 Task: Open an excel sheet and write heading  Sparkle Sales. Add 10 people name  'Joshua Rivera, Zoey Coleman, Ryan Wright, Addison Bailey, Jonathan Simmons, Brooklyn Ward, Caleb Barnes, Audrey Collins, Gabriel Perry, Sofia Bell'Item code in between  450-900. Product range in between  1000-10000. Add Products   Calvin Klein, Tommy Hilfiger T-shirt, Armani Bag, Burberry Shoe, Levi's T-shirt, Under Armour, Vans Shoe, Converse Shoe, Timberland Shoe, Skechers Shoe.Choose quantity  2 to 5 In Total Add the Amounts. Save page  Sparkle Sales book
Action: Mouse moved to (305, 145)
Screenshot: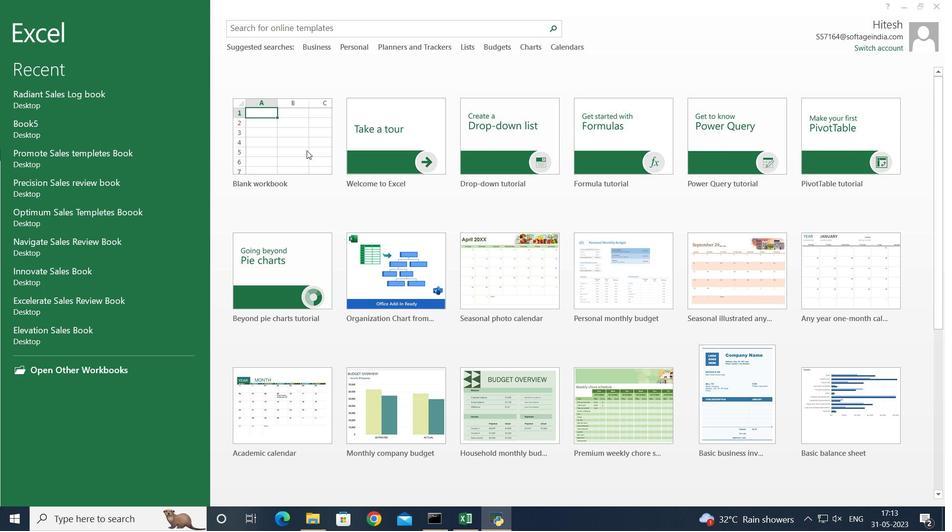 
Action: Mouse pressed left at (305, 145)
Screenshot: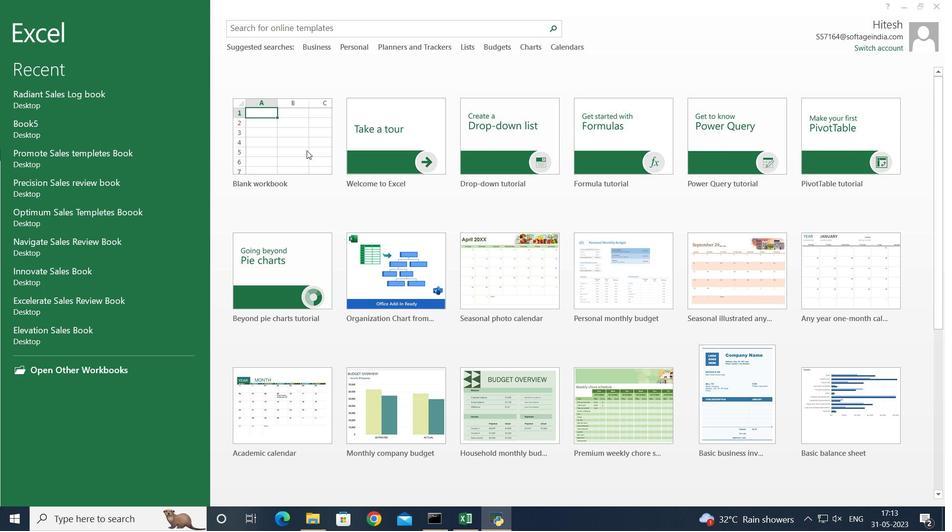 
Action: Mouse pressed left at (305, 145)
Screenshot: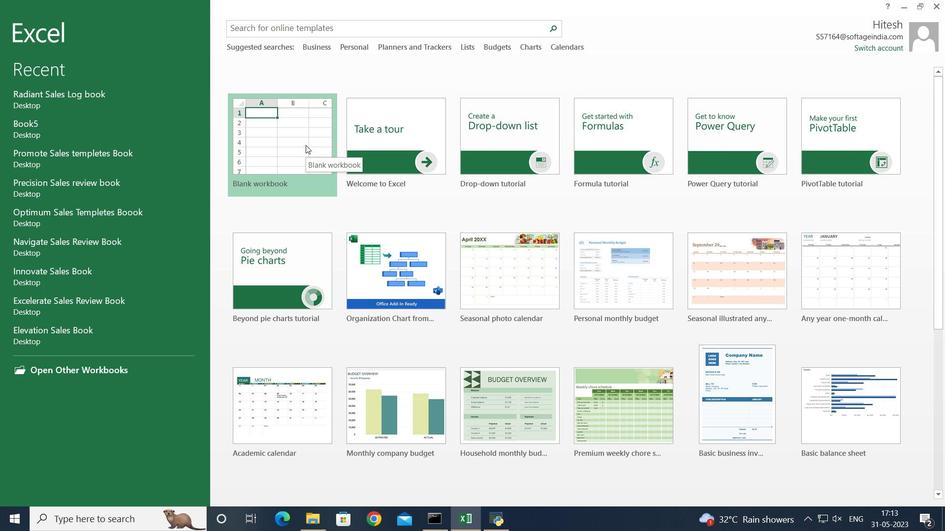 
Action: Mouse moved to (159, 136)
Screenshot: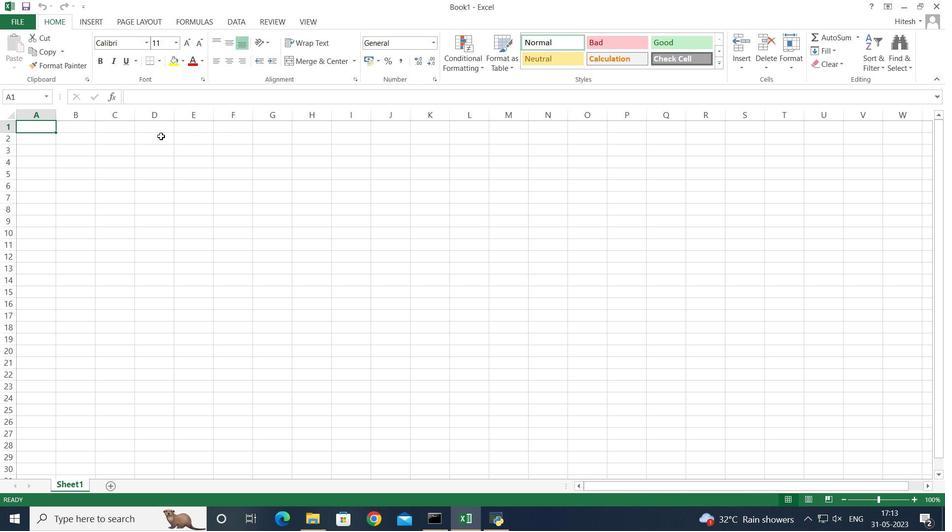 
Action: Key pressed <Key.shift>Sp
Screenshot: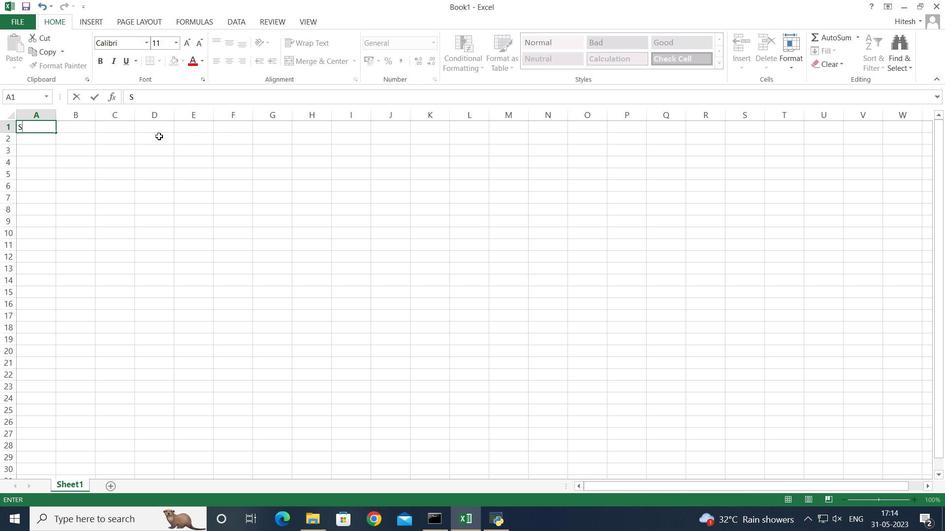 
Action: Mouse moved to (159, 136)
Screenshot: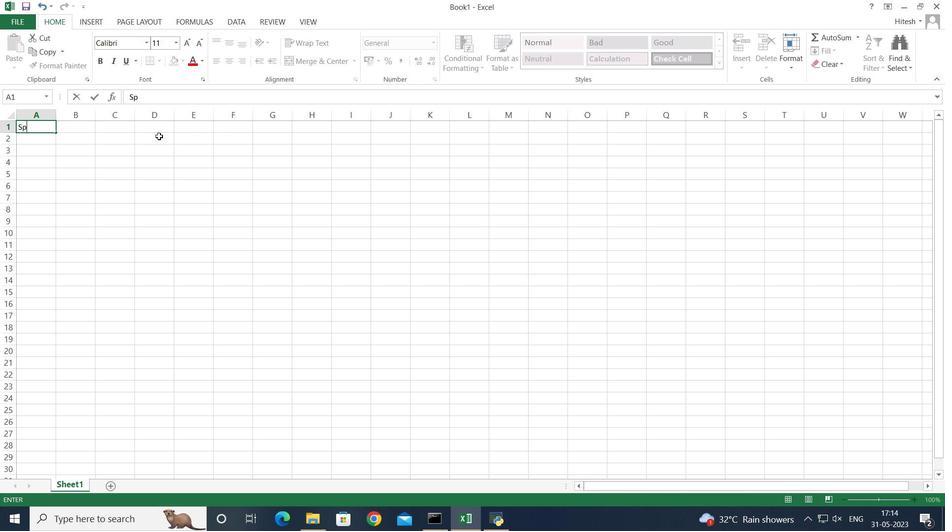 
Action: Key pressed arkle<Key.space><Key.shift>Sales<Key.enter><Key.shift>Name<Key.enter><Key.shift><Key.shift><Key.shift><Key.shift><Key.shift><Key.shift><Key.shift><Key.shift><Key.shift><Key.shift><Key.shift><Key.shift>Joshua<Key.space><Key.shift>rivera<Key.enter><Key.shift>Zoey<Key.space><Key.shift>Coleman<Key.enter><Key.shift><Key.shift>Ryan<Key.space><Key.shift>Wright<Key.enter><Key.shift>Addison<Key.space><Key.shift>Bailey<Key.enter><Key.shift>Jonathan<Key.space><Key.shift>Simmons<Key.enter><Key.shift>Brooklyn<Key.space><Key.shift>Ward<Key.enter><Key.shift>Caleb<Key.space><Key.shift>Barnes<Key.enter><Key.shift>Audrey<Key.space><Key.shift>Collins<Key.enter><Key.shift><Key.shift><Key.shift><Key.shift><Key.shift><Key.shift><Key.shift><Key.shift><Key.shift><Key.shift><Key.shift><Key.shift><Key.shift><Key.shift><Key.shift><Key.shift><Key.shift><Key.shift><Key.shift>Gabriel<Key.space><Key.shift>Perry<Key.space><Key.shift>Sofi
Screenshot: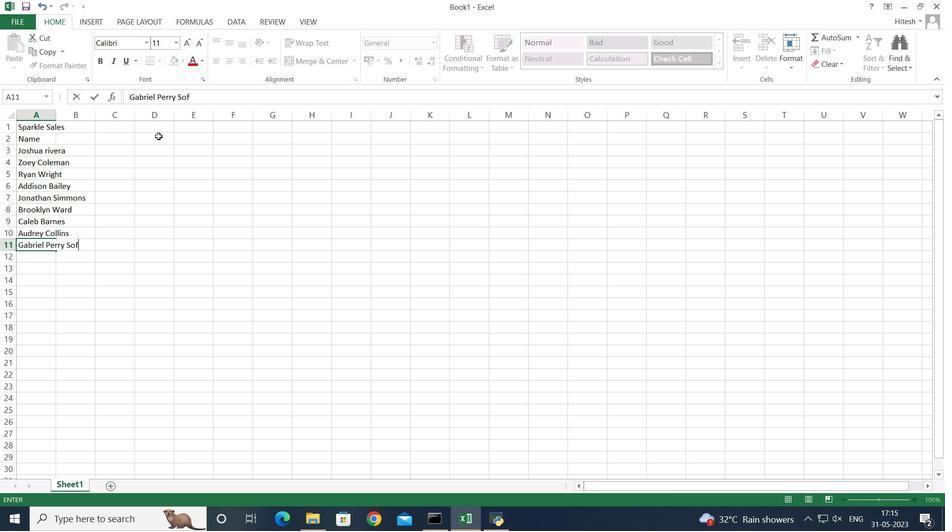 
Action: Mouse moved to (108, 245)
Screenshot: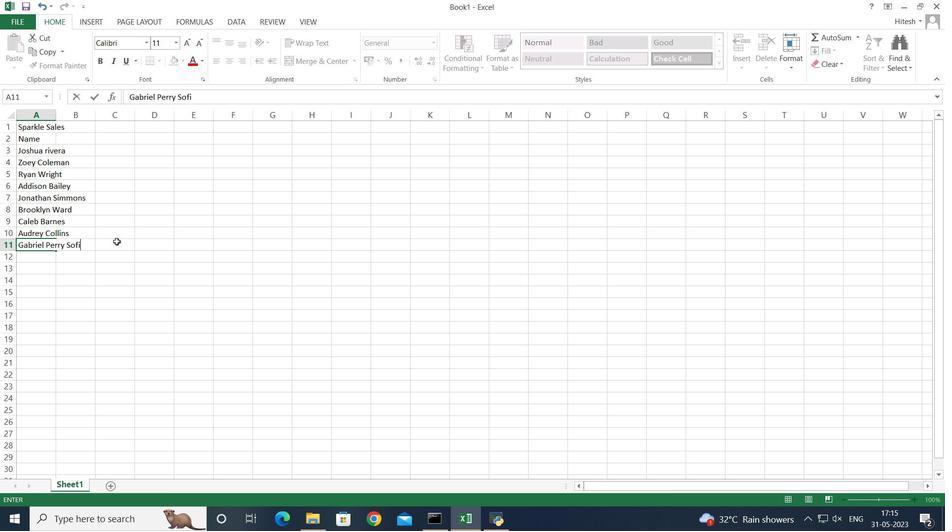 
Action: Key pressed <Key.backspace><Key.backspace><Key.backspace><Key.backspace><Key.enter><Key.shift>Sofia<Key.space><Key.shift>Bell<Key.enter>
Screenshot: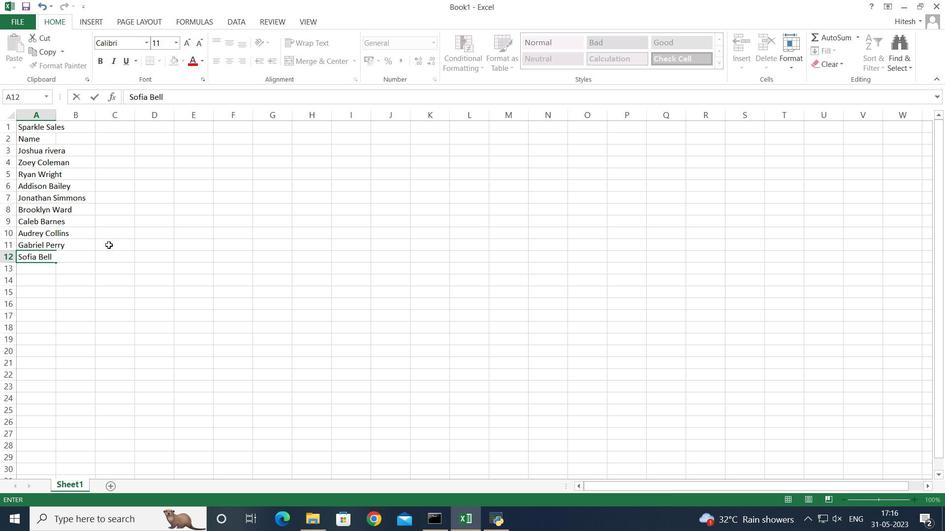 
Action: Mouse moved to (28, 117)
Screenshot: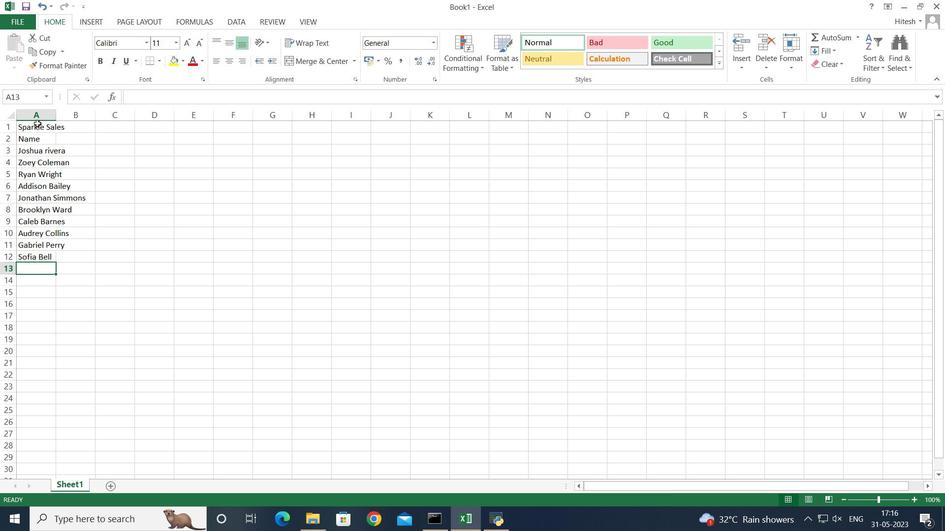 
Action: Mouse pressed left at (28, 117)
Screenshot: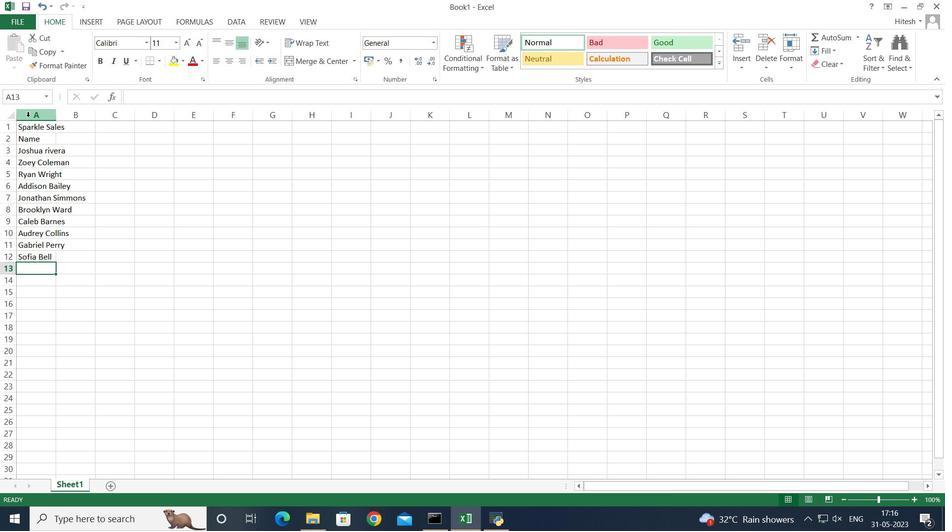
Action: Mouse moved to (56, 113)
Screenshot: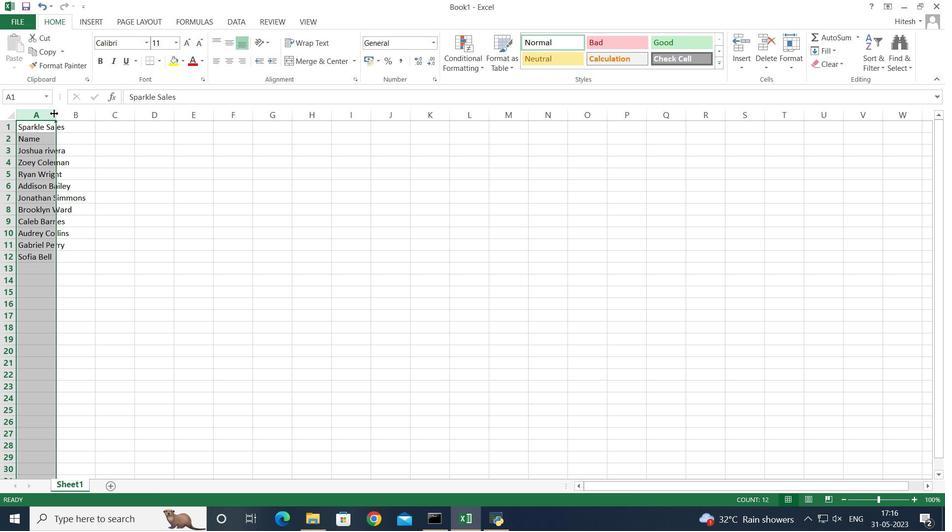 
Action: Mouse pressed left at (56, 113)
Screenshot: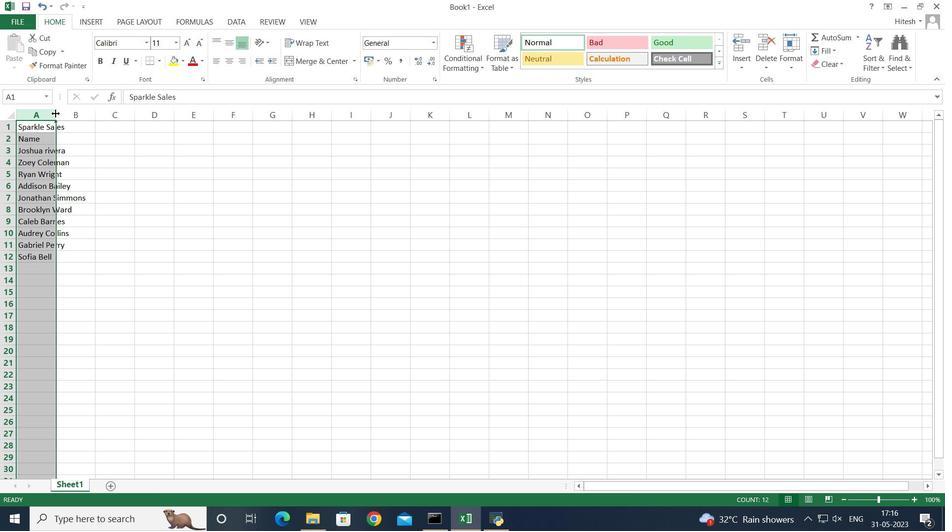
Action: Mouse moved to (57, 113)
Screenshot: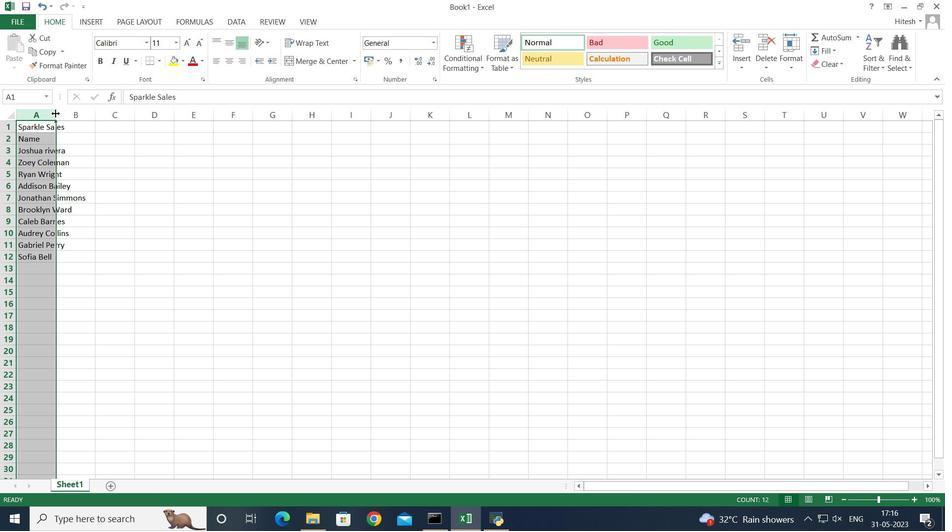 
Action: Mouse pressed left at (57, 113)
Screenshot: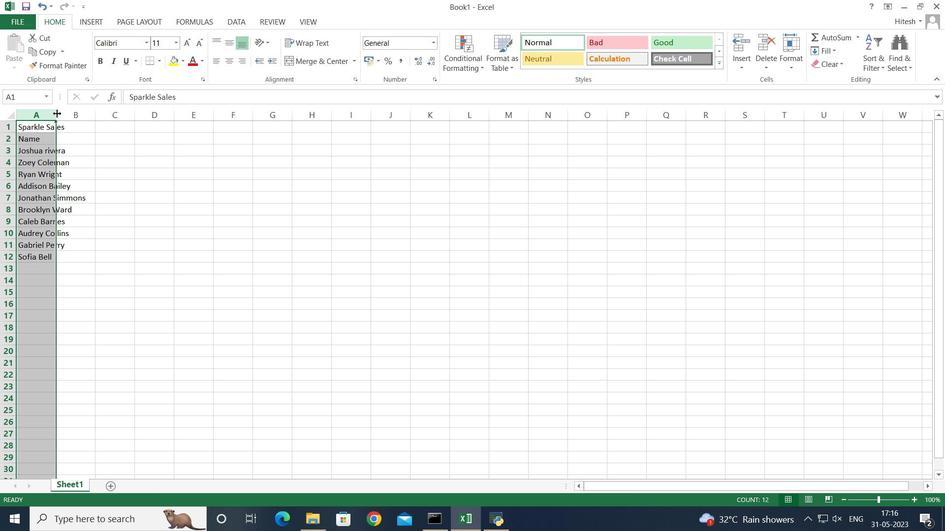 
Action: Mouse pressed left at (57, 113)
Screenshot: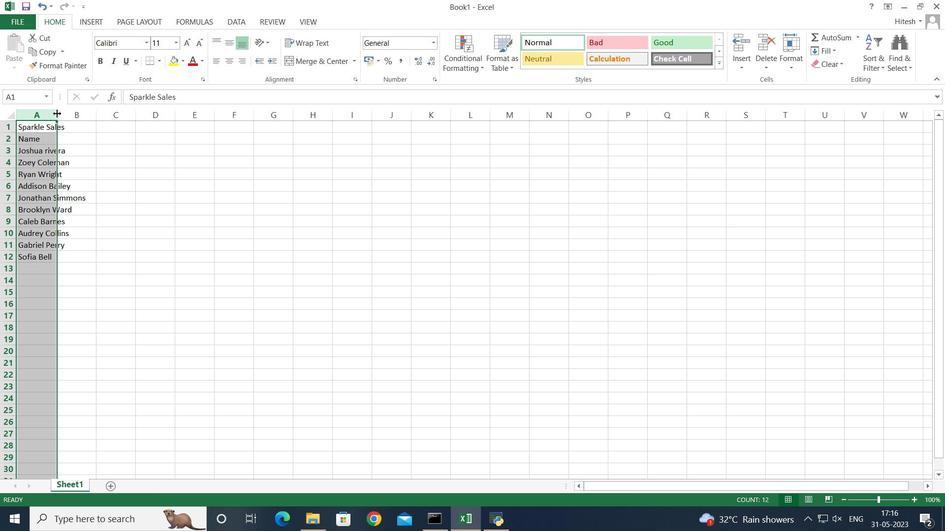 
Action: Mouse pressed left at (57, 113)
Screenshot: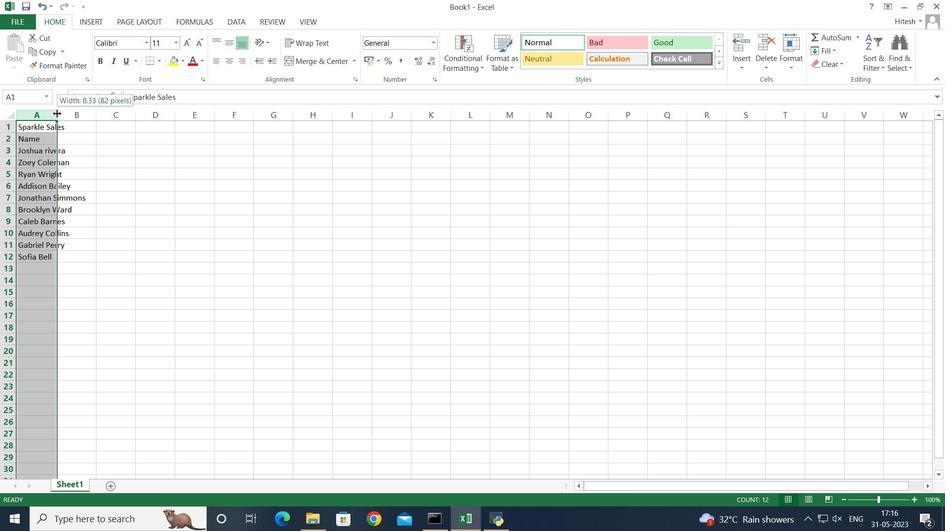 
Action: Mouse moved to (103, 139)
Screenshot: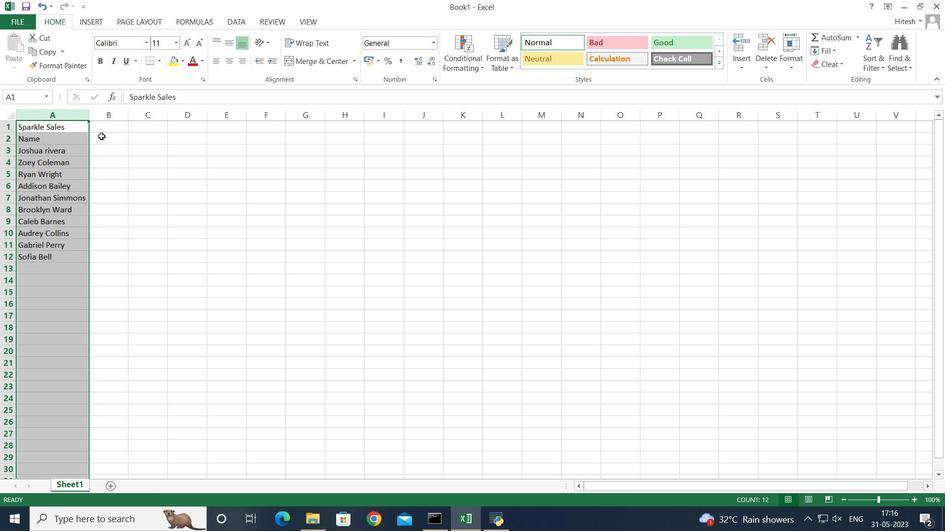 
Action: Mouse pressed left at (103, 139)
Screenshot: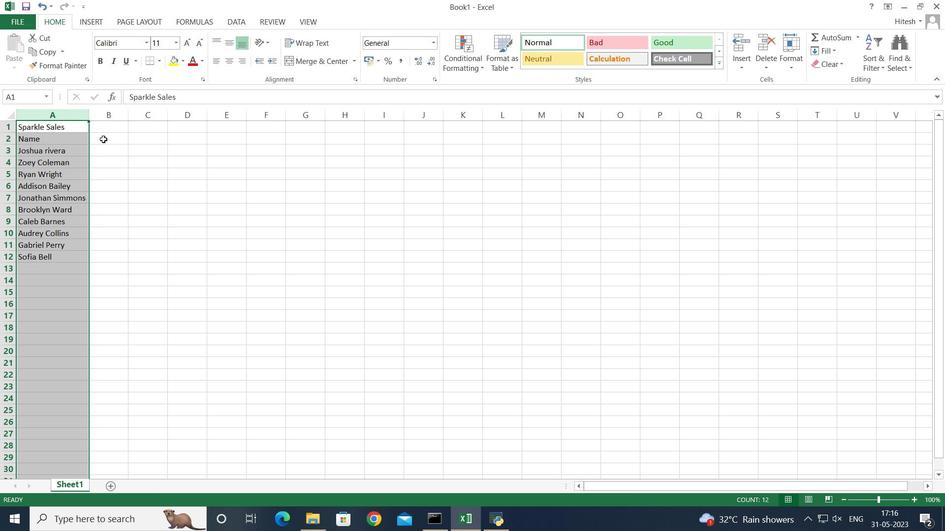 
Action: Key pressed <Key.shift>Iteam<Key.space><Key.shift><Key.shift><Key.shift>Code<Key.enter>500<Key.enter>600<Key.enter>700<Key.enter>80<Key.enter><Key.up><Key.backspace>800<Key.enter>900<Key.enter>450<Key.enter>550<Key.enter>660<Key.enter>770<Key.enter>880<Key.enter>
Screenshot: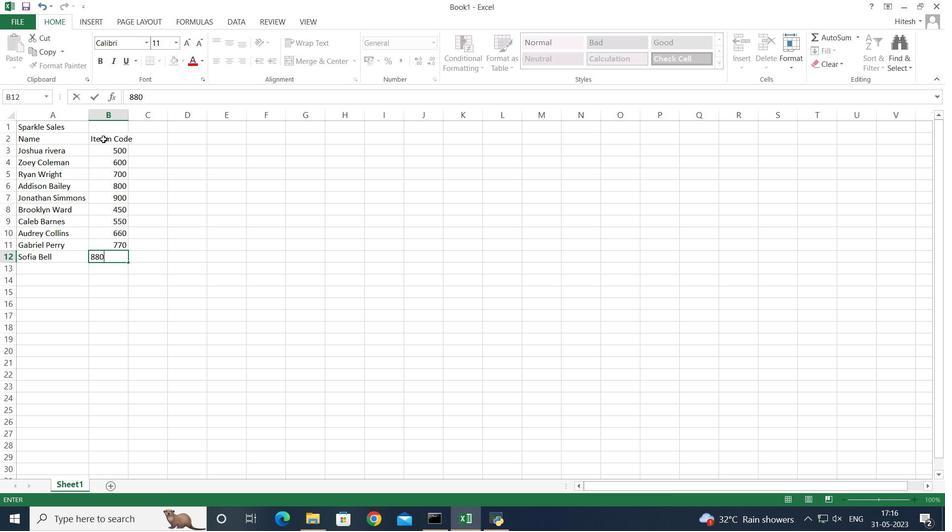 
Action: Mouse moved to (115, 114)
Screenshot: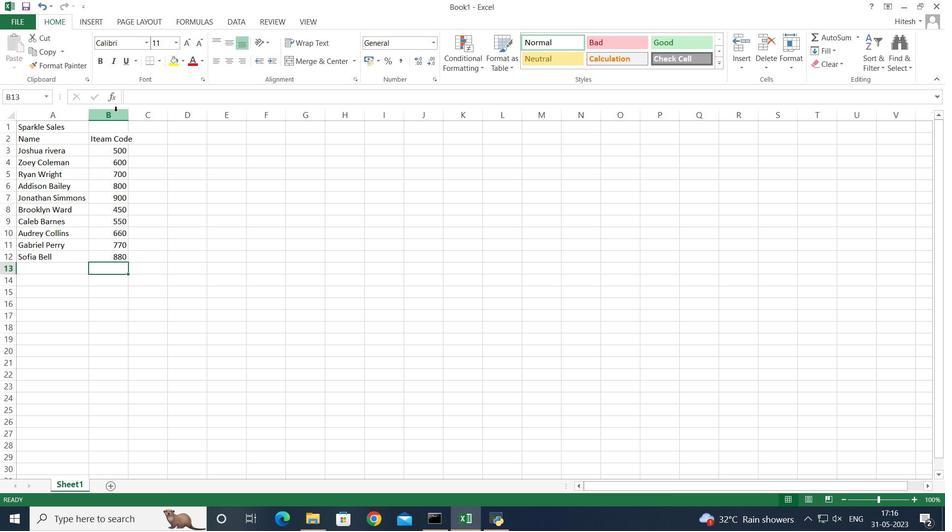 
Action: Mouse pressed left at (115, 114)
Screenshot: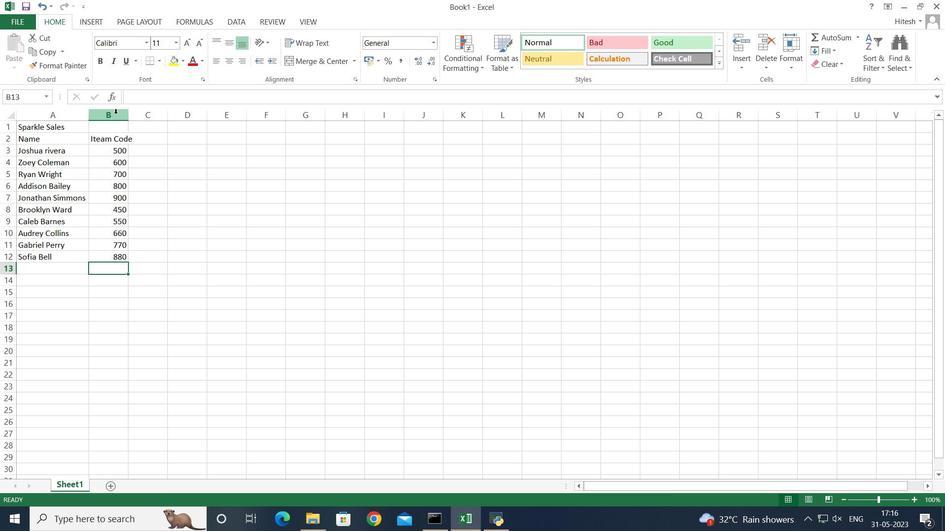 
Action: Mouse moved to (128, 117)
Screenshot: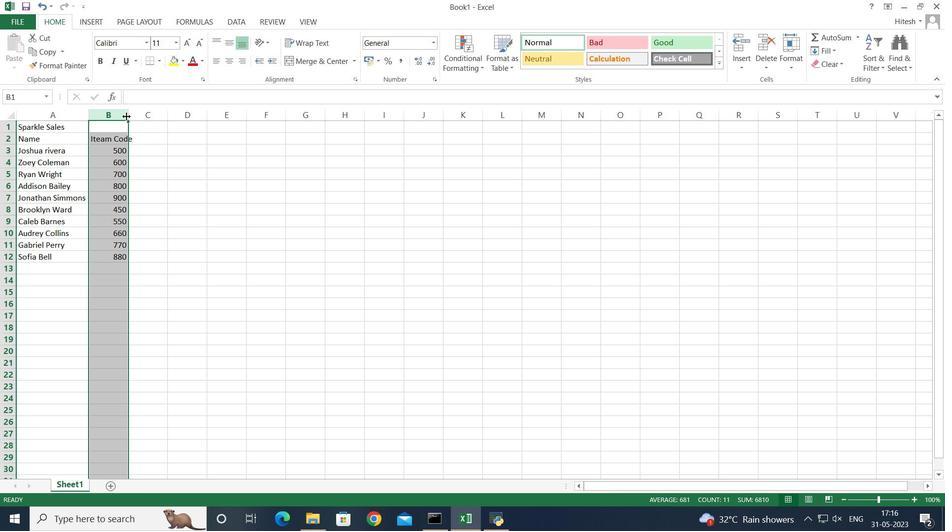 
Action: Mouse pressed left at (128, 117)
Screenshot: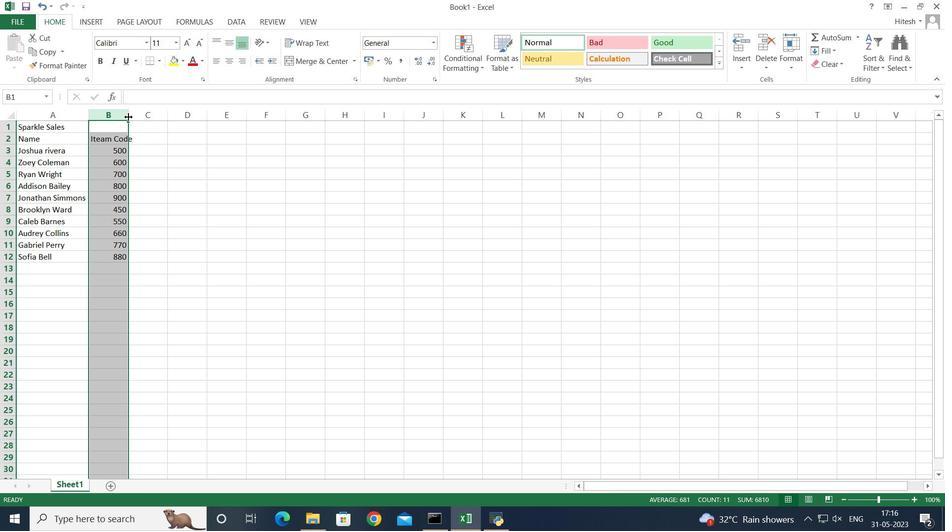 
Action: Mouse pressed left at (128, 117)
Screenshot: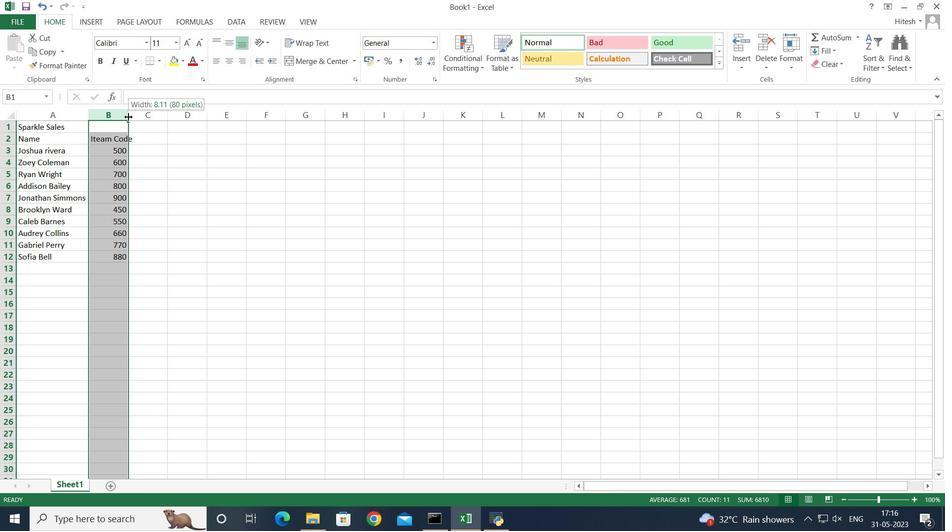 
Action: Mouse moved to (147, 140)
Screenshot: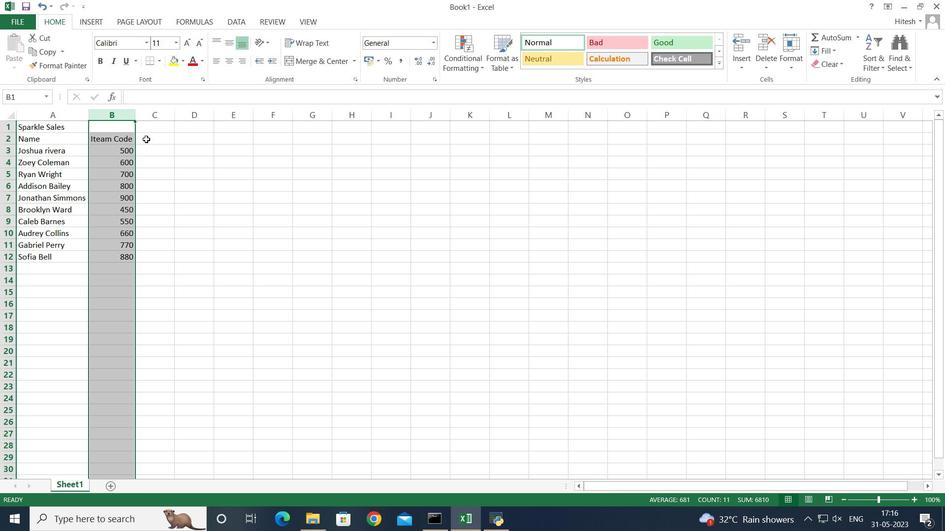 
Action: Mouse pressed left at (147, 140)
Screenshot: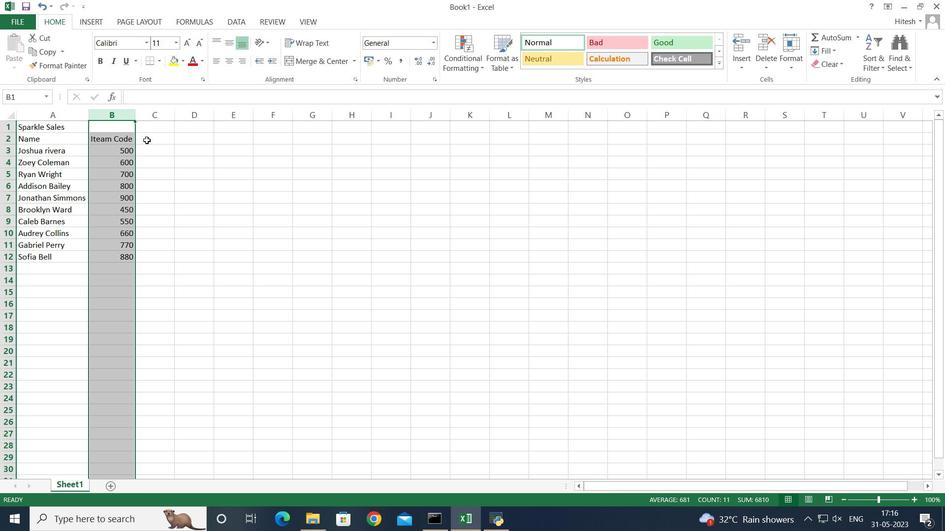 
Action: Mouse moved to (147, 140)
Screenshot: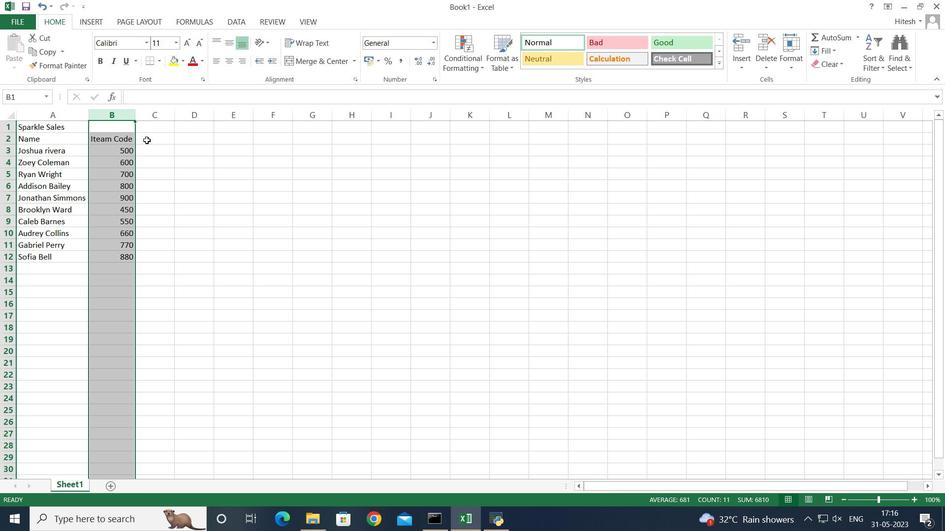 
Action: Key pressed <Key.shift>Product<Key.space><Key.shift>Range<Key.enter>
Screenshot: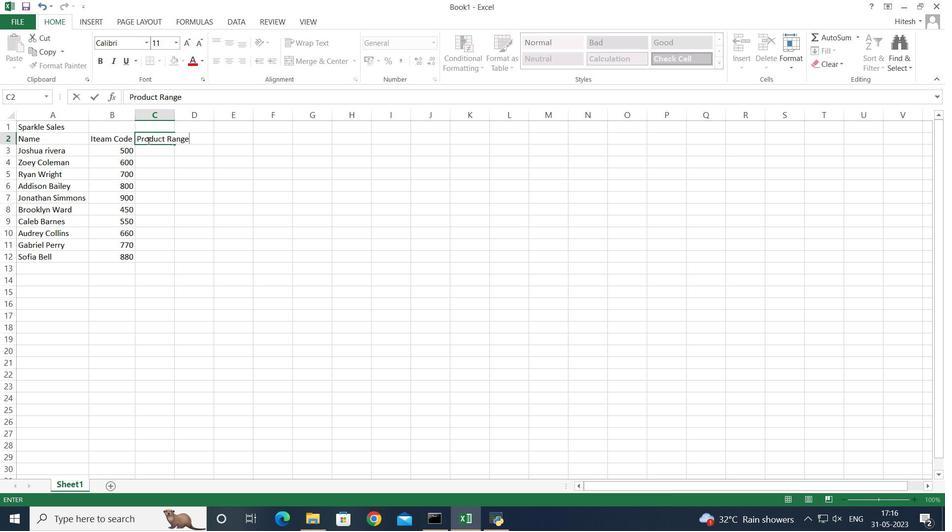 
Action: Mouse moved to (147, 141)
Screenshot: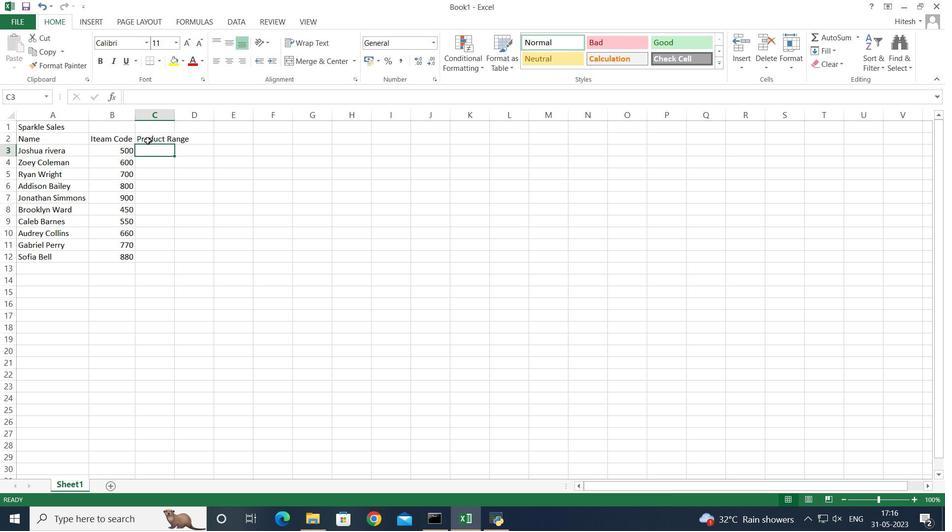 
Action: Key pressed 2000<Key.enter>3000<Key.enter>9000<Key.enter>5000<Key.enter>7000<Key.enter>4000<Key.enter>8000<Key.enter>6000<Key.enter>10000<Key.enter>1000<Key.enter>
Screenshot: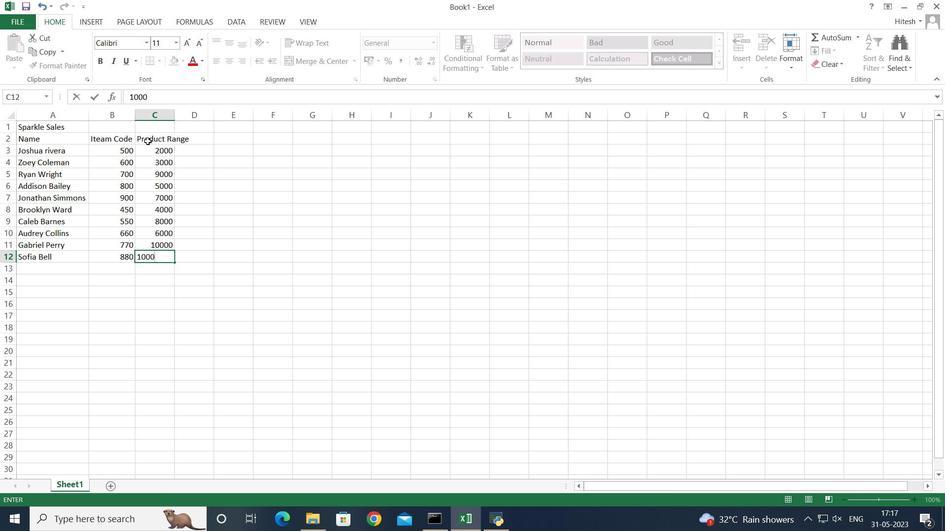 
Action: Mouse moved to (158, 118)
Screenshot: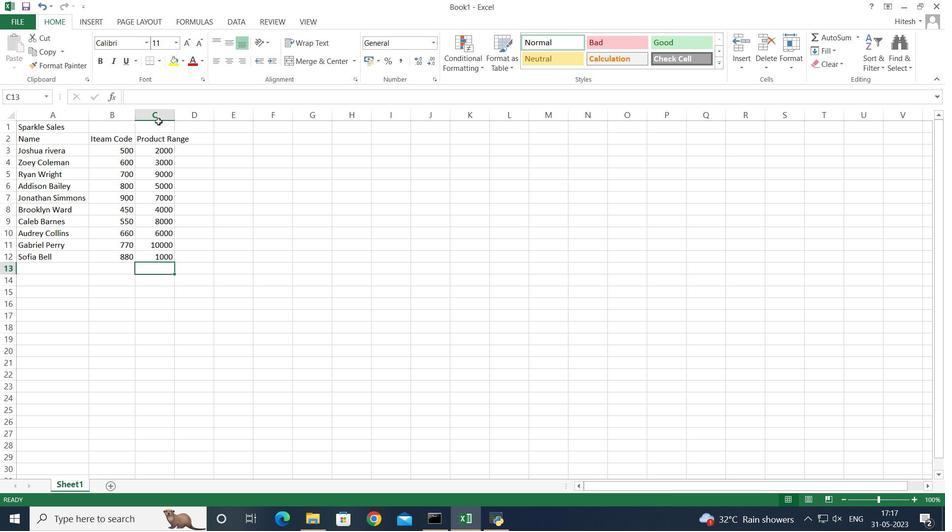 
Action: Mouse pressed left at (158, 118)
Screenshot: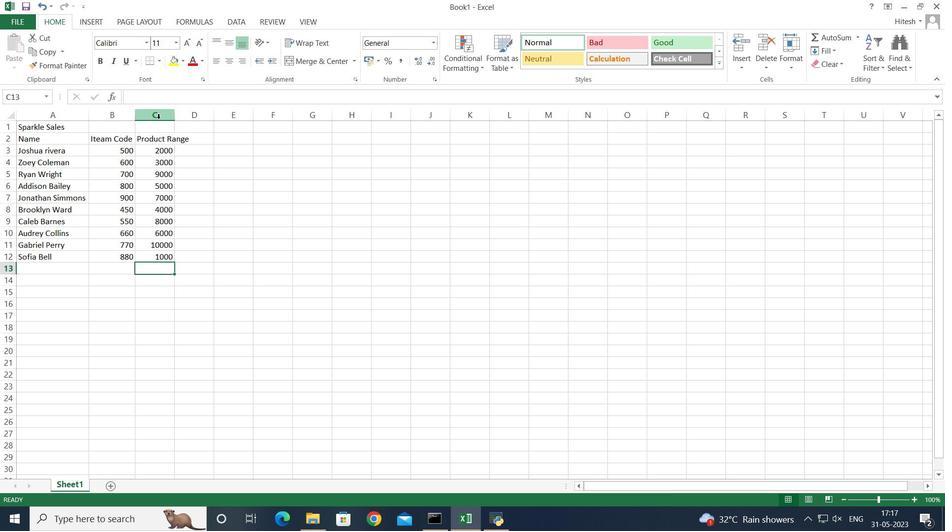 
Action: Mouse moved to (175, 116)
Screenshot: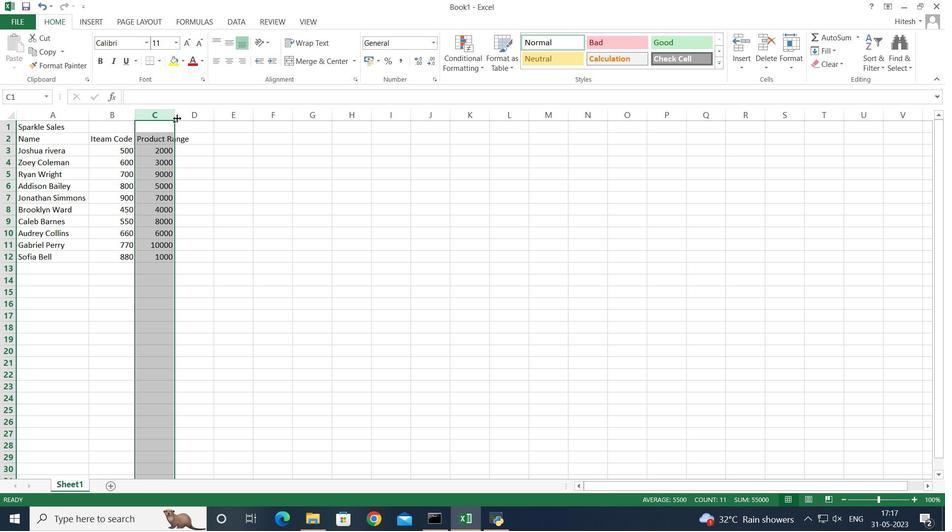 
Action: Mouse pressed left at (175, 116)
Screenshot: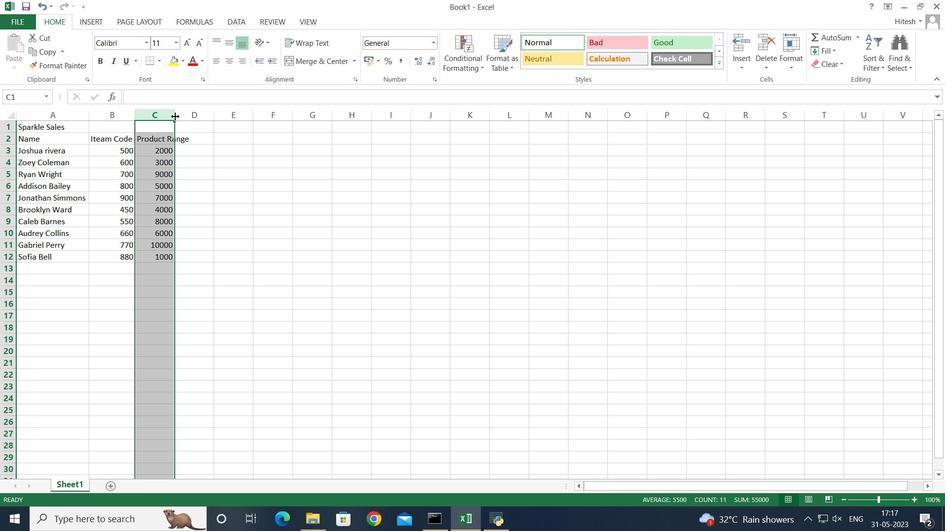 
Action: Mouse pressed left at (175, 116)
Screenshot: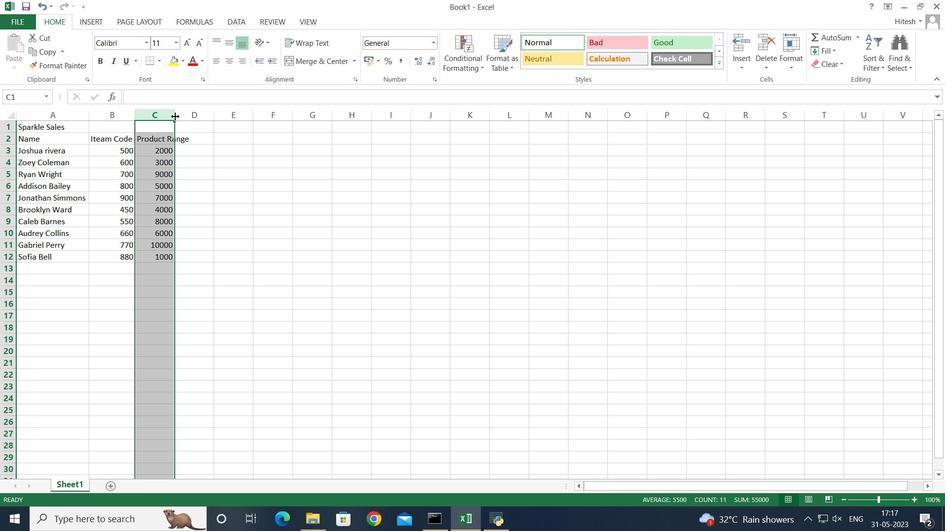 
Action: Mouse moved to (206, 139)
Screenshot: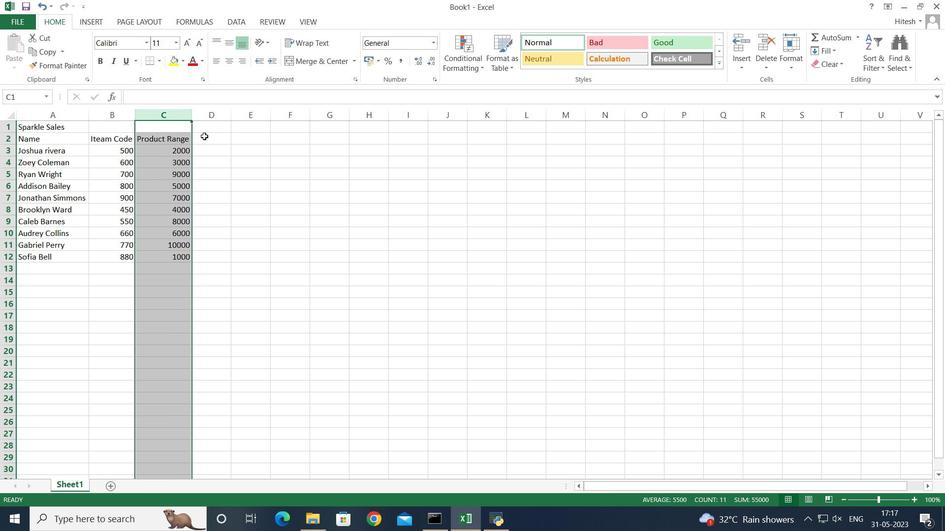 
Action: Mouse pressed left at (206, 139)
Screenshot: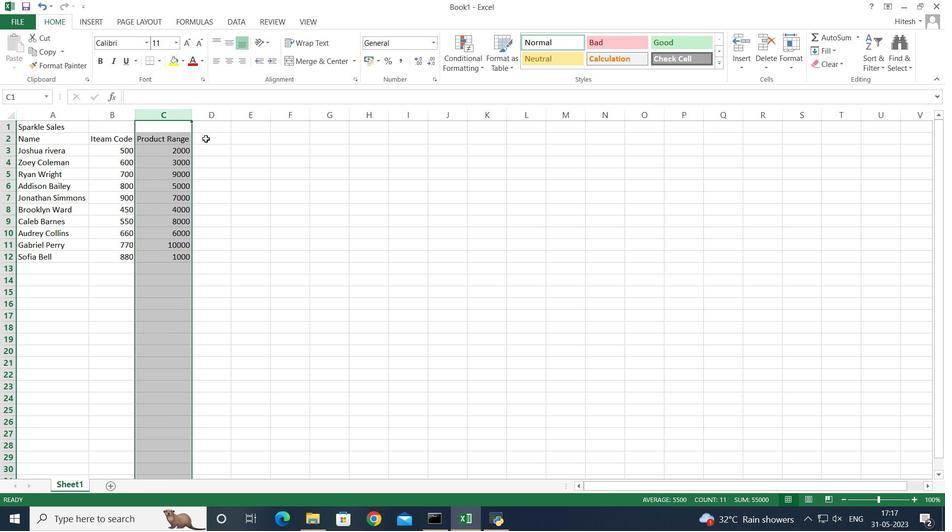 
Action: Key pressed <Key.shift>Products<Key.enter><Key.shift>Calvin<Key.space><Key.shift>Klein<Key.space><Key.enter><Key.shift>To
Screenshot: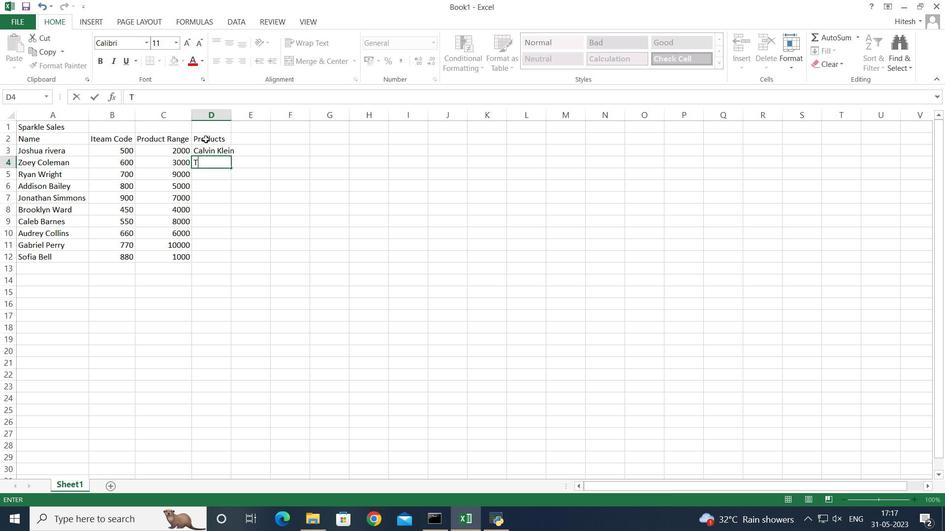 
Action: Mouse moved to (206, 140)
Screenshot: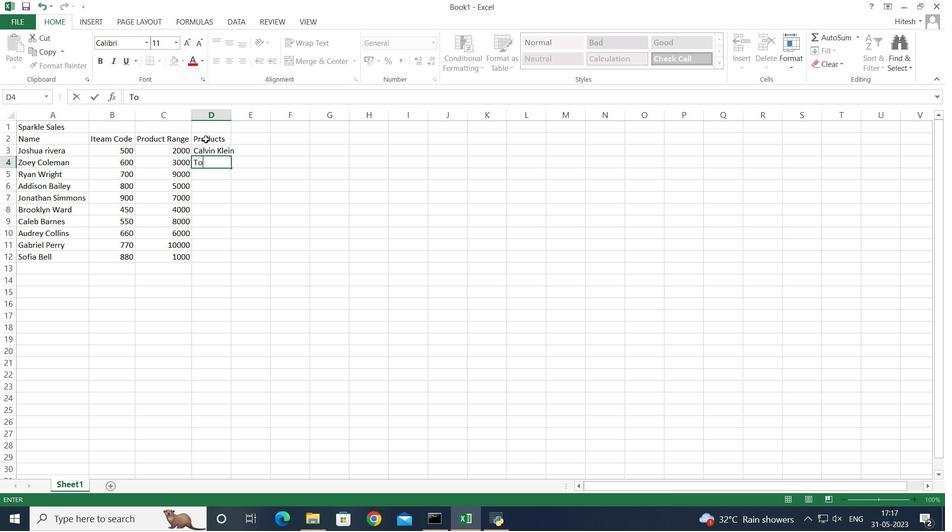 
Action: Key pressed mmy<Key.space><Key.shift>Hilfiger<Key.space><Key.shift>T-s<Key.backspace><Key.shift>Shirt<Key.enter><Key.shift>Armani<Key.space><Key.shift>Bag<Key.enter><Key.shift>Burberry<Key.space><Key.shift>Shoe<Key.enter><Key.shift>Levi's<Key.space><Key.shift>T-<Key.shift>Shirt<Key.enter><Key.shift>Under<Key.space><Key.shift><Key.shift><Key.shift><Key.shift><Key.shift><Key.shift><Key.shift><Key.shift><Key.shift><Key.shift><Key.shift><Key.shift><Key.shift><Key.shift>Armani<Key.enter><Key.shift>Vans<Key.space><Key.shift>Shoe<Key.enter><Key.shift>Converse<Key.space><Key.shift>Shoe<Key.enter><Key.shift>Timberland<Key.space><Key.shift>Shi<Key.backspace>oe<Key.enter><Key.shift>Skechers<Key.space><Key.shift>Shoe<Key.enter>
Screenshot: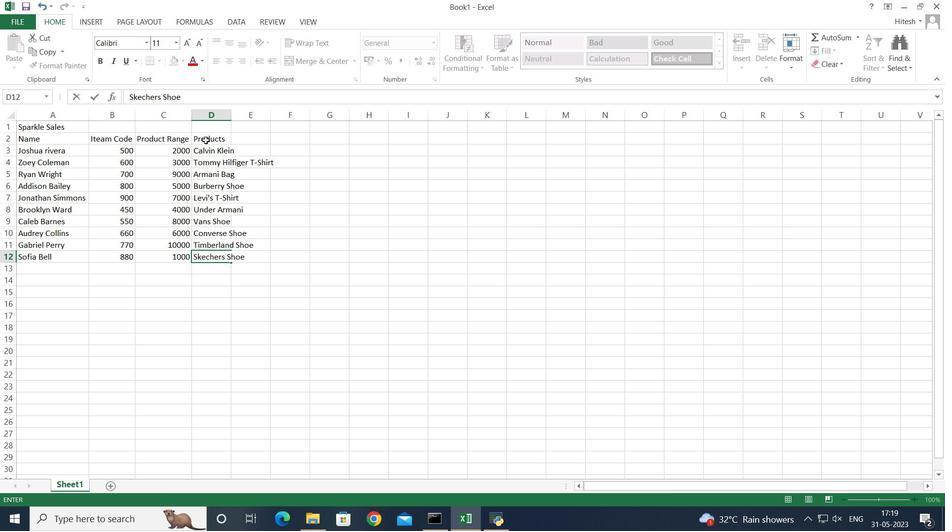 
Action: Mouse moved to (208, 116)
Screenshot: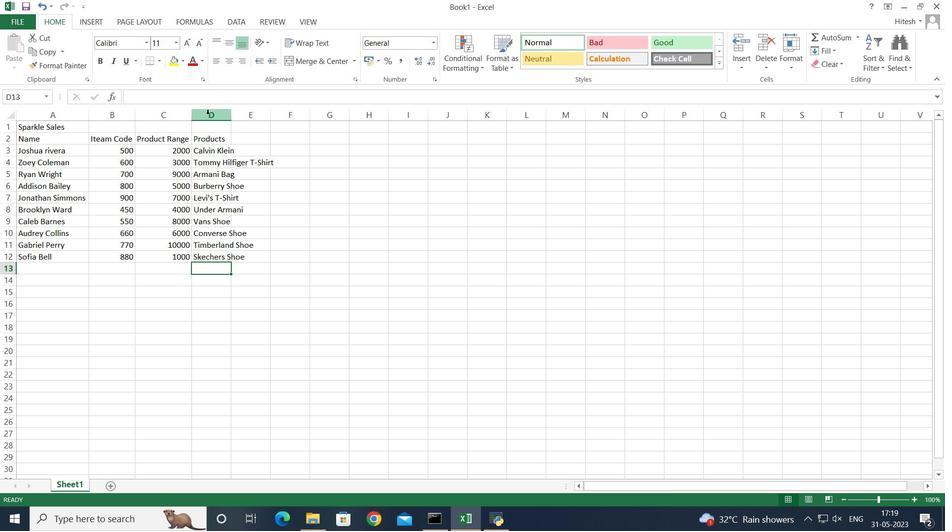 
Action: Mouse pressed left at (208, 116)
Screenshot: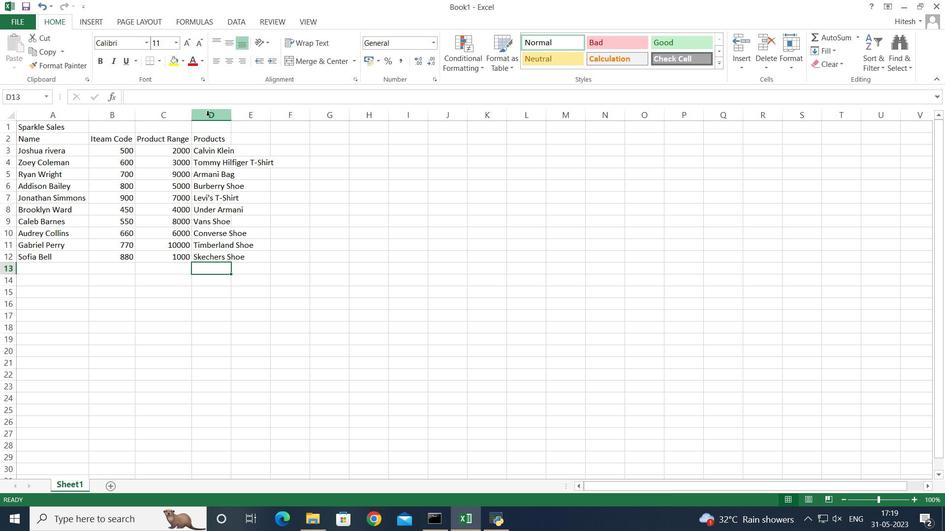 
Action: Mouse moved to (230, 113)
Screenshot: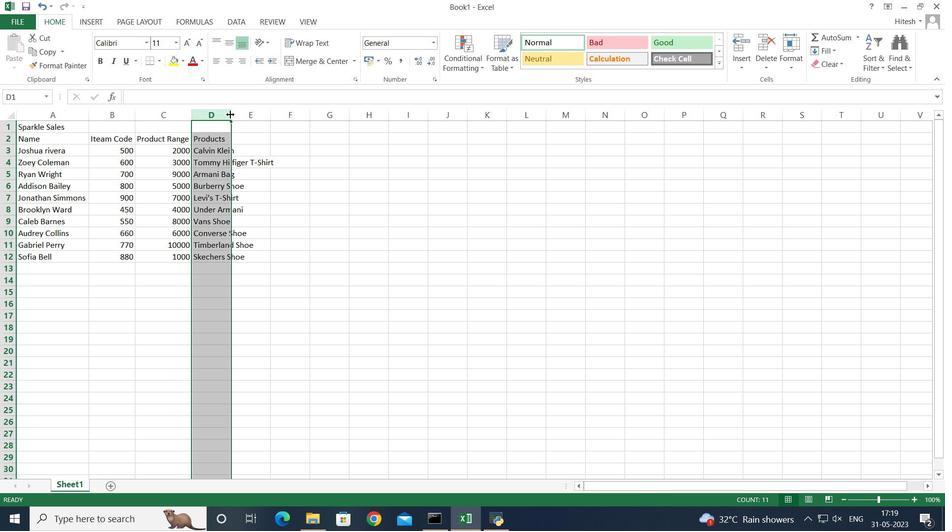 
Action: Mouse pressed left at (230, 113)
Screenshot: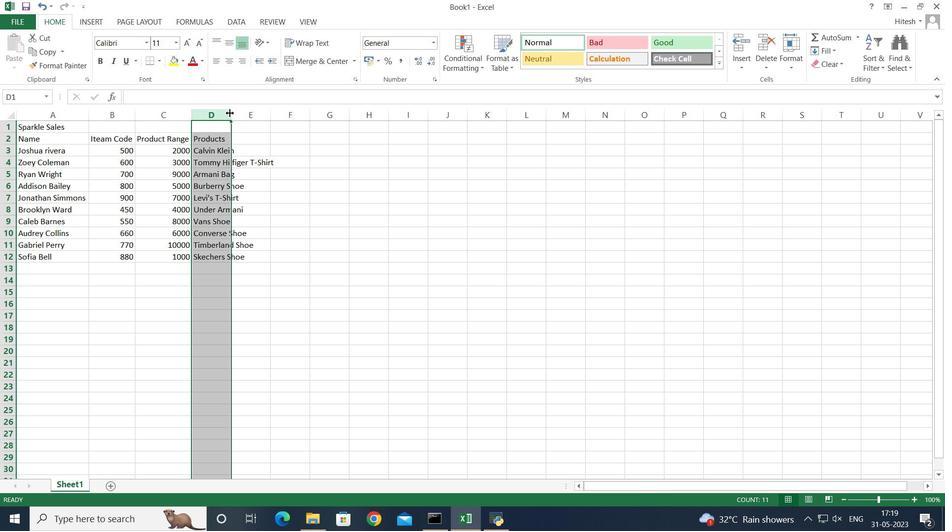 
Action: Mouse pressed left at (230, 113)
Screenshot: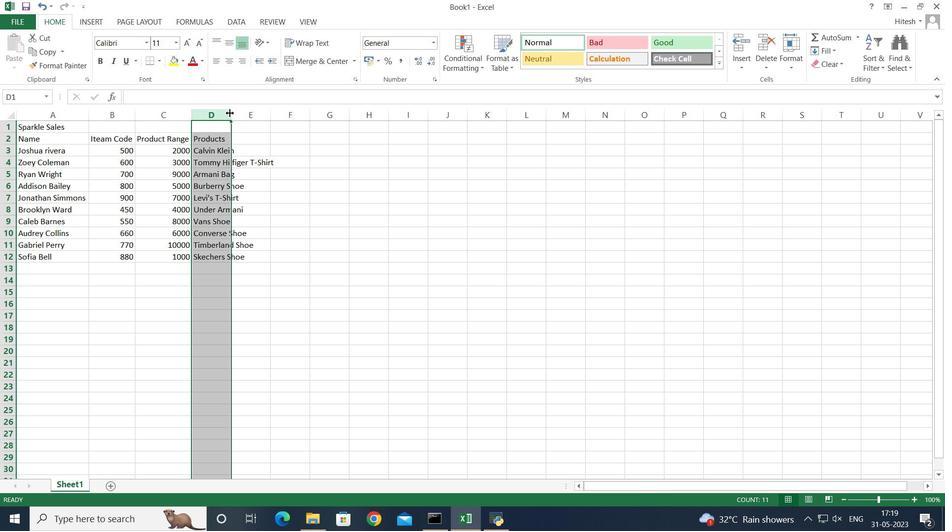 
Action: Mouse moved to (297, 138)
Screenshot: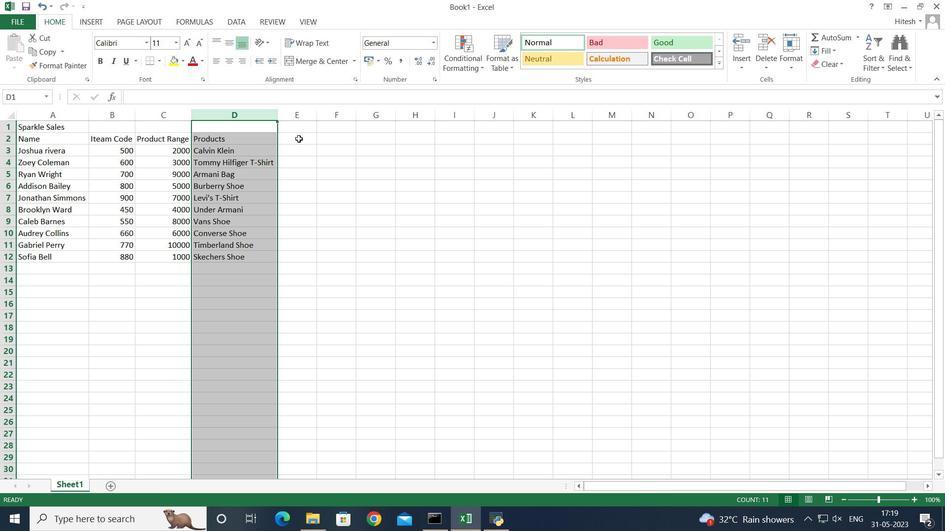 
Action: Mouse pressed left at (297, 138)
Screenshot: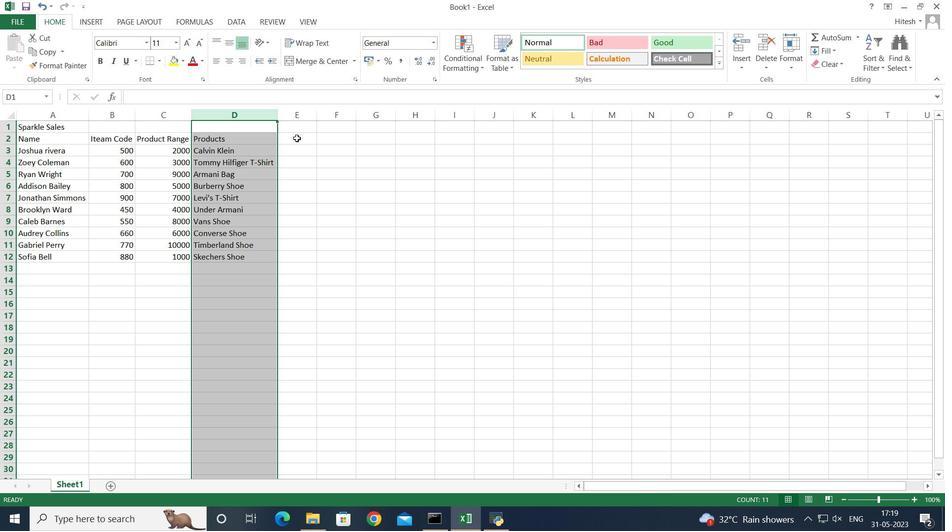 
Action: Key pressed <Key.shift>Quantity<Key.enter>2<Key.enter>5<Key.enter>3<Key.enter>4<Key.enter>5<Key.enter>5<Key.backspace>4<Key.enter>3<Key.enter>2<Key.enter>4<Key.enter>5<Key.enter>
Screenshot: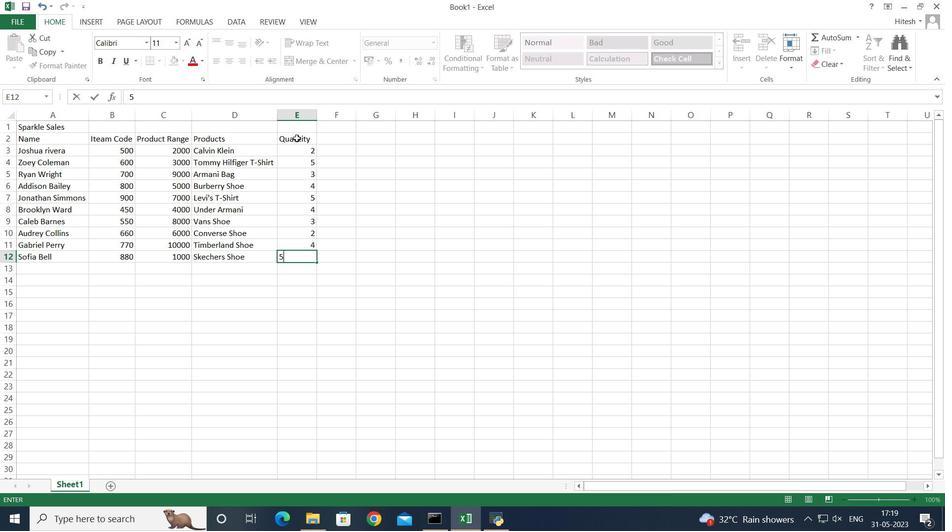 
Action: Mouse moved to (341, 135)
Screenshot: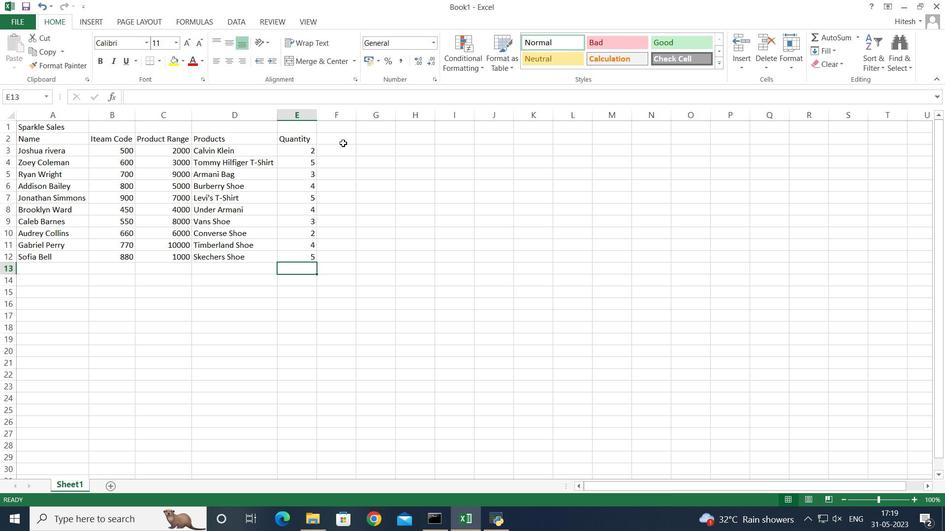 
Action: Mouse pressed left at (341, 135)
Screenshot: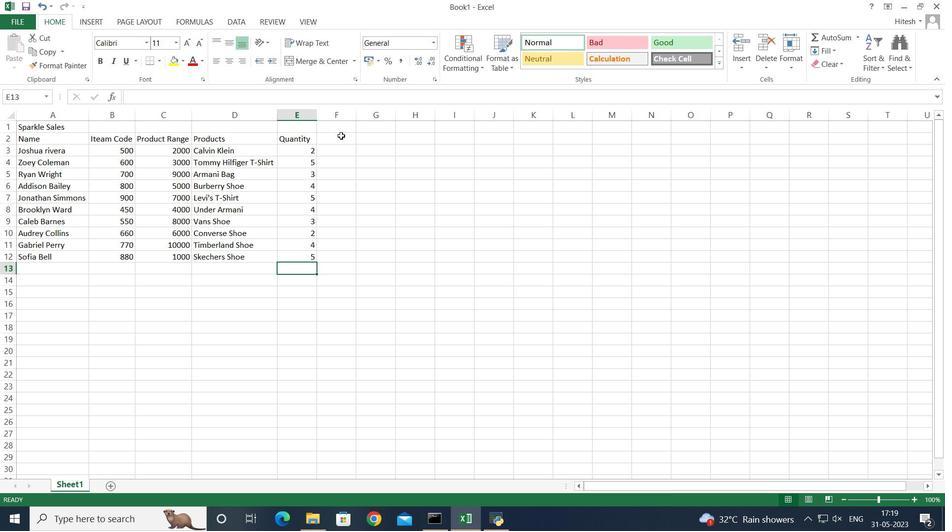 
Action: Key pressed <Key.shift><Key.shift><Key.shift><Key.shift><Key.shift><Key.shift><Key.shift>Total<Key.space><Key.shift>Amount<Key.enter>
Screenshot: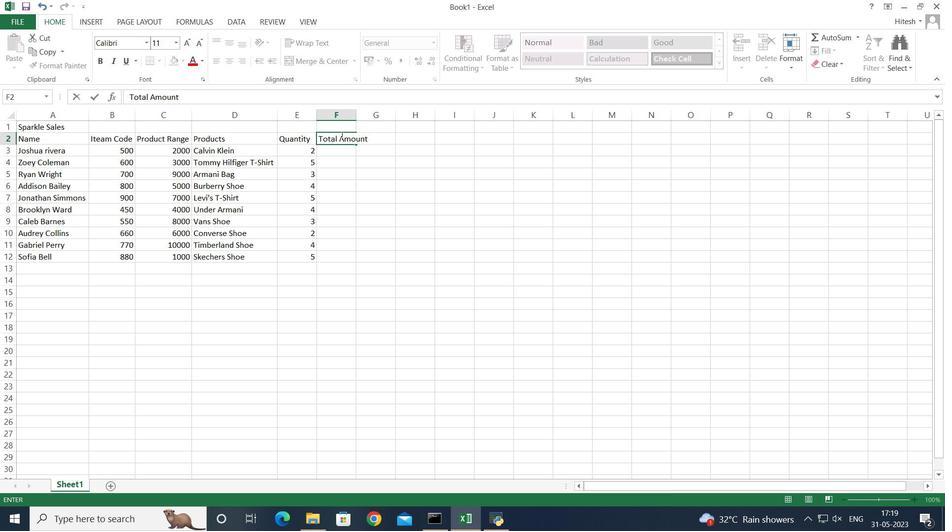 
Action: Mouse moved to (337, 139)
Screenshot: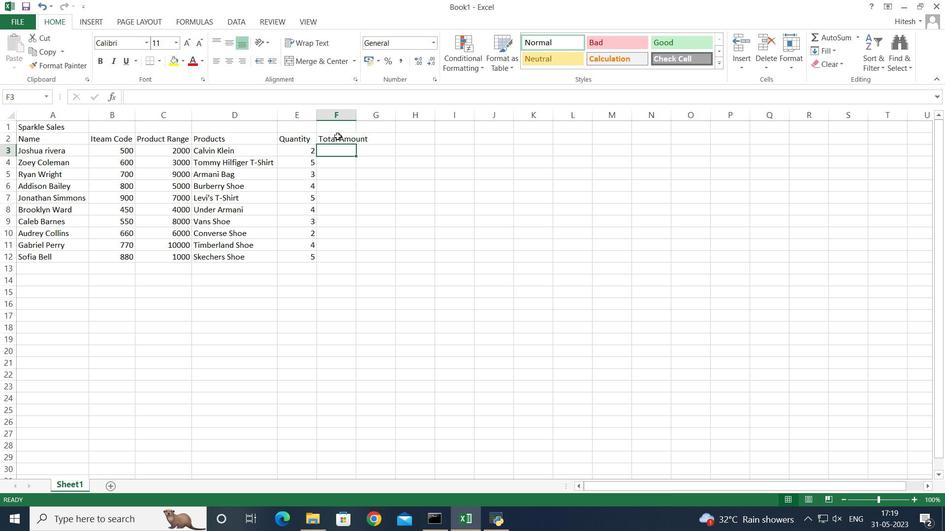 
Action: Key pressed =
Screenshot: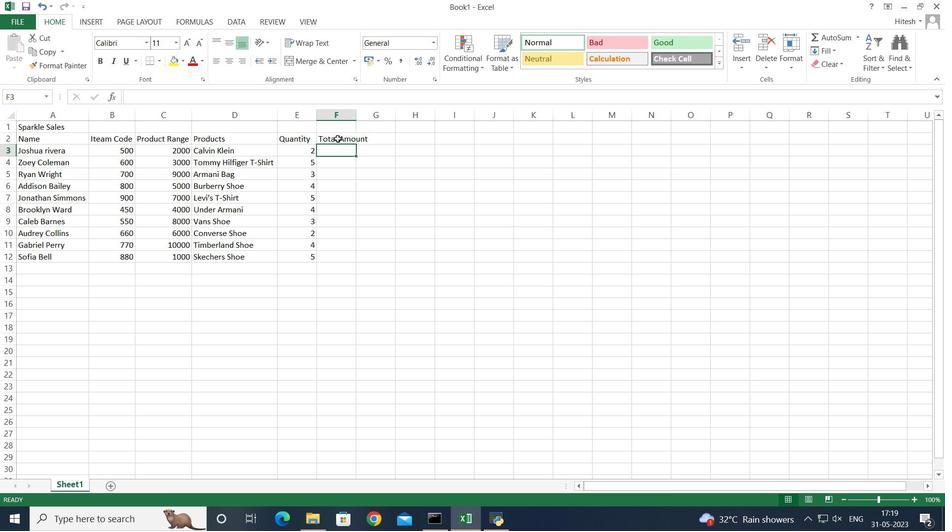 
Action: Mouse moved to (302, 151)
Screenshot: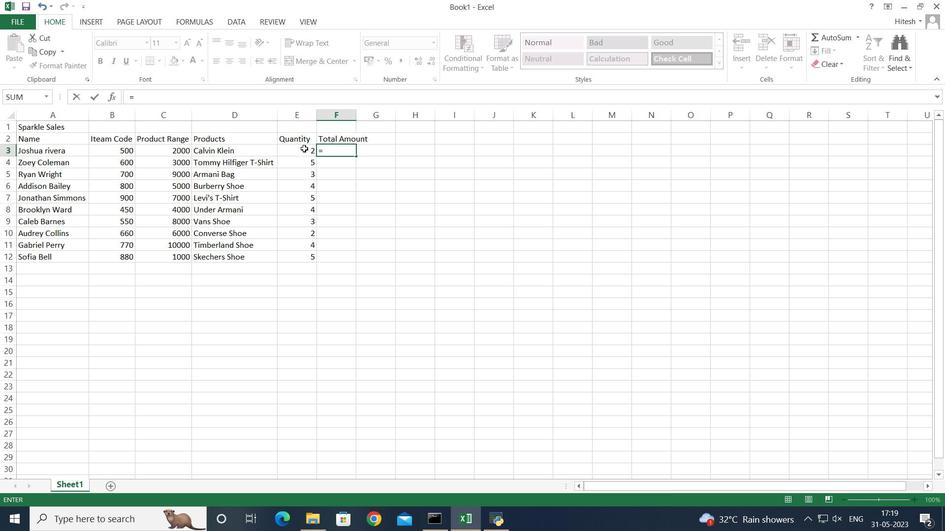 
Action: Mouse pressed left at (302, 151)
Screenshot: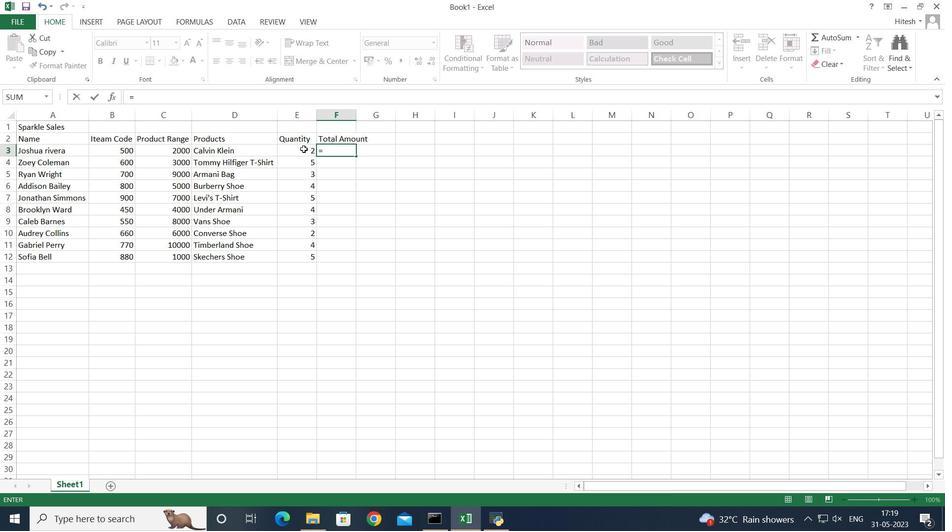 
Action: Key pressed *
Screenshot: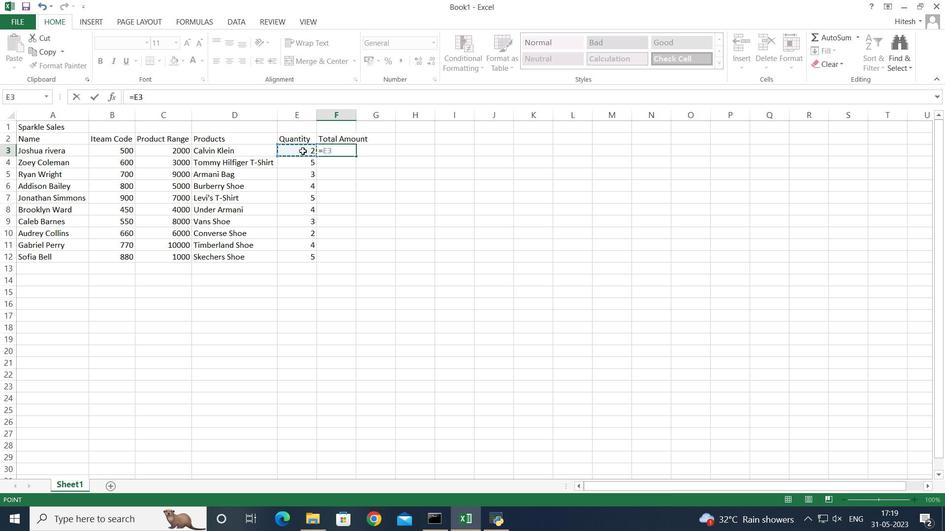 
Action: Mouse moved to (164, 151)
Screenshot: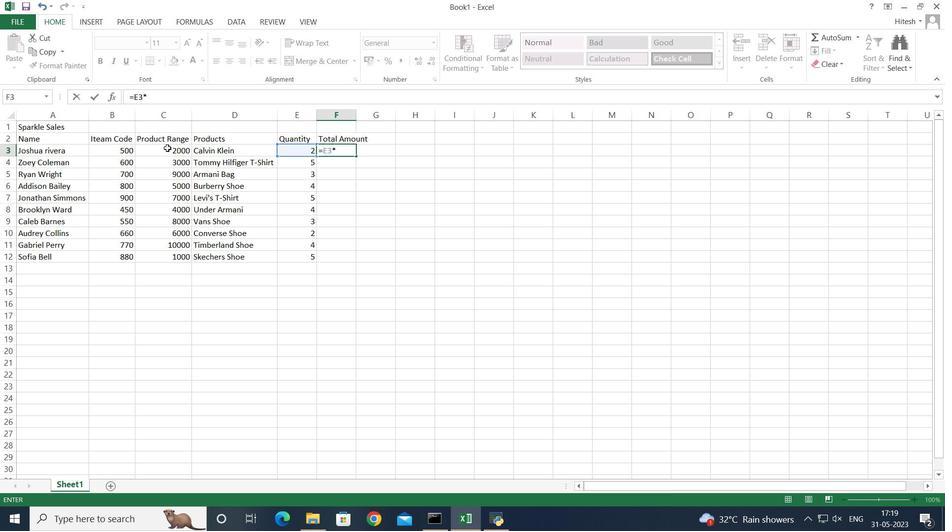 
Action: Mouse pressed left at (164, 151)
Screenshot: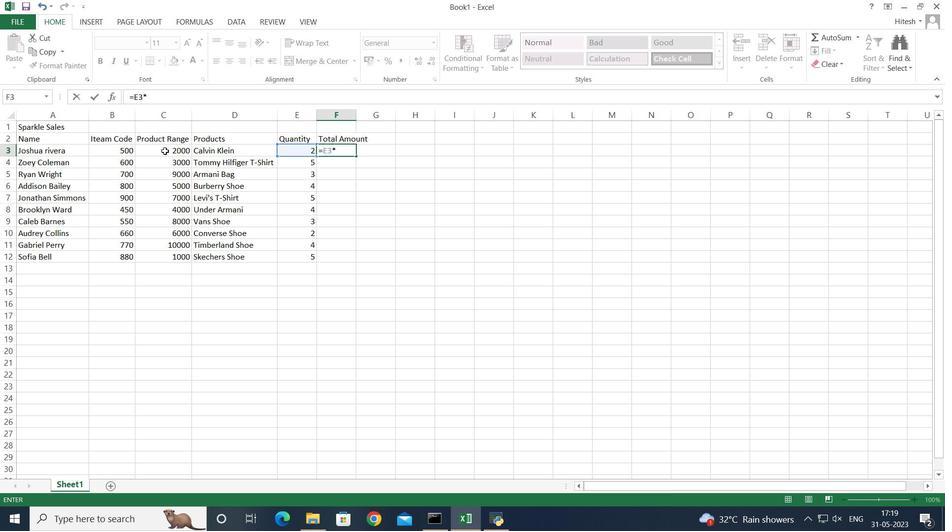
Action: Key pressed <Key.enter>
Screenshot: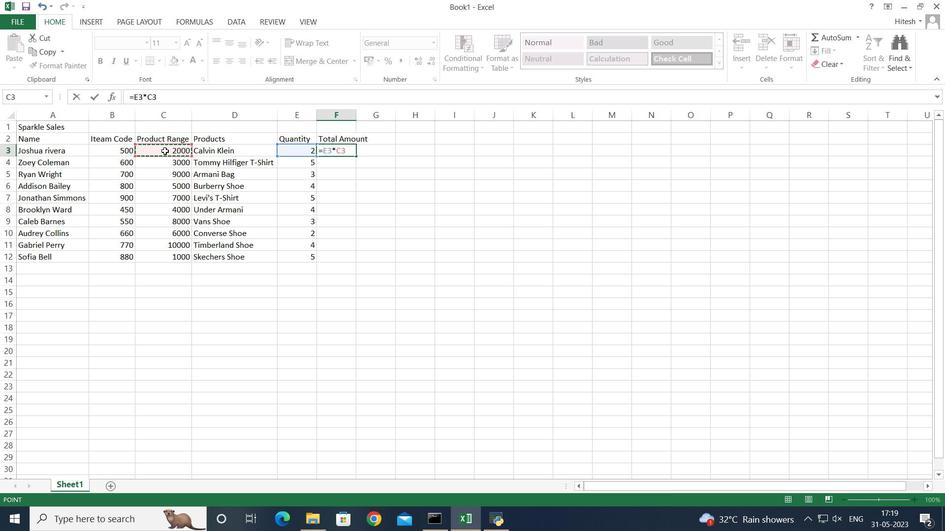 
Action: Mouse moved to (244, 175)
Screenshot: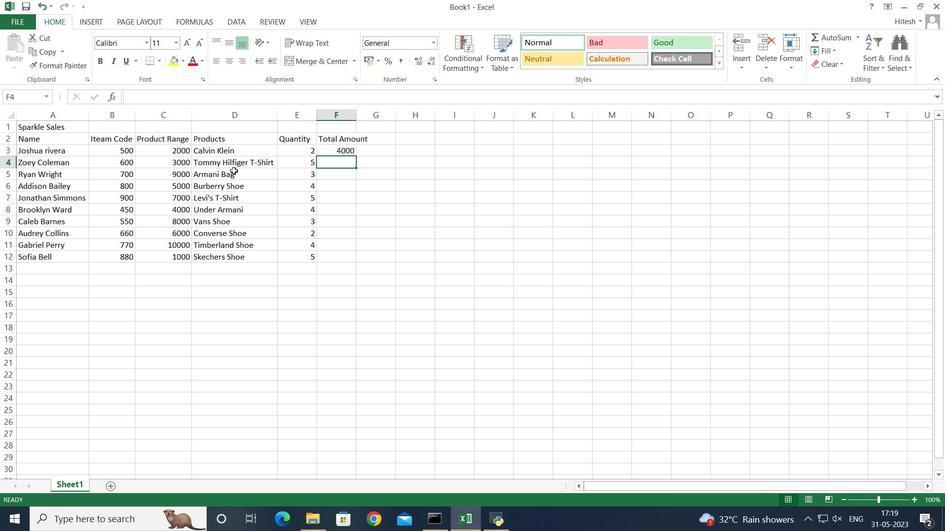 
Action: Key pressed =
Screenshot: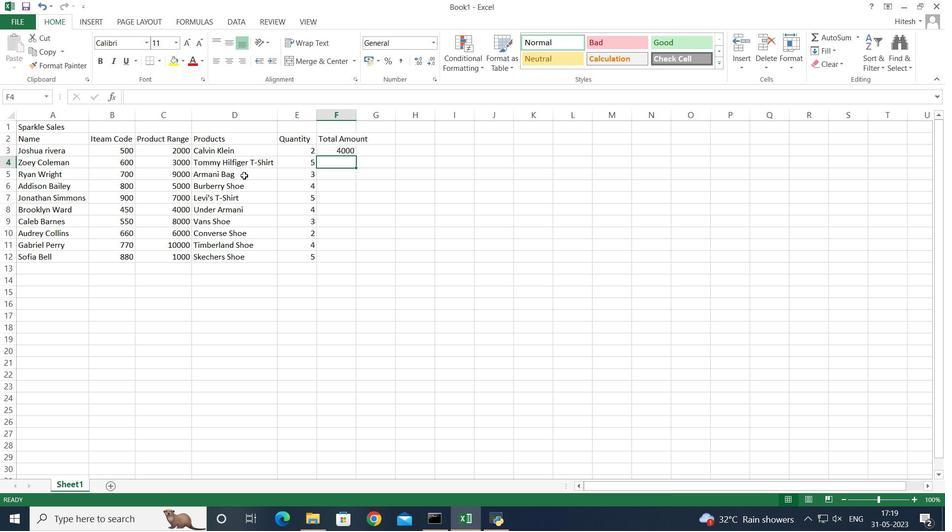 
Action: Mouse moved to (296, 162)
Screenshot: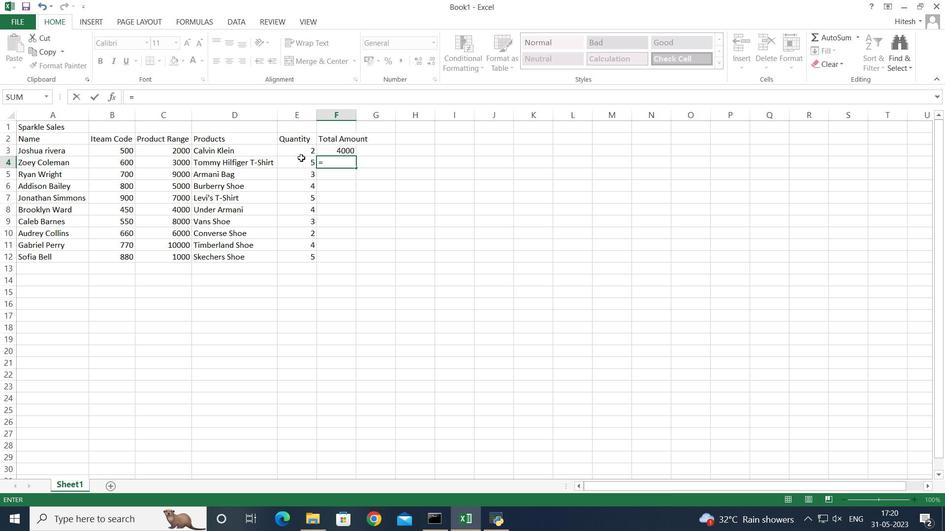 
Action: Mouse pressed left at (296, 162)
Screenshot: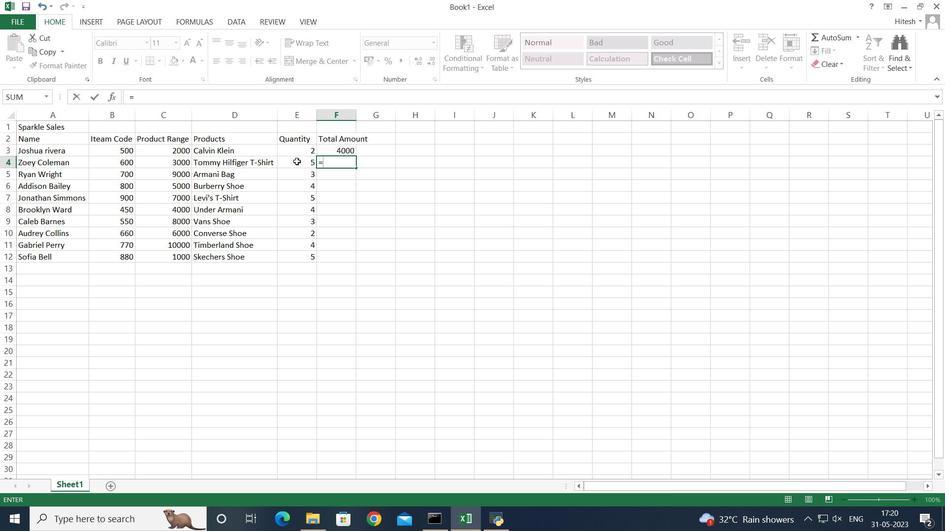 
Action: Mouse moved to (294, 163)
Screenshot: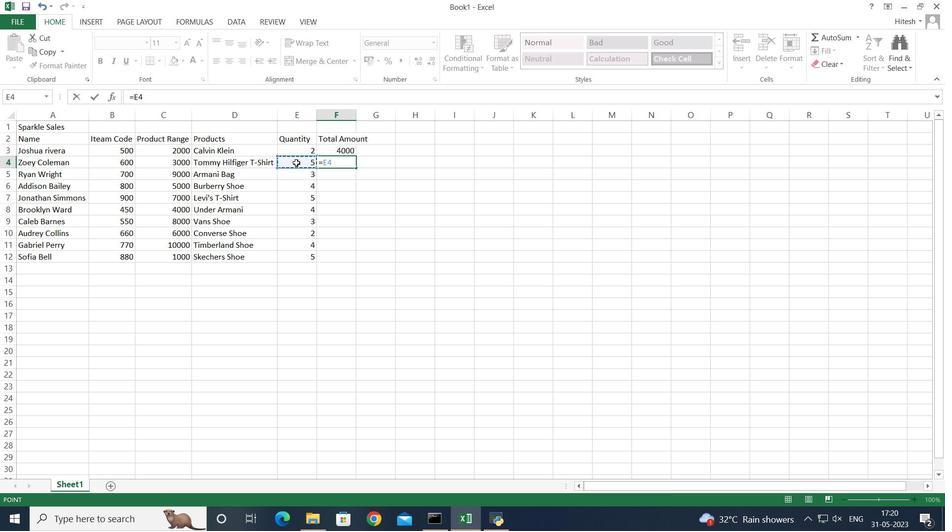 
Action: Key pressed *
Screenshot: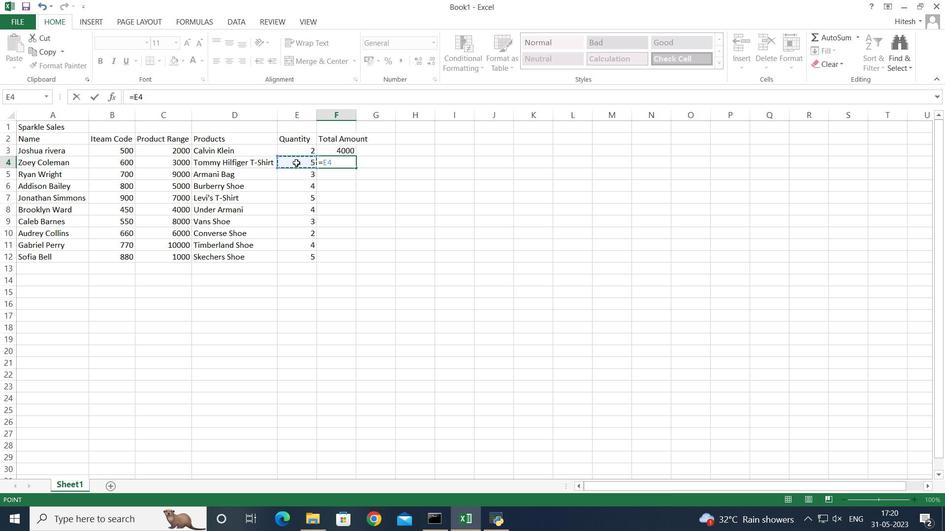 
Action: Mouse moved to (173, 162)
Screenshot: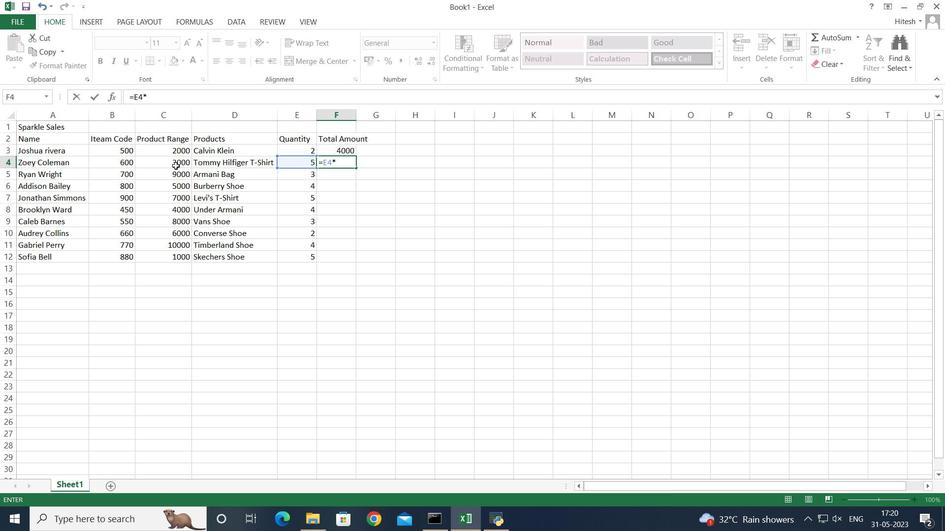 
Action: Mouse pressed left at (173, 162)
Screenshot: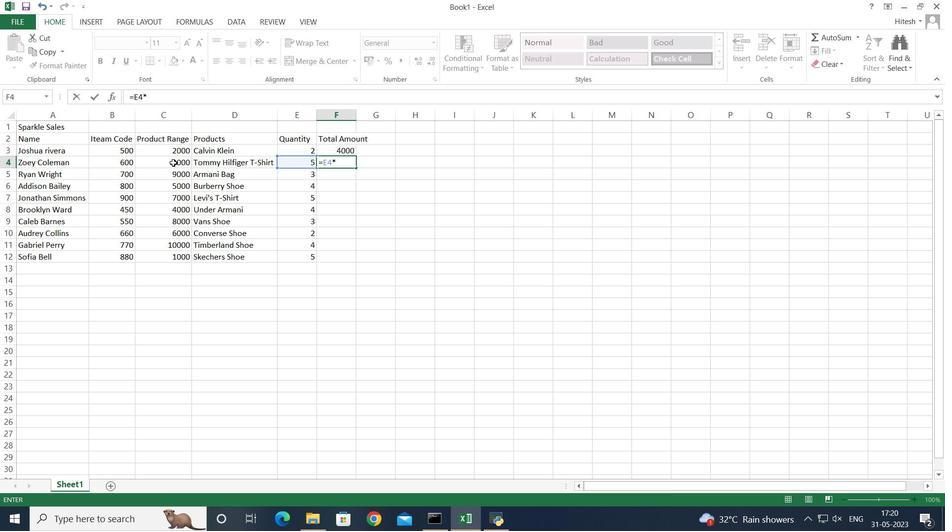 
Action: Key pressed <Key.enter>
Screenshot: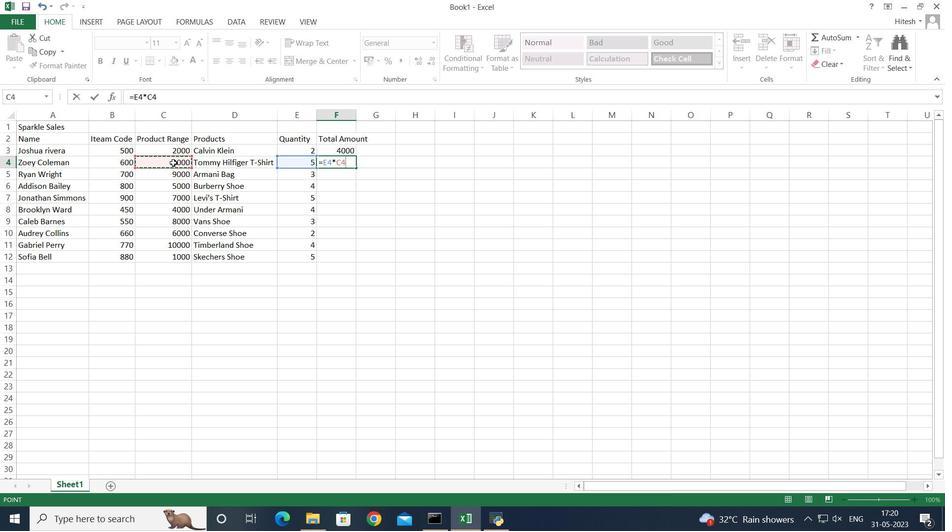 
Action: Mouse moved to (175, 162)
Screenshot: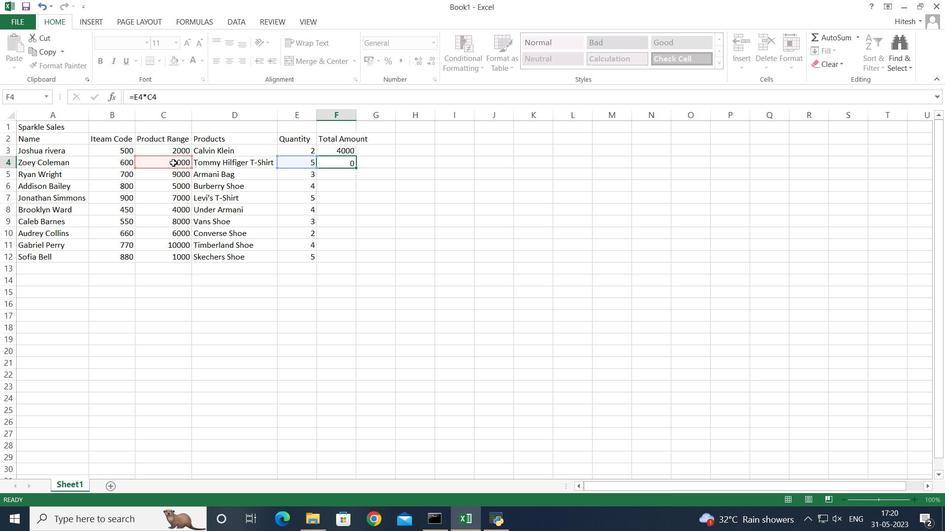 
Action: Key pressed =
Screenshot: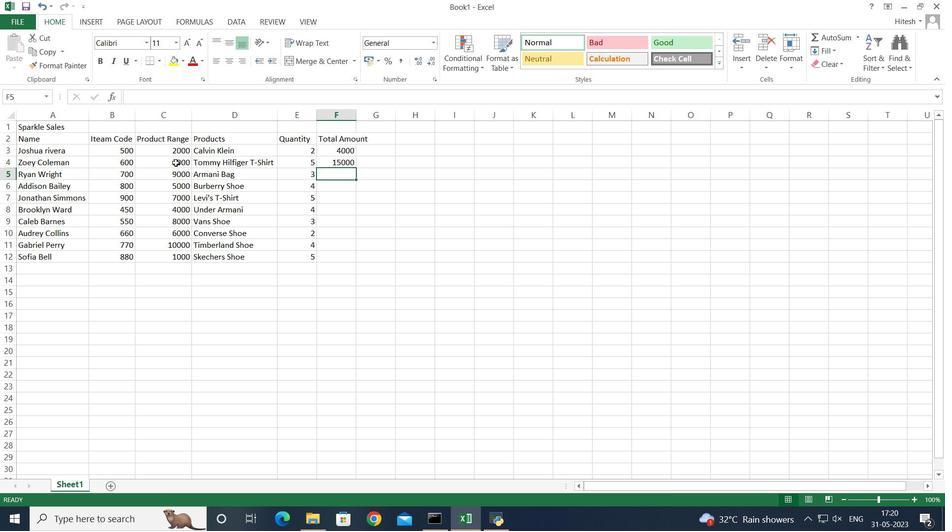 
Action: Mouse moved to (288, 175)
Screenshot: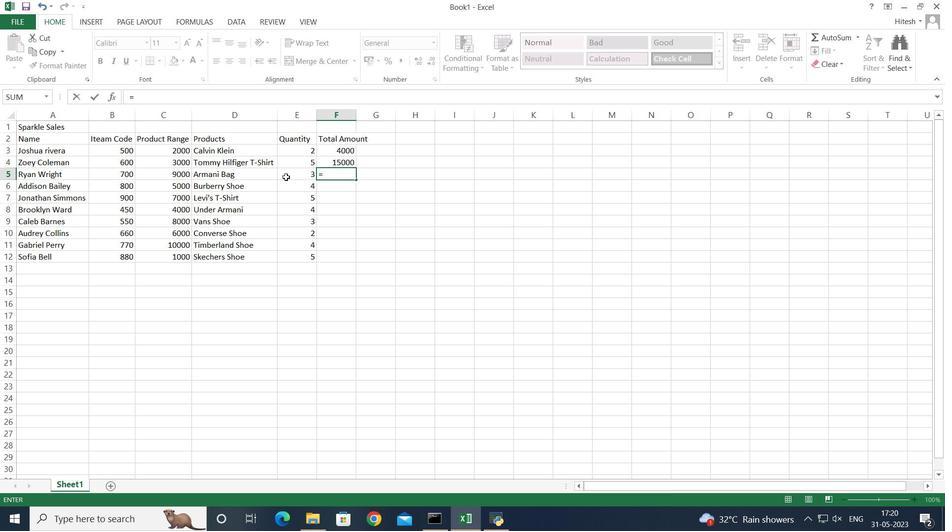 
Action: Mouse pressed left at (288, 175)
Screenshot: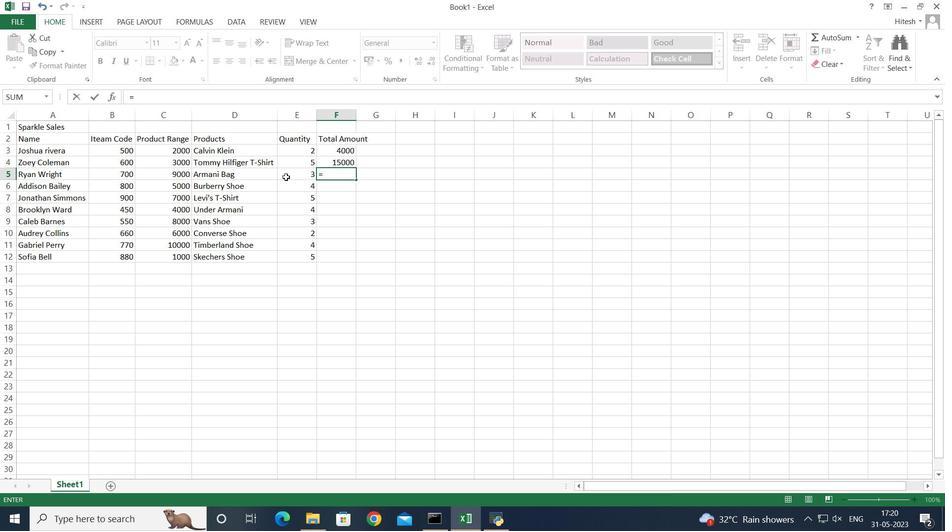 
Action: Key pressed *
Screenshot: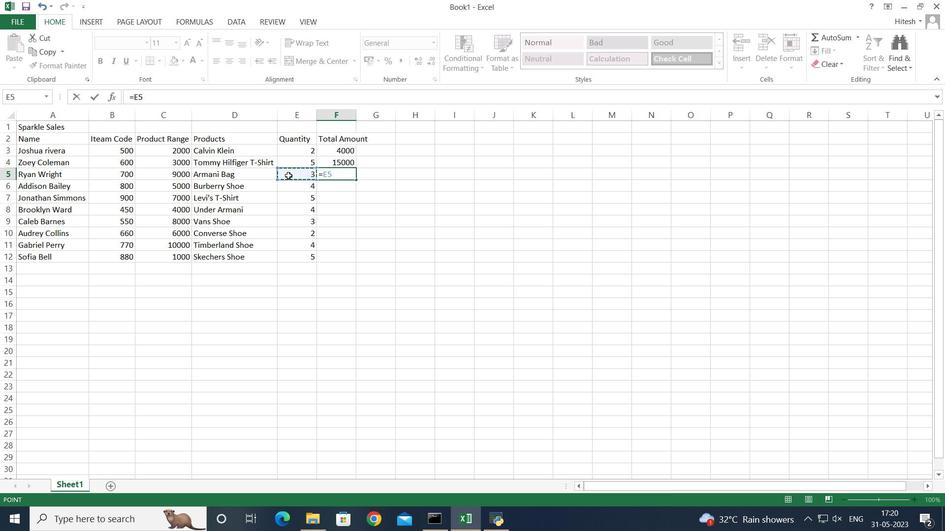 
Action: Mouse moved to (155, 174)
Screenshot: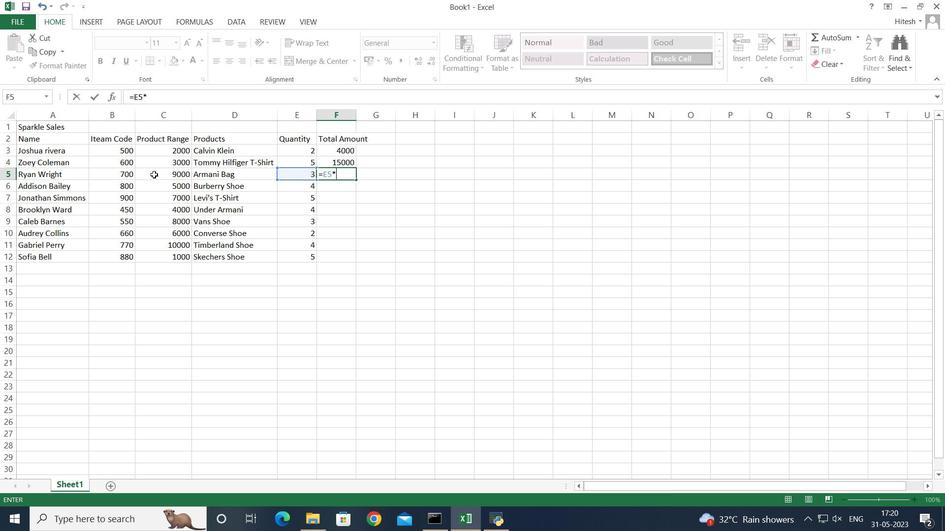 
Action: Mouse pressed left at (155, 174)
Screenshot: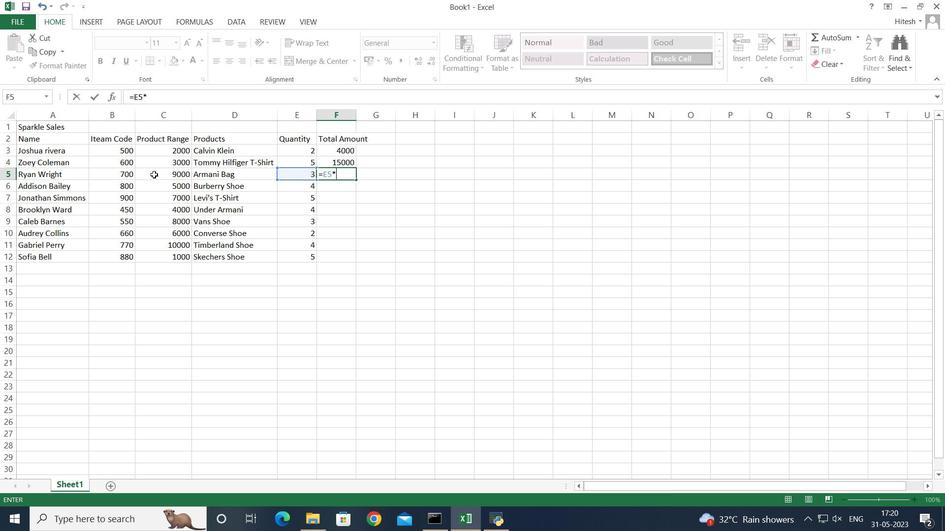 
Action: Key pressed <Key.enter>
Screenshot: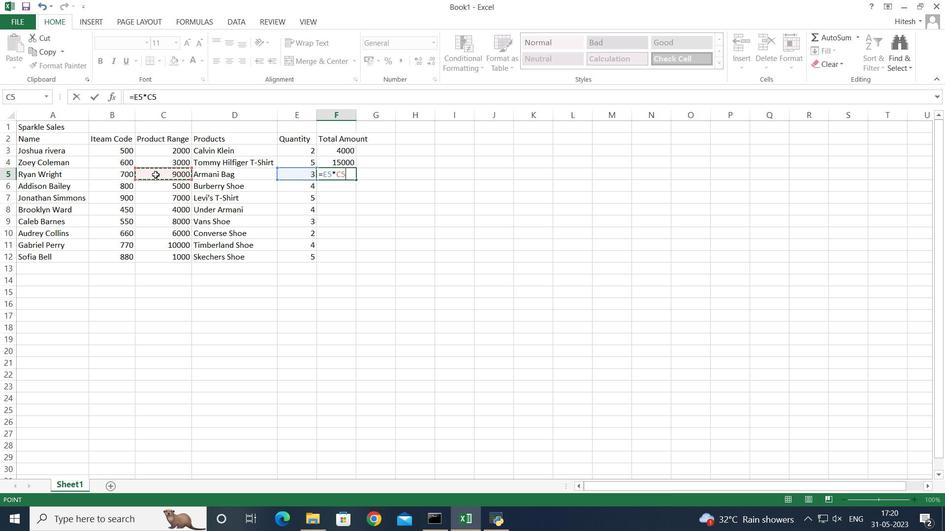 
Action: Mouse moved to (309, 191)
Screenshot: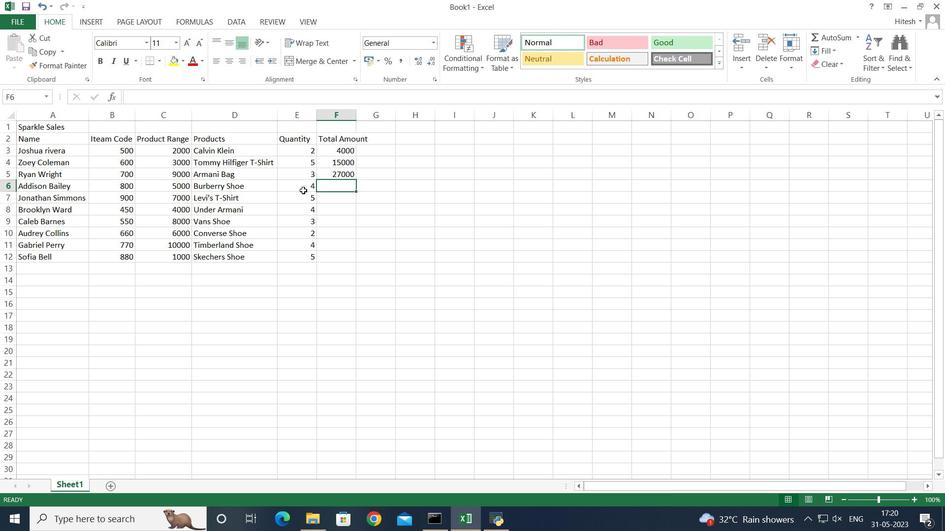 
Action: Key pressed =
Screenshot: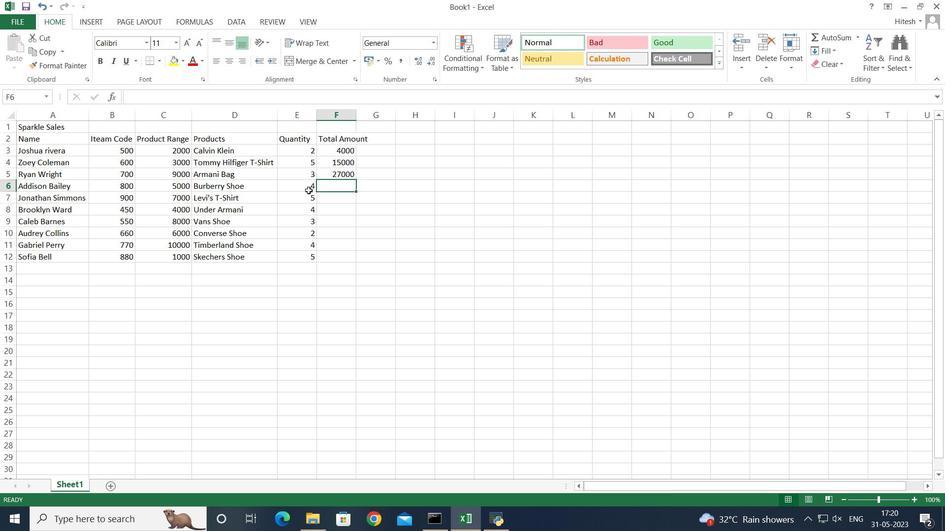 
Action: Mouse moved to (303, 181)
Screenshot: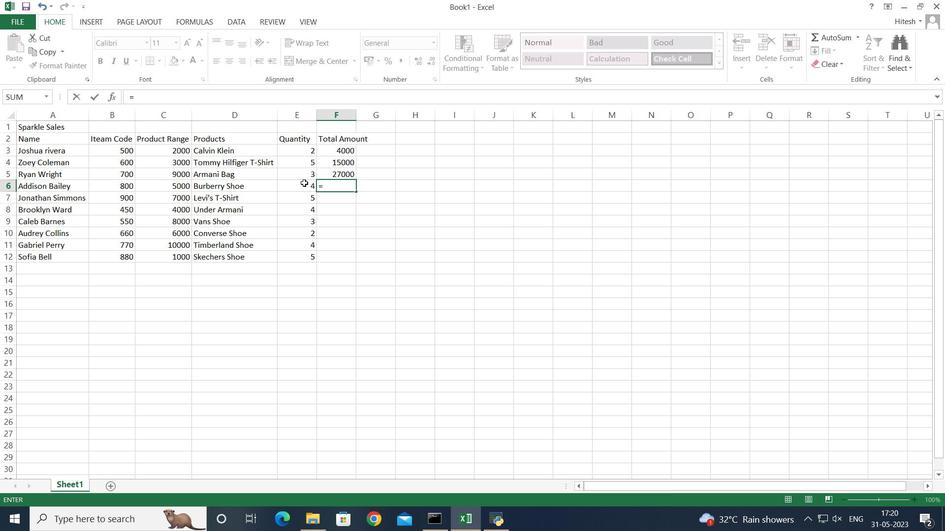 
Action: Mouse pressed left at (303, 181)
Screenshot: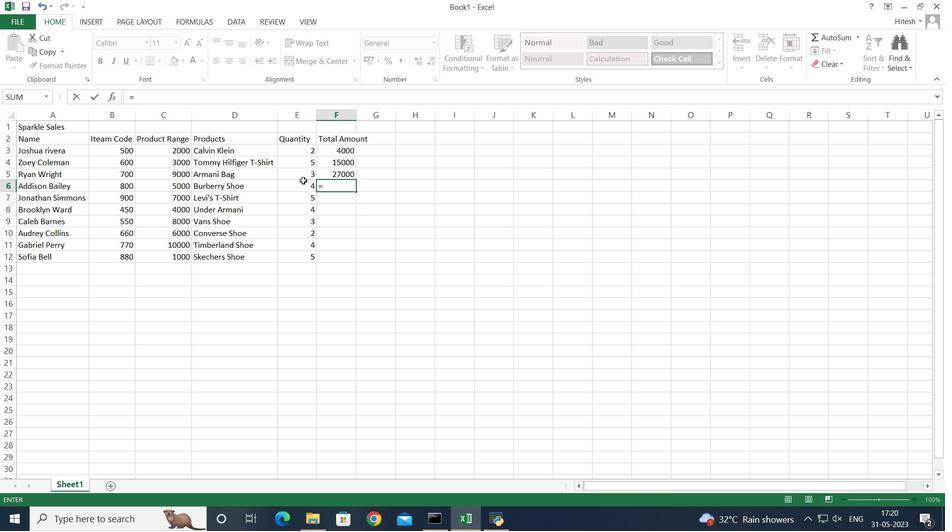 
Action: Mouse moved to (303, 180)
Screenshot: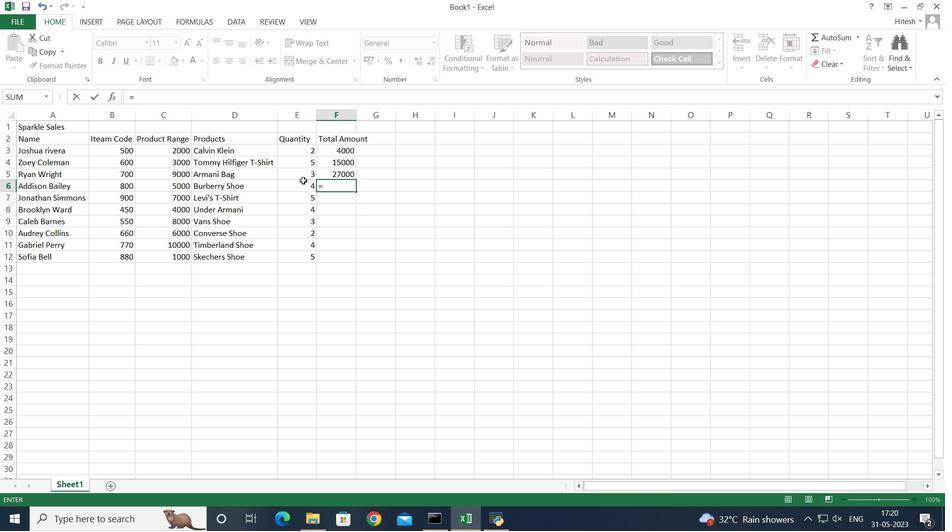 
Action: Key pressed *
Screenshot: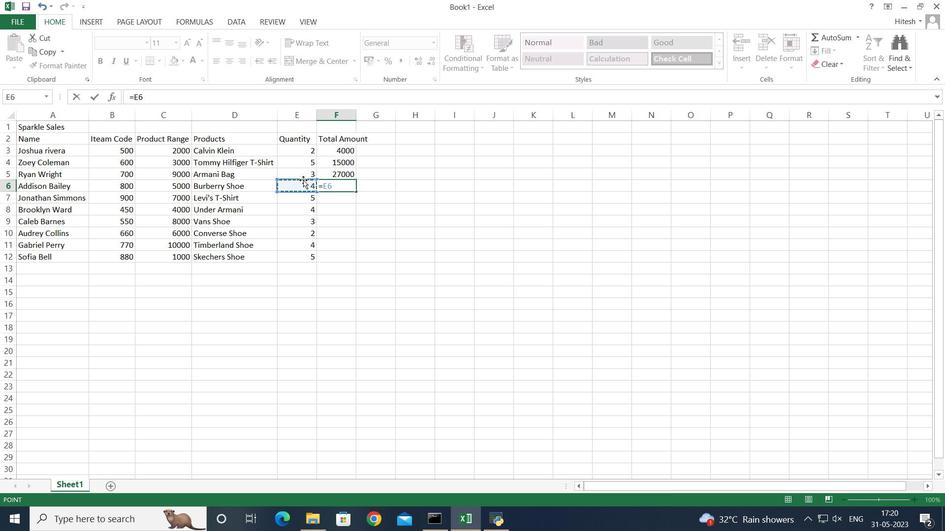 
Action: Mouse moved to (170, 188)
Screenshot: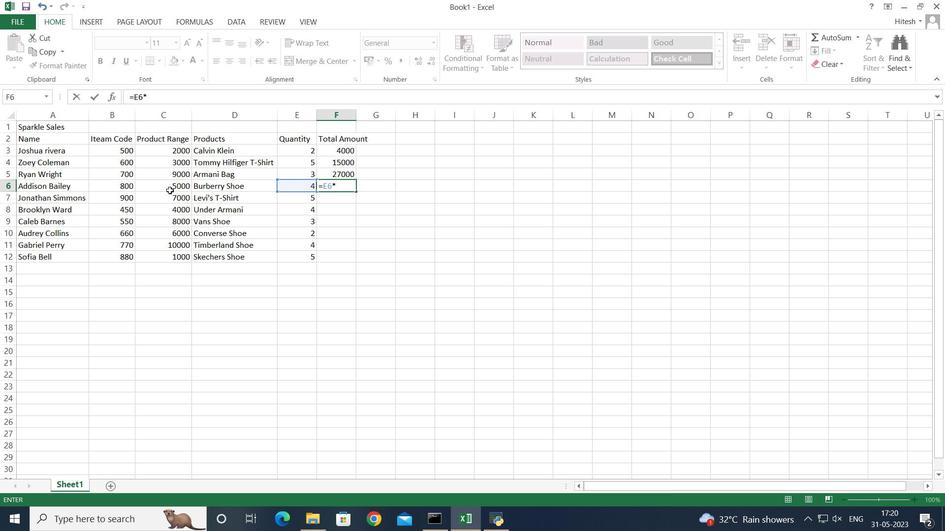 
Action: Mouse pressed left at (170, 188)
Screenshot: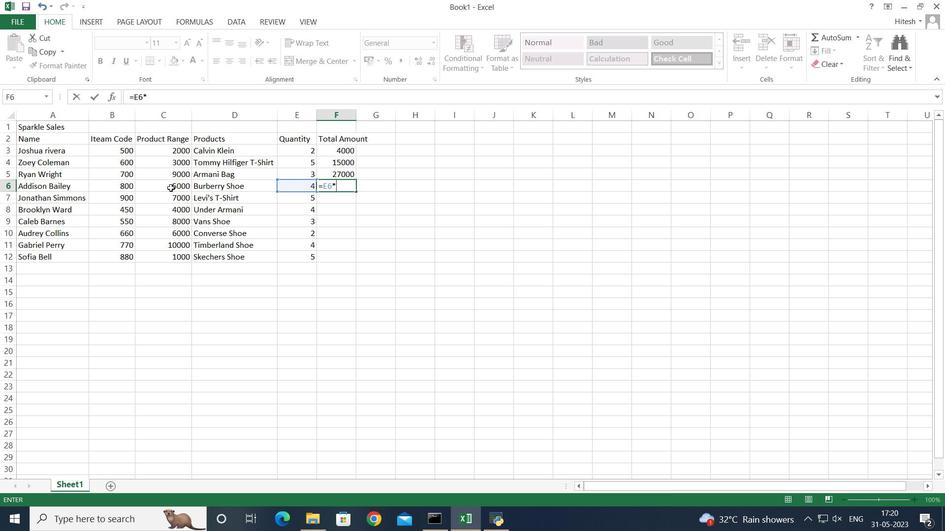 
Action: Mouse moved to (171, 188)
Screenshot: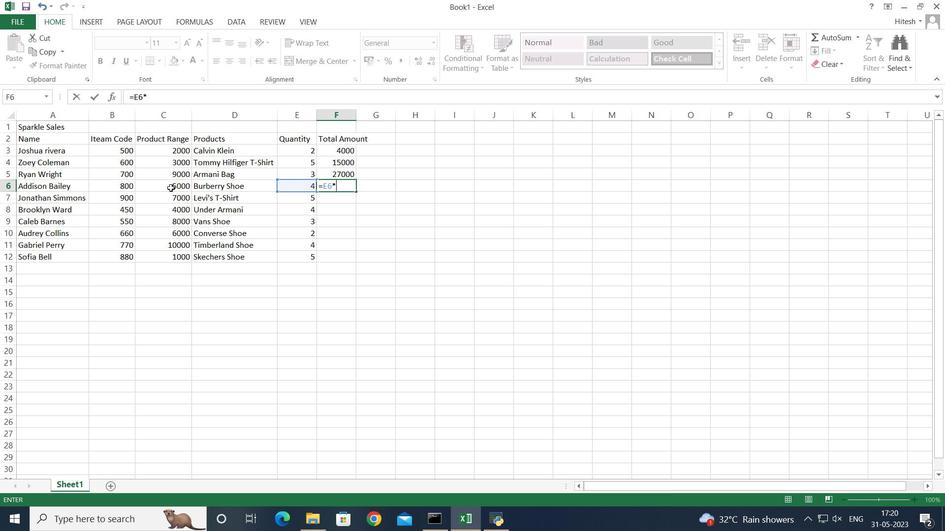 
Action: Key pressed <Key.enter>
Screenshot: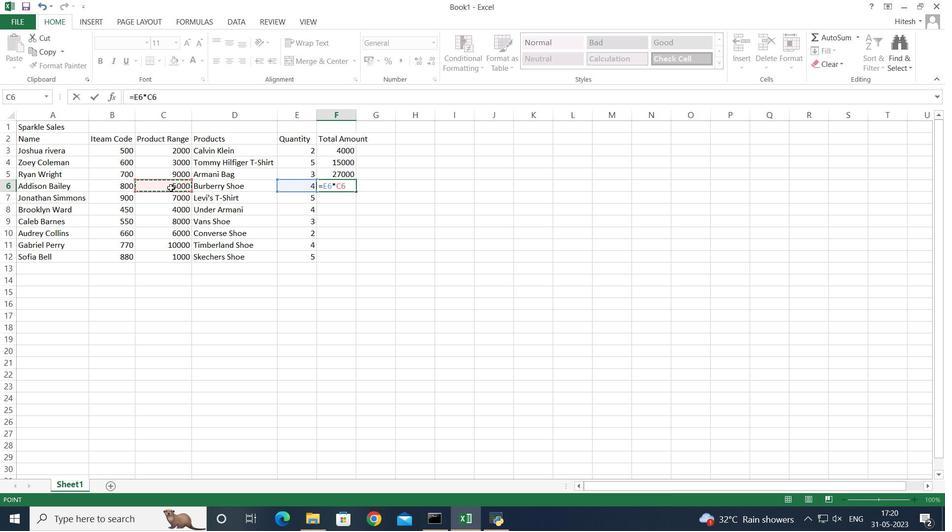 
Action: Mouse moved to (175, 188)
Screenshot: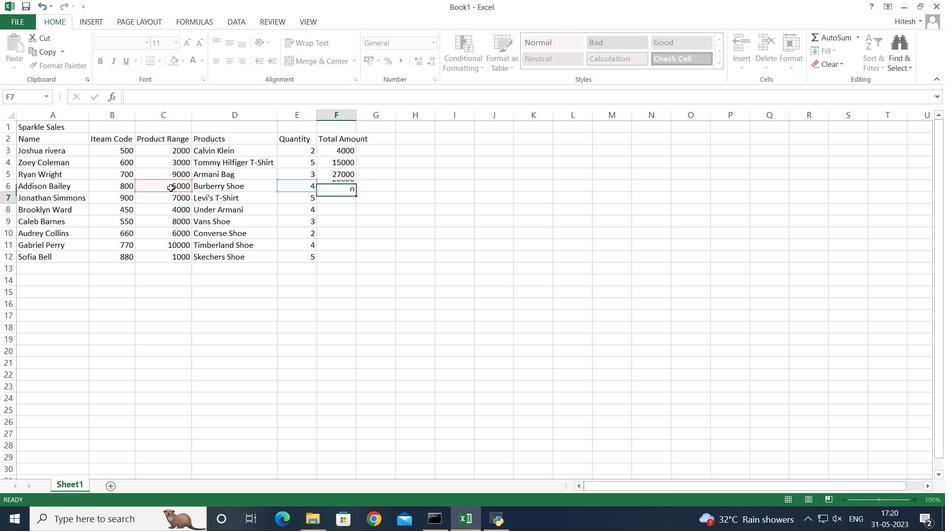
Action: Key pressed =
Screenshot: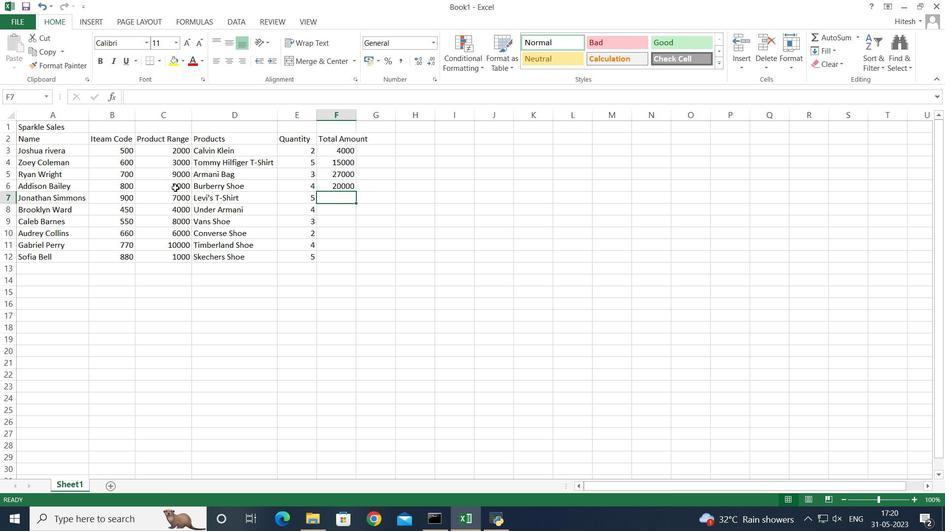 
Action: Mouse moved to (280, 199)
Screenshot: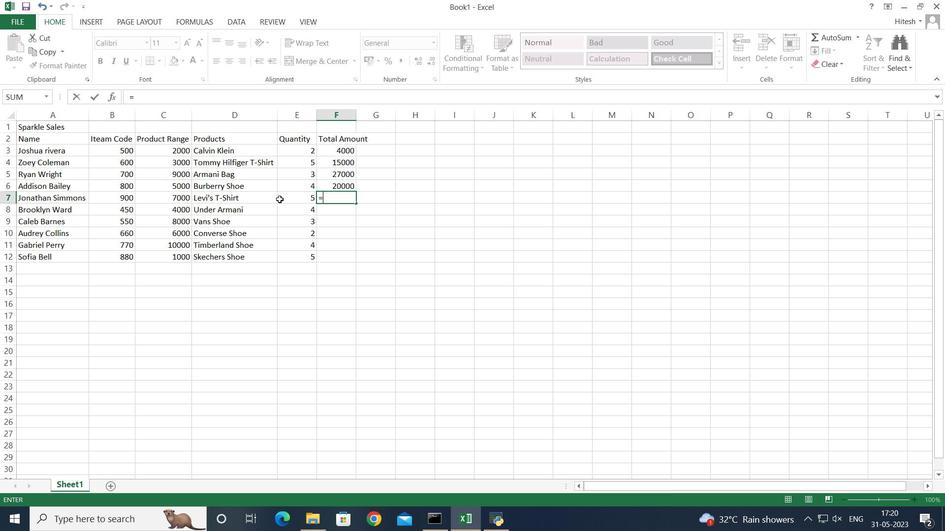 
Action: Mouse pressed left at (280, 199)
Screenshot: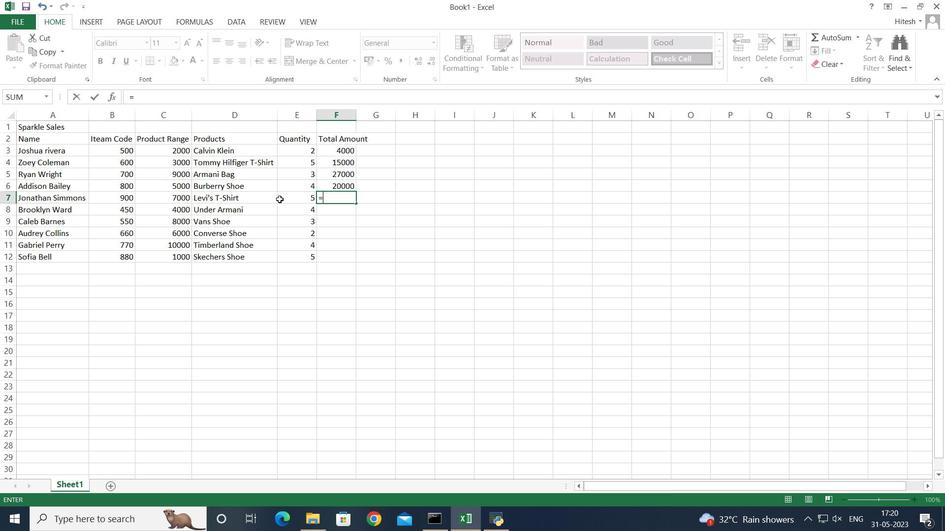 
Action: Mouse moved to (281, 199)
Screenshot: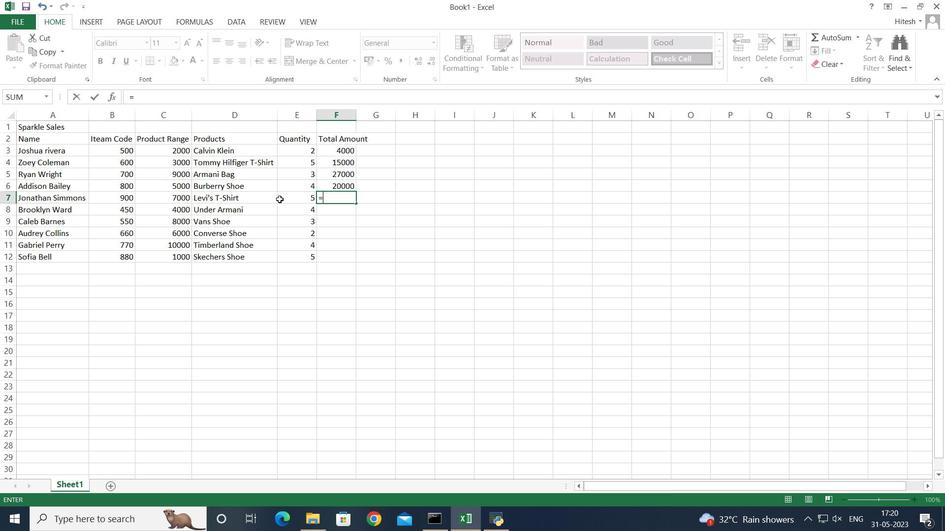 
Action: Key pressed *
Screenshot: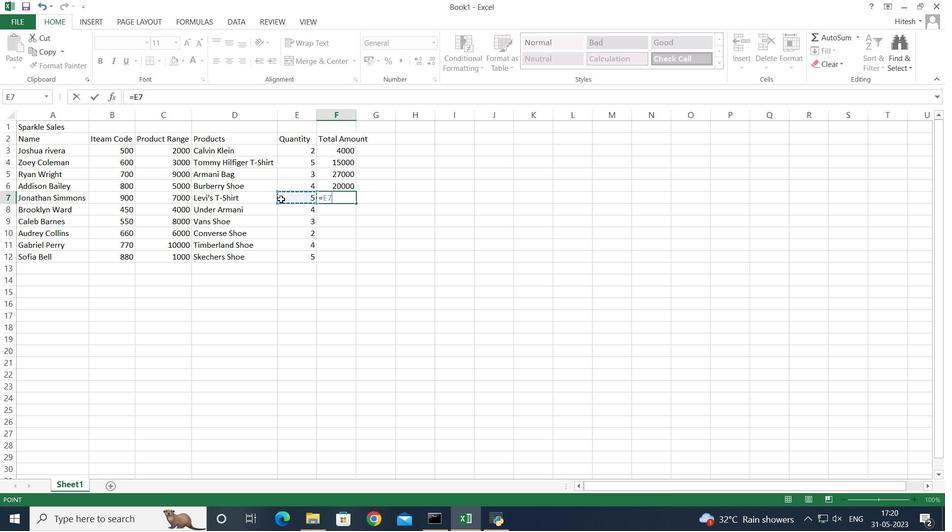 
Action: Mouse moved to (173, 199)
Screenshot: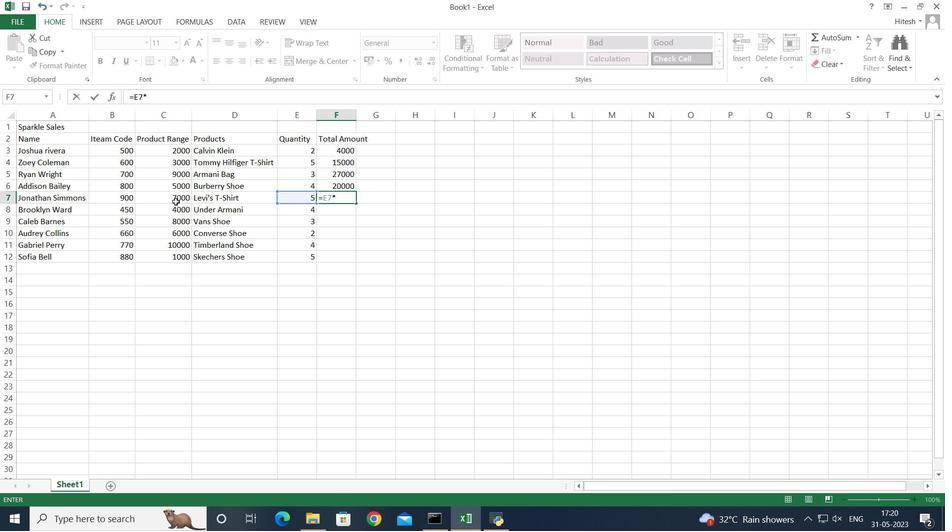 
Action: Mouse pressed left at (173, 199)
Screenshot: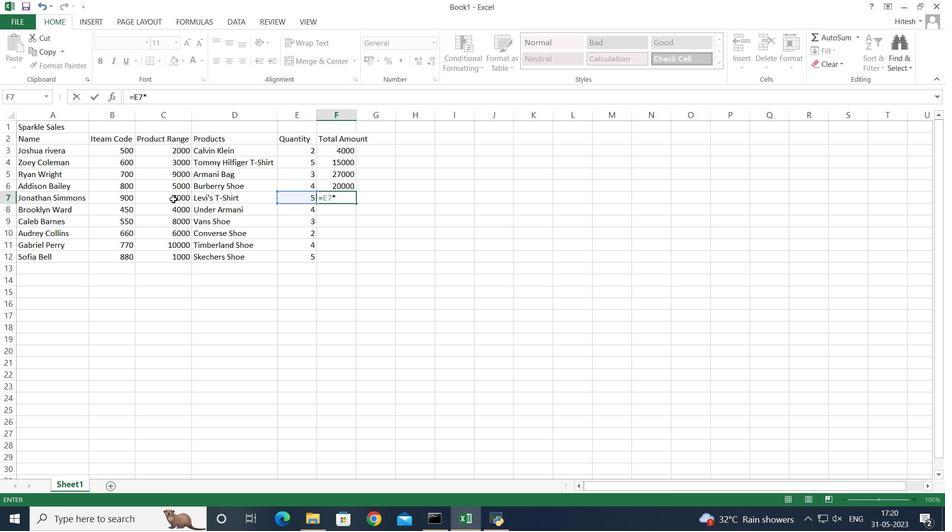 
Action: Key pressed <Key.enter>
Screenshot: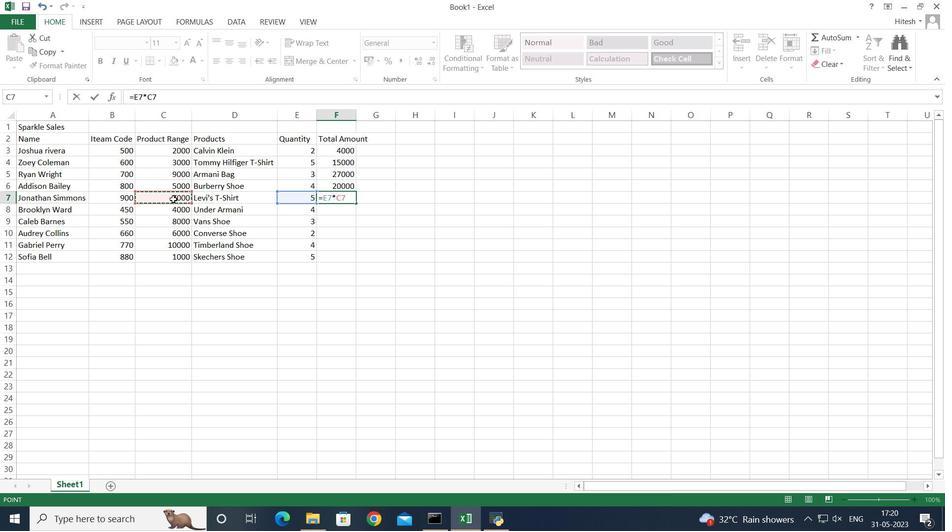 
Action: Mouse moved to (272, 198)
Screenshot: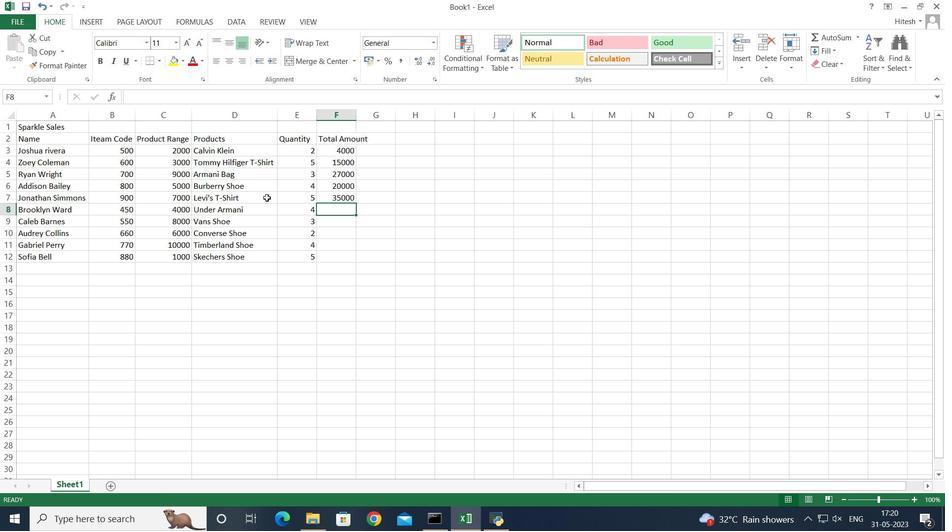 
Action: Key pressed =
Screenshot: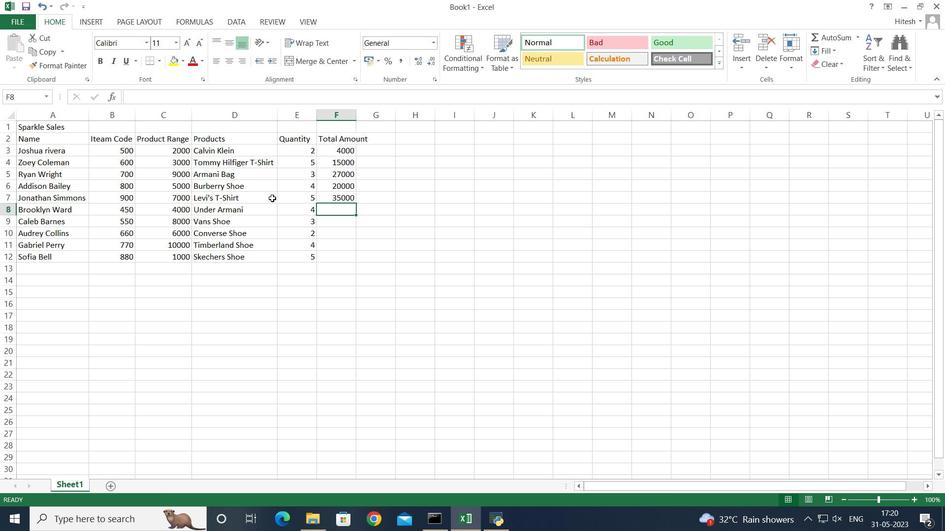 
Action: Mouse moved to (288, 211)
Screenshot: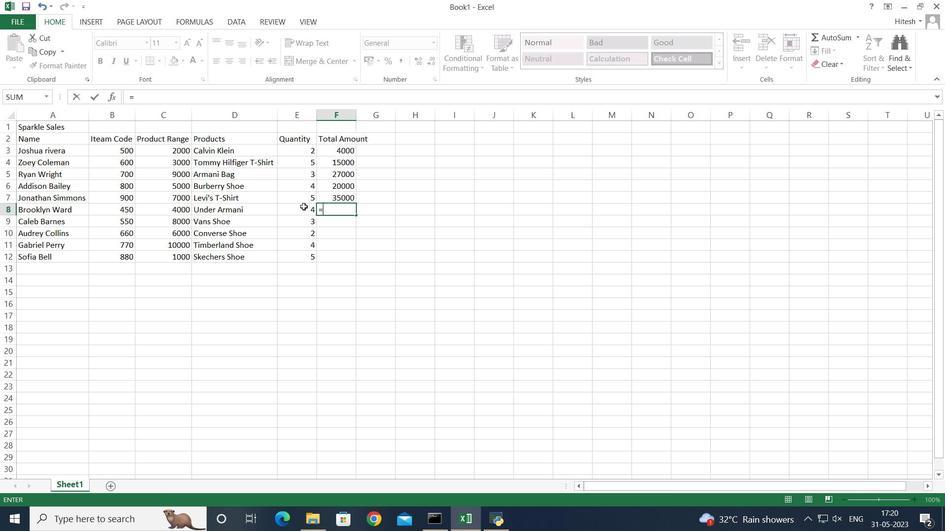 
Action: Mouse pressed left at (288, 211)
Screenshot: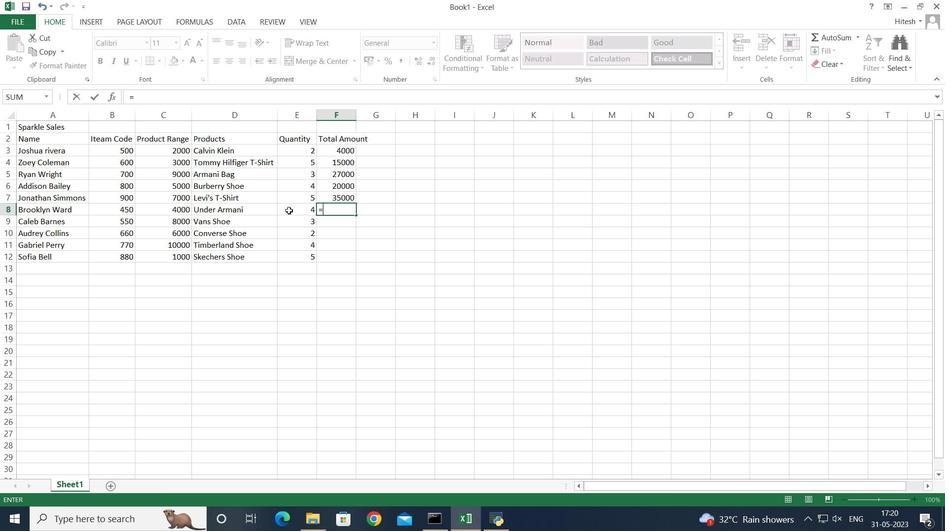 
Action: Key pressed *
Screenshot: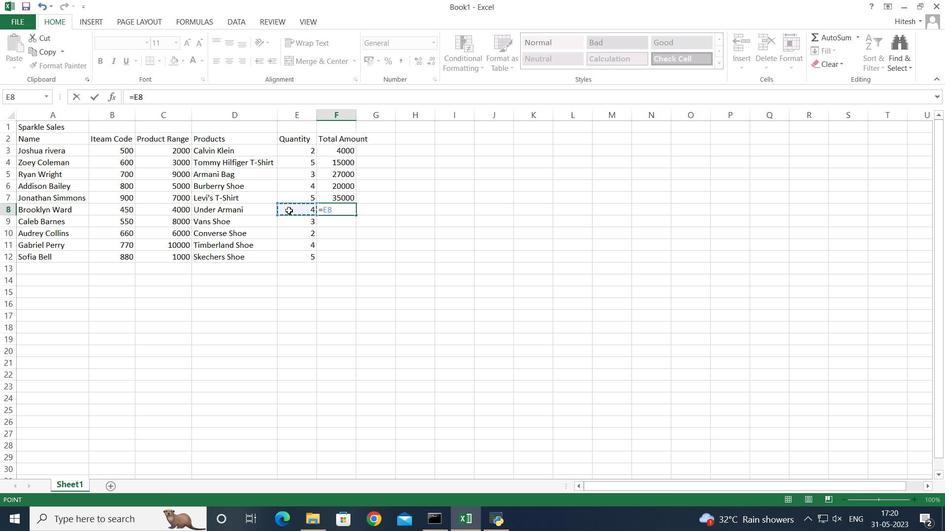 
Action: Mouse moved to (165, 213)
Screenshot: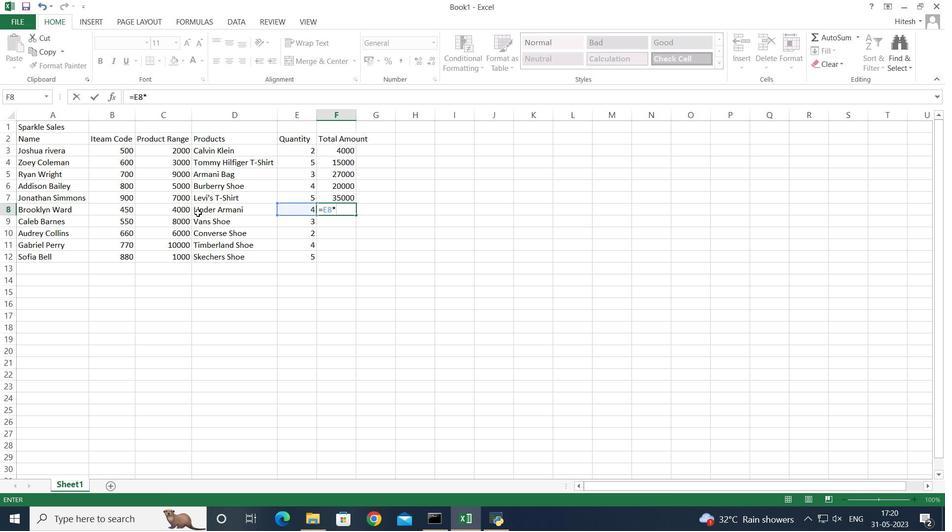 
Action: Mouse pressed left at (165, 213)
Screenshot: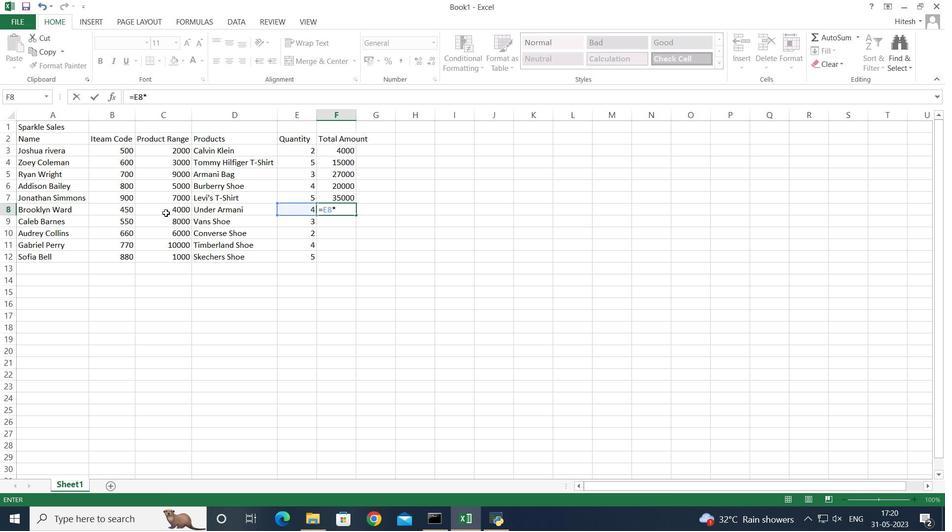 
Action: Mouse moved to (165, 213)
Screenshot: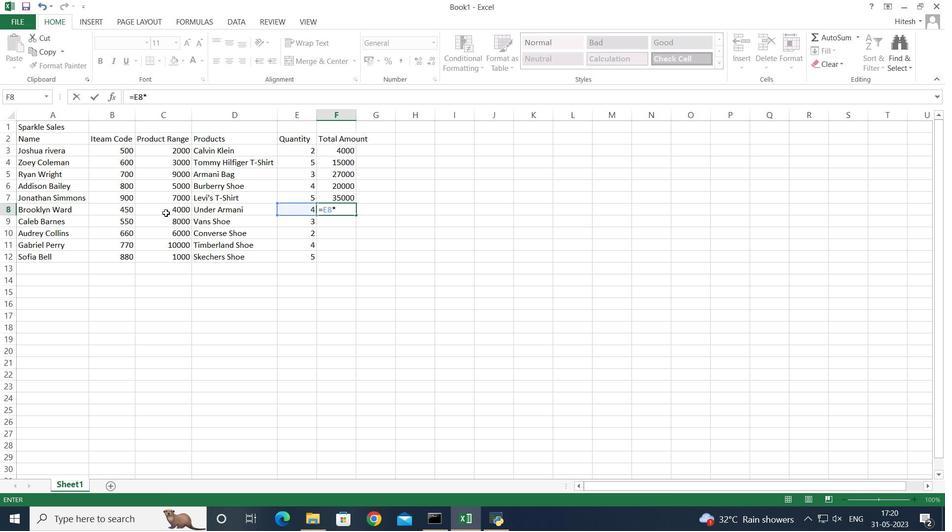 
Action: Key pressed <Key.enter>
Screenshot: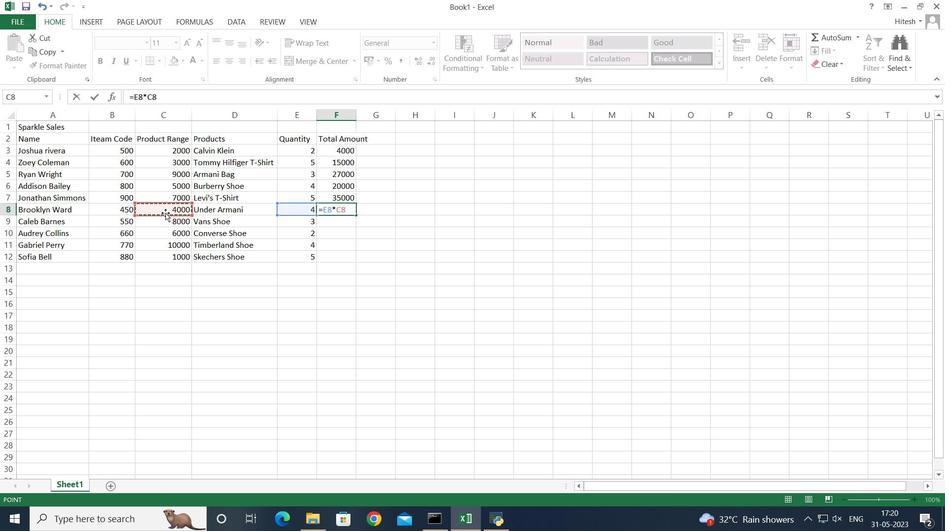 
Action: Mouse moved to (176, 212)
Screenshot: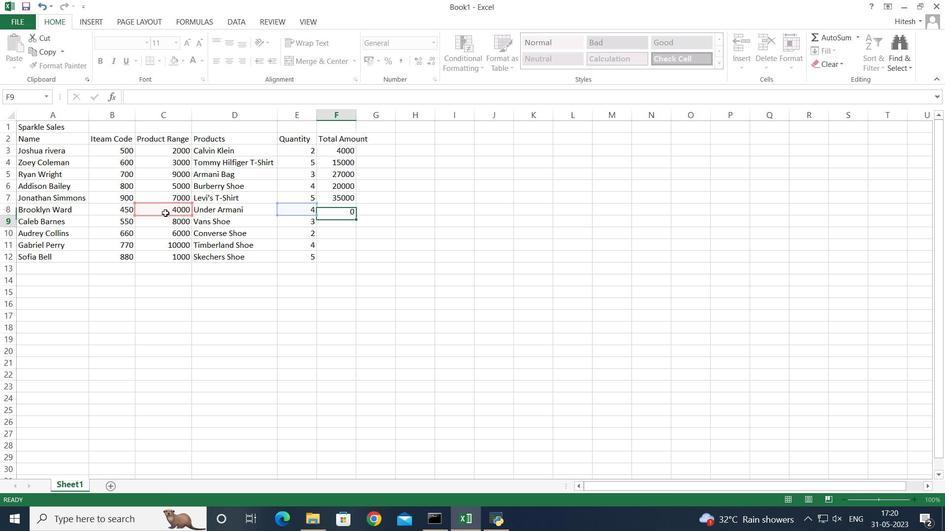 
Action: Key pressed =
Screenshot: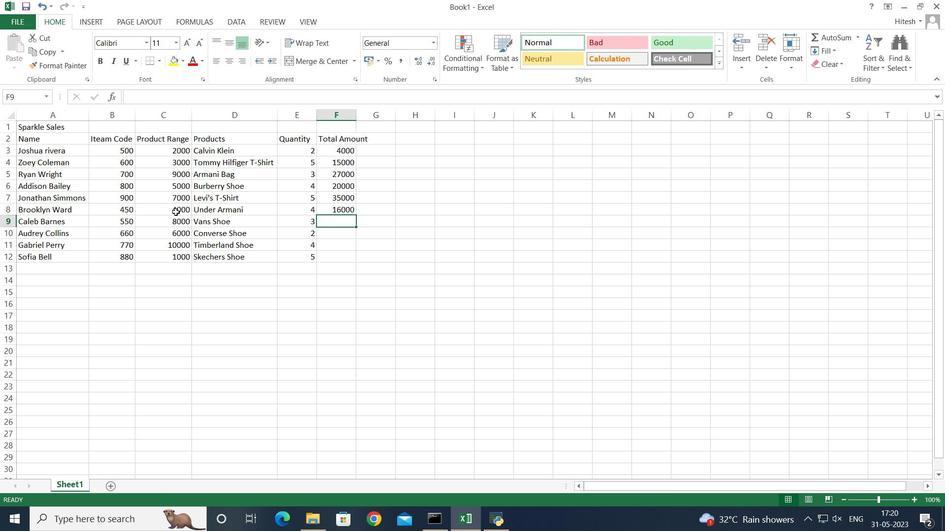 
Action: Mouse moved to (292, 218)
Screenshot: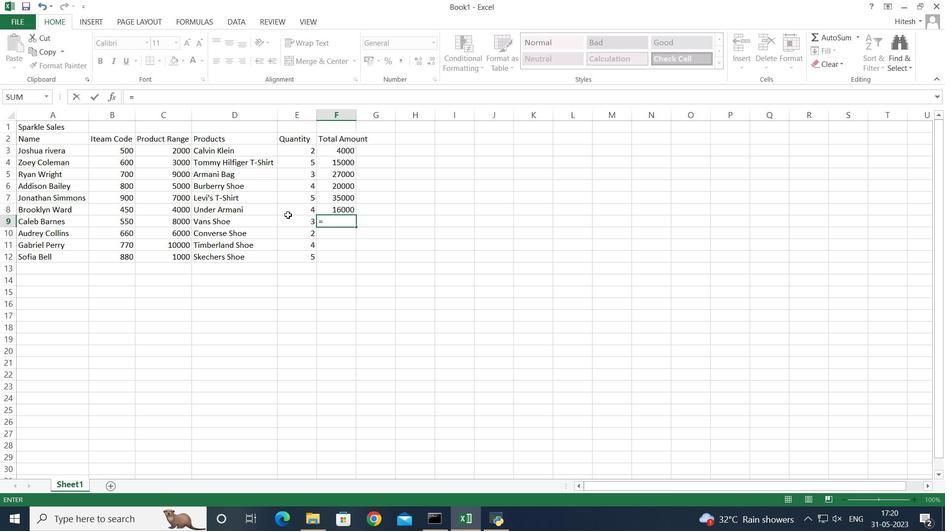 
Action: Mouse pressed left at (292, 218)
Screenshot: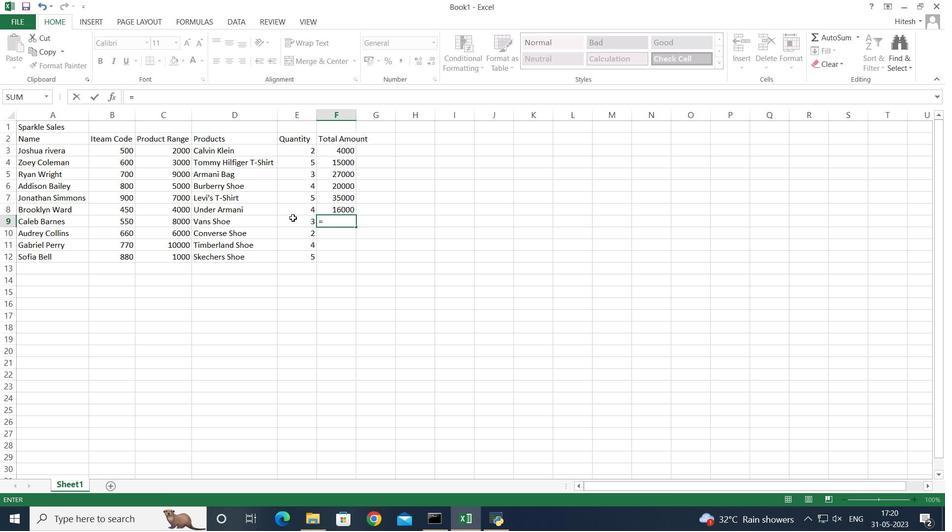 
Action: Mouse moved to (293, 218)
Screenshot: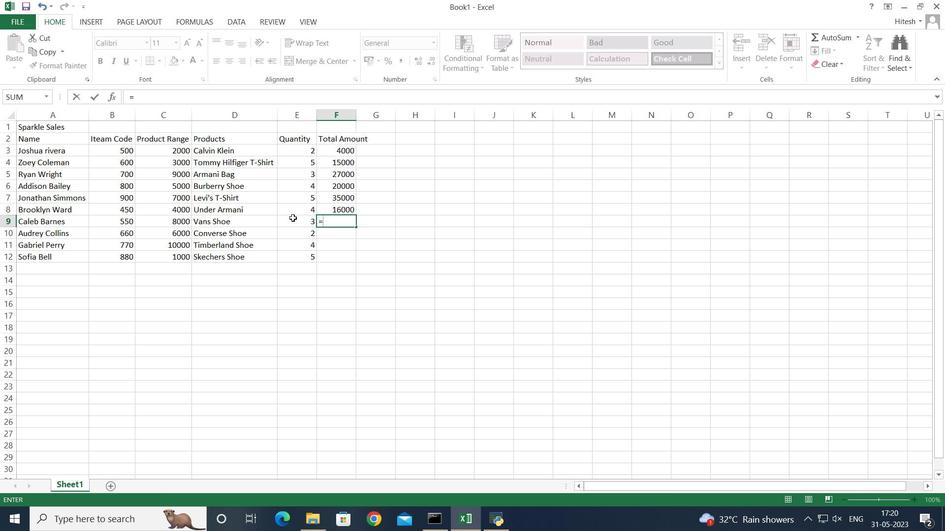 
Action: Key pressed *
Screenshot: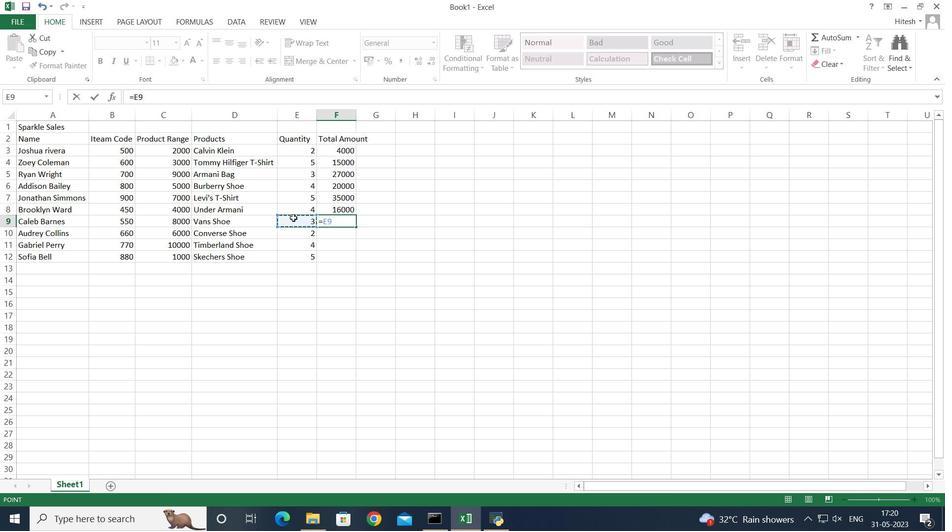 
Action: Mouse moved to (157, 221)
Screenshot: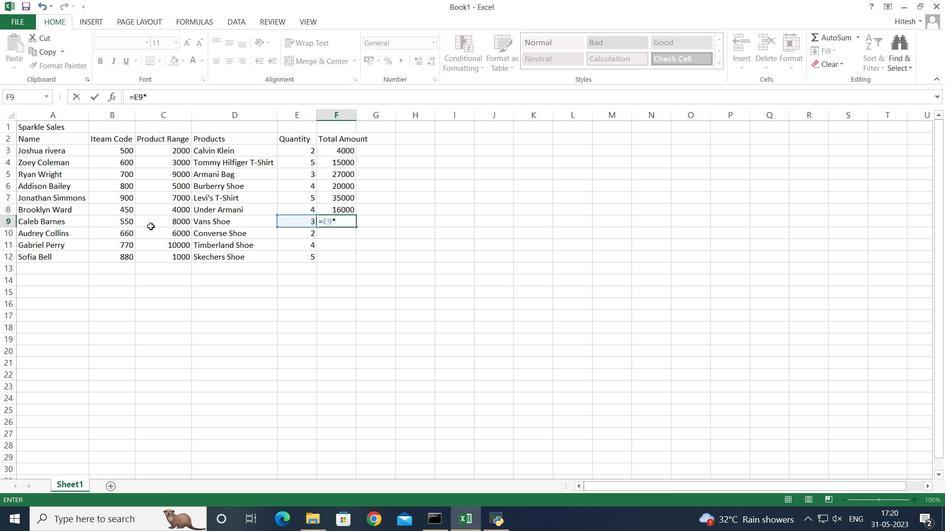 
Action: Mouse pressed left at (157, 221)
Screenshot: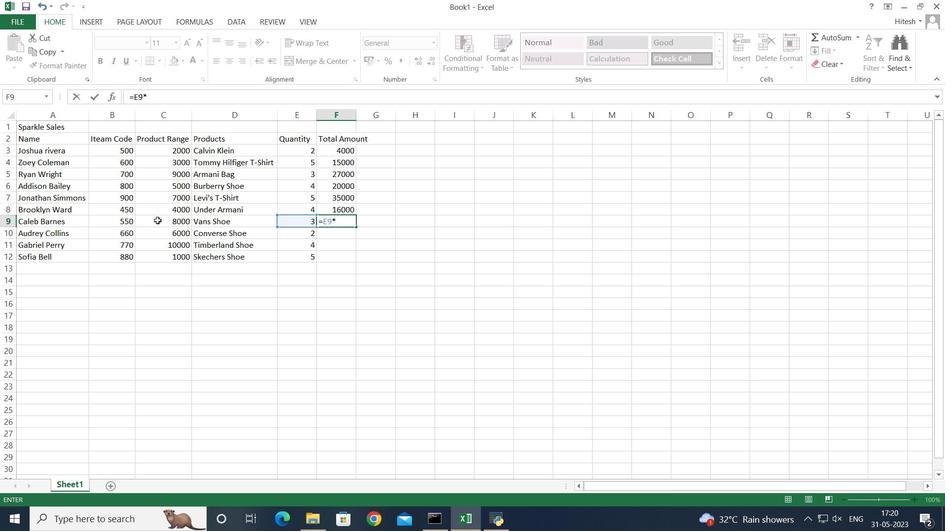 
Action: Key pressed <Key.enter>
Screenshot: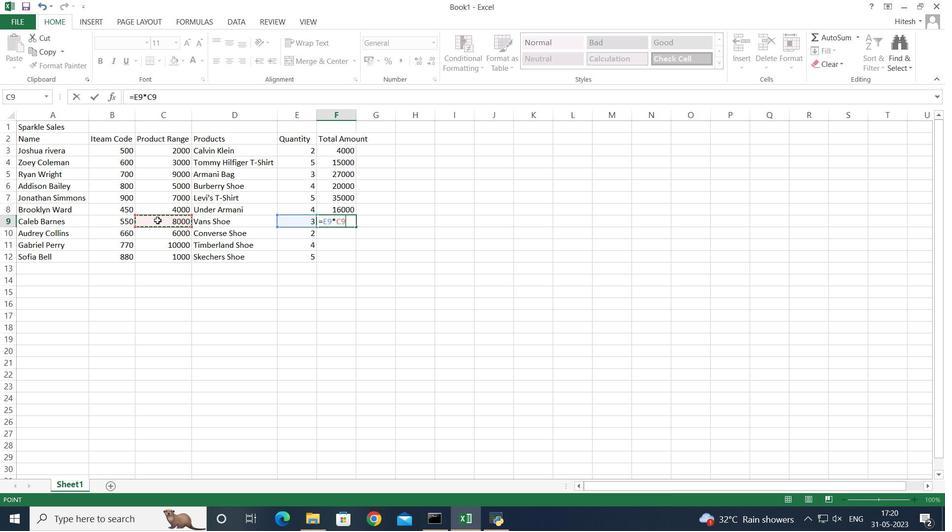 
Action: Mouse moved to (290, 223)
Screenshot: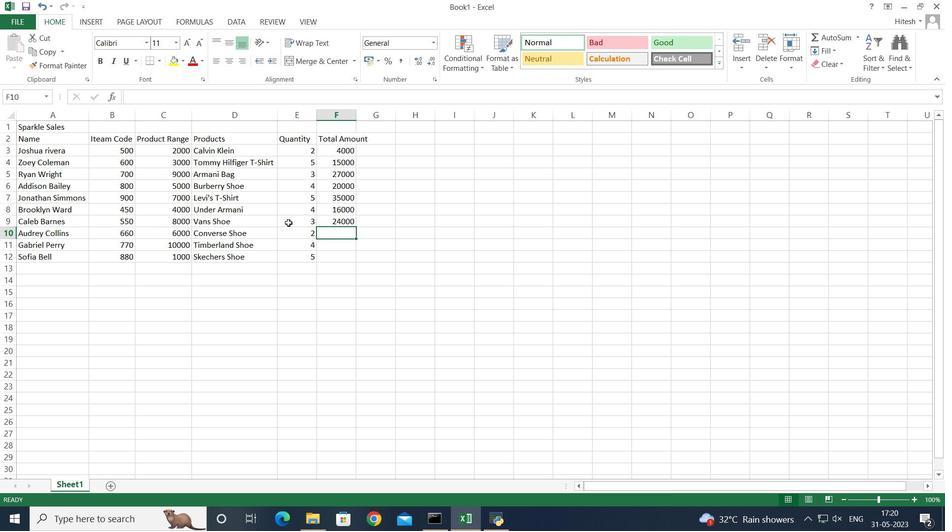 
Action: Key pressed =
Screenshot: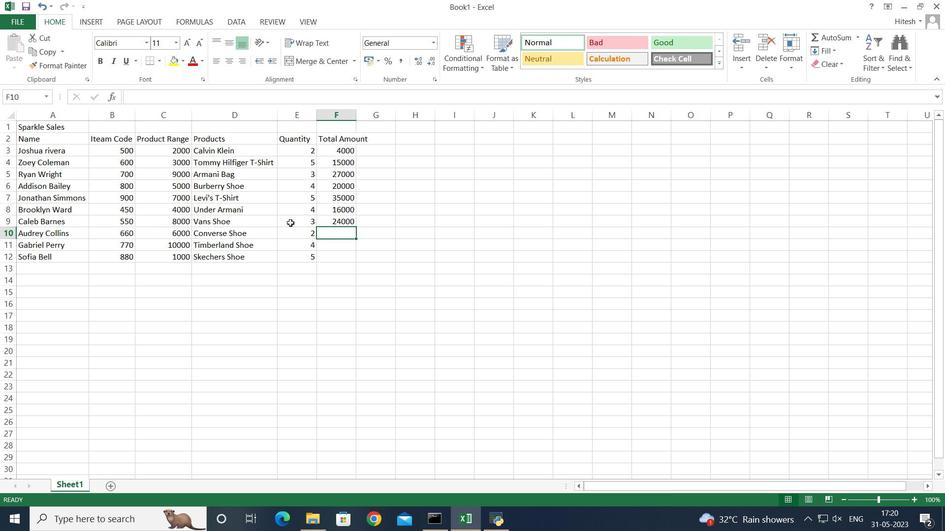 
Action: Mouse moved to (304, 228)
Screenshot: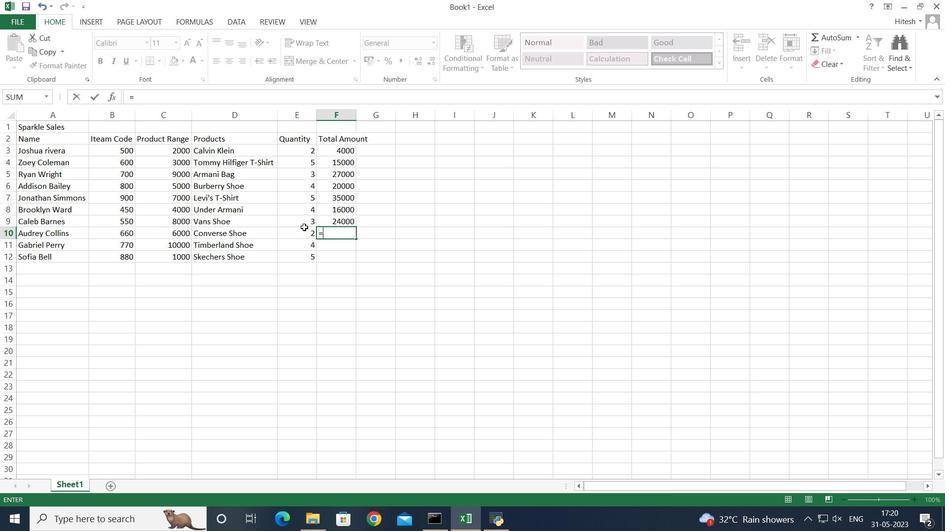 
Action: Mouse pressed left at (304, 228)
Screenshot: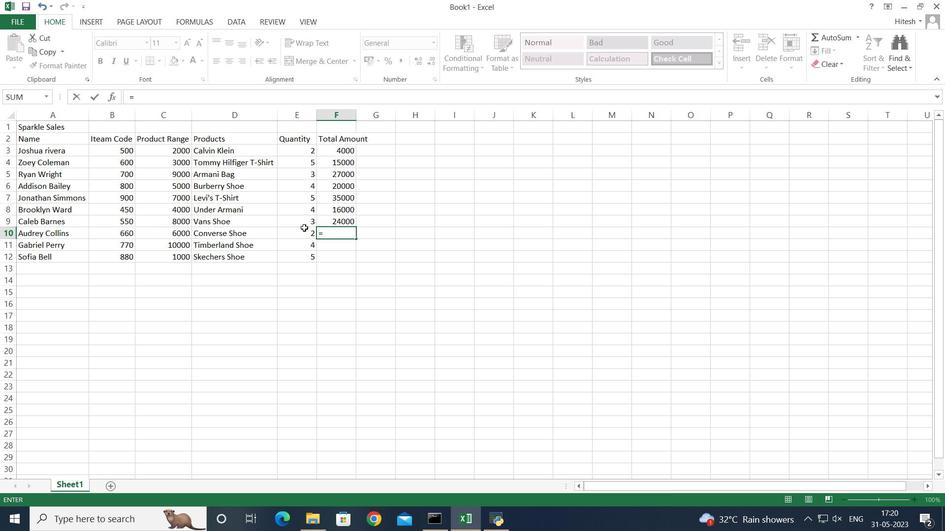 
Action: Key pressed *
Screenshot: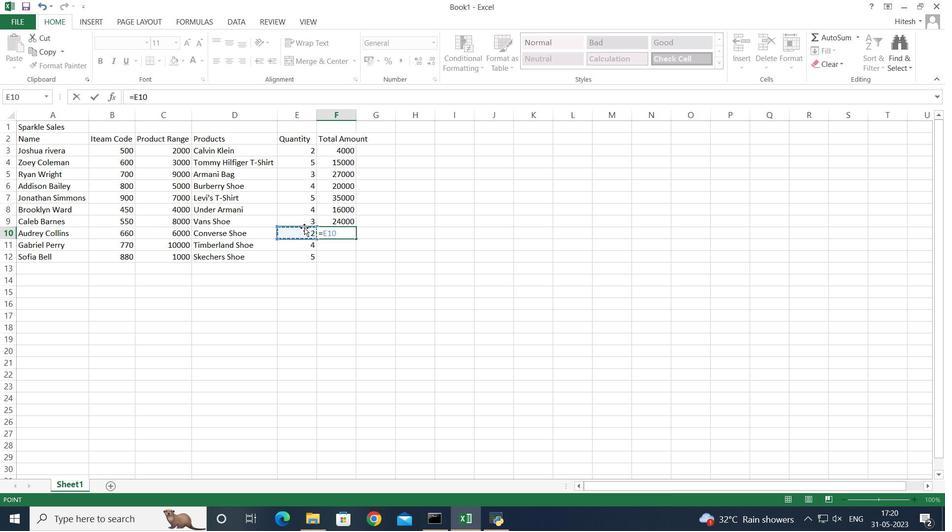 
Action: Mouse moved to (173, 234)
Screenshot: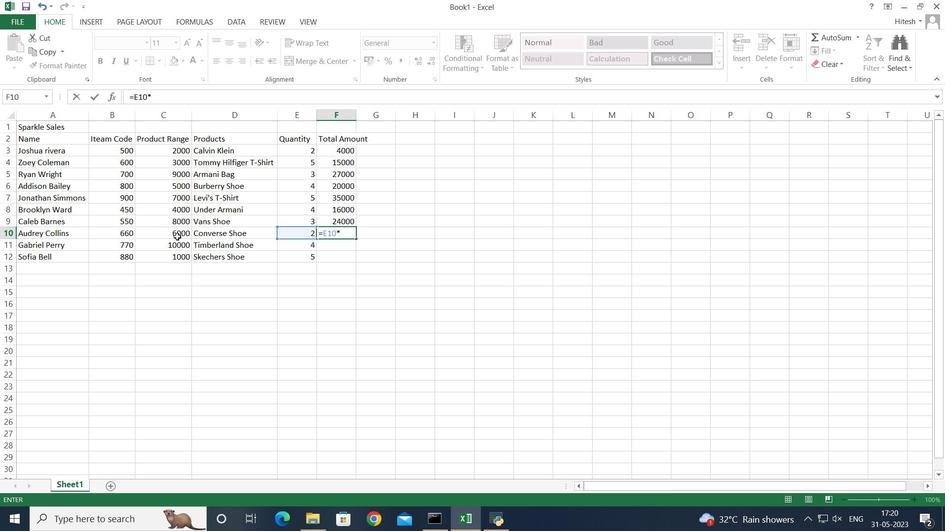 
Action: Mouse pressed left at (173, 234)
Screenshot: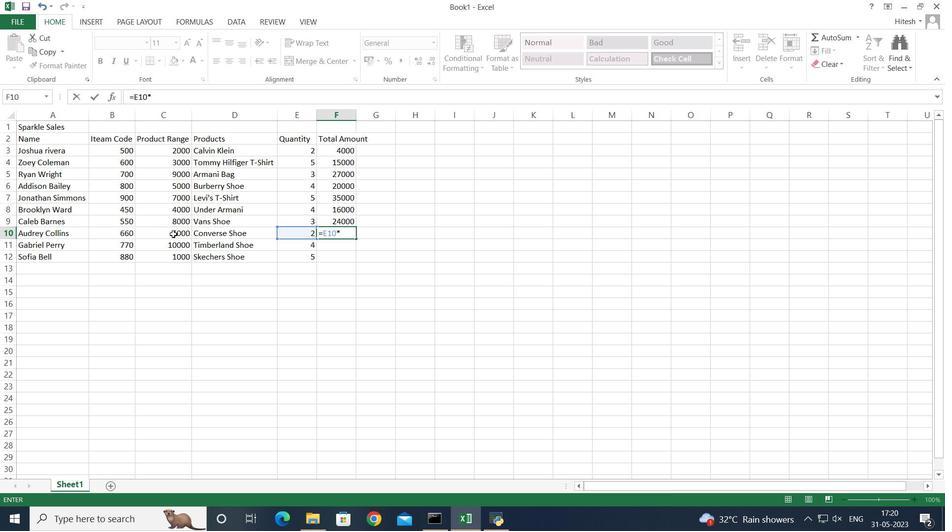 
Action: Key pressed <Key.enter>=
Screenshot: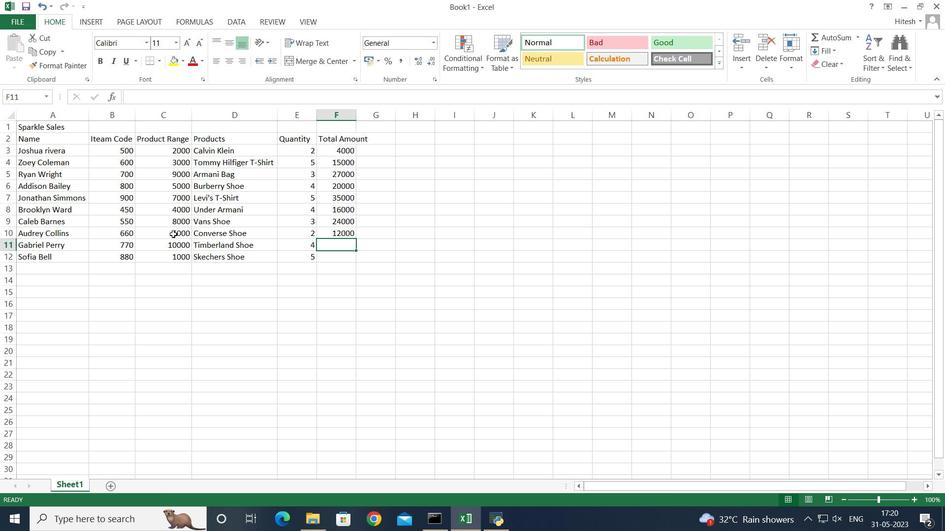 
Action: Mouse moved to (301, 243)
Screenshot: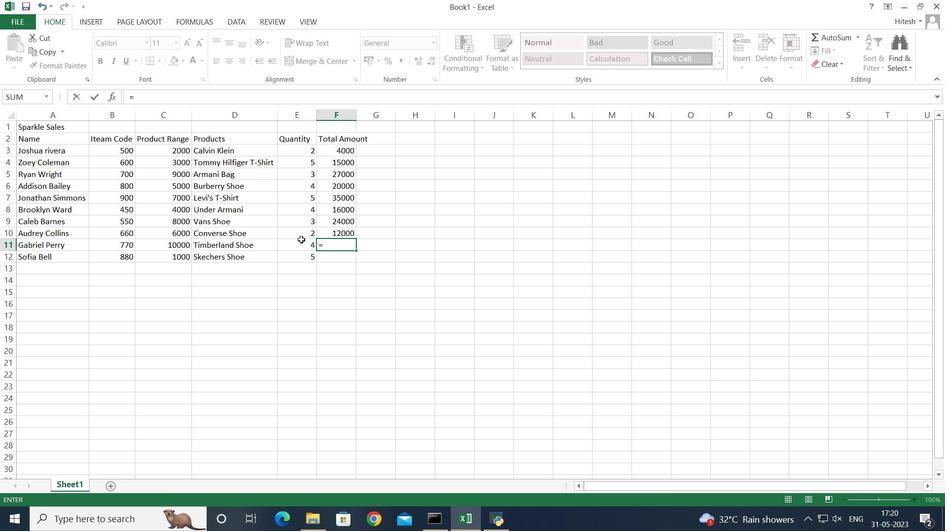 
Action: Mouse pressed left at (301, 243)
Screenshot: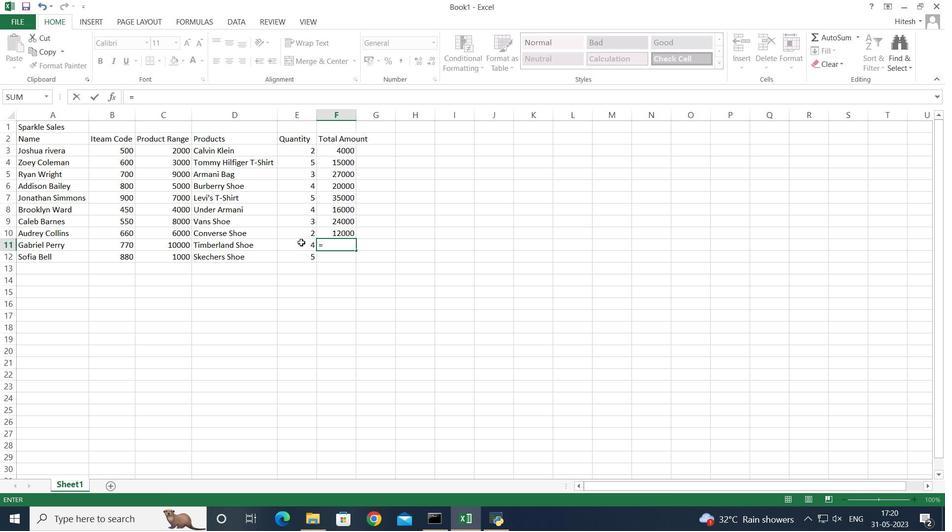 
Action: Key pressed *
Screenshot: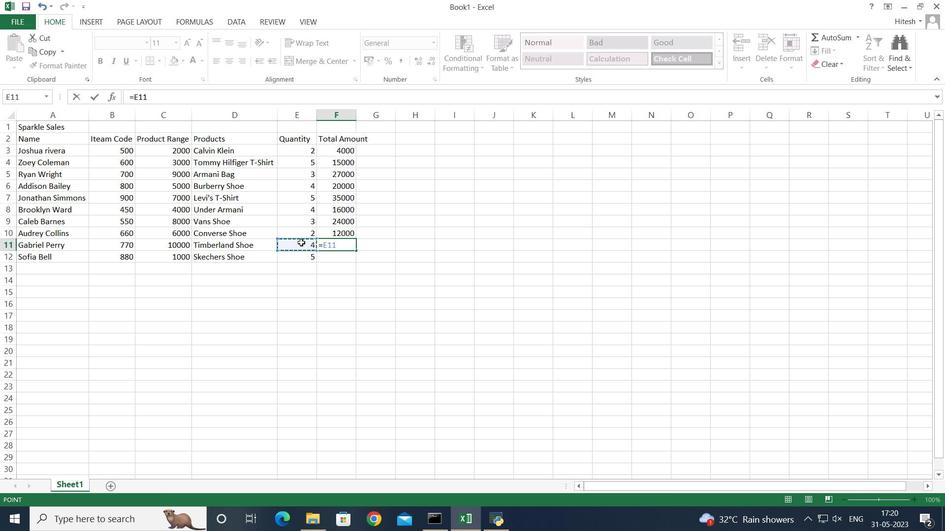 
Action: Mouse moved to (168, 244)
Screenshot: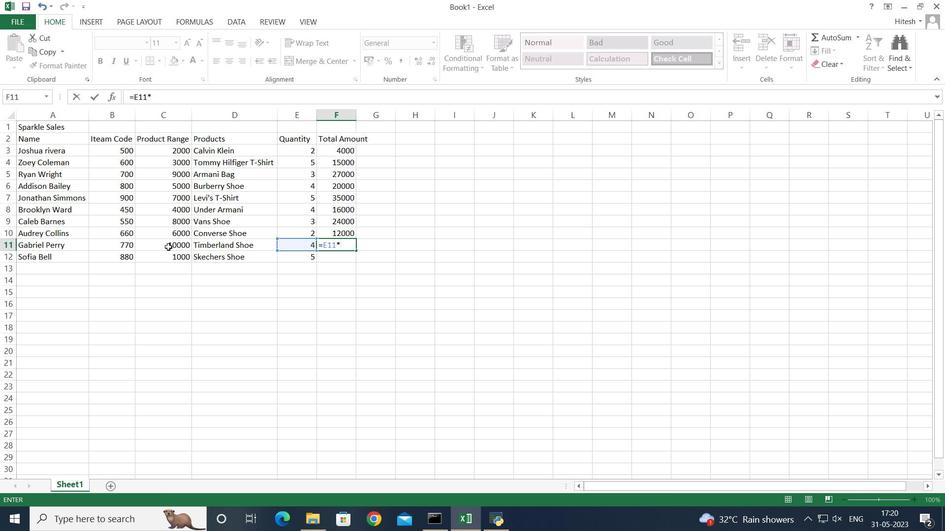 
Action: Mouse pressed left at (168, 244)
Screenshot: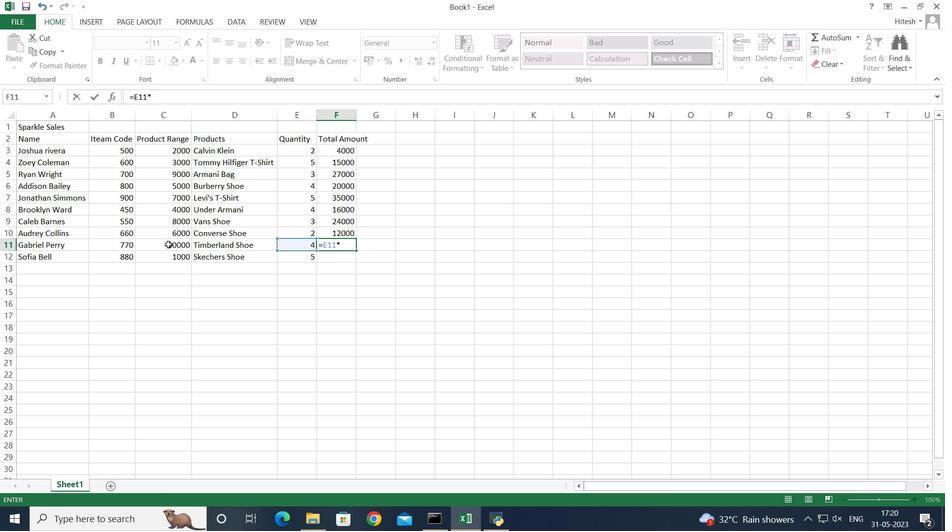 
Action: Key pressed <Key.enter>
Screenshot: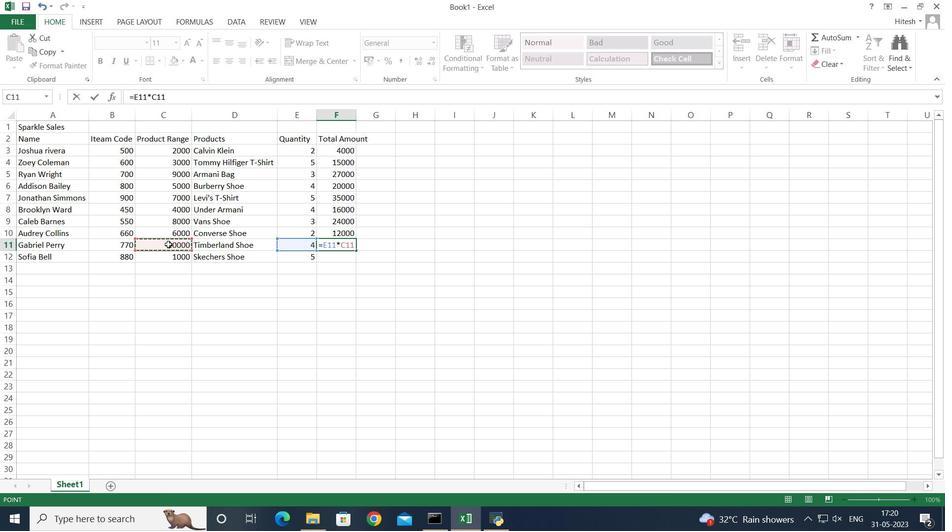 
Action: Mouse moved to (307, 255)
Screenshot: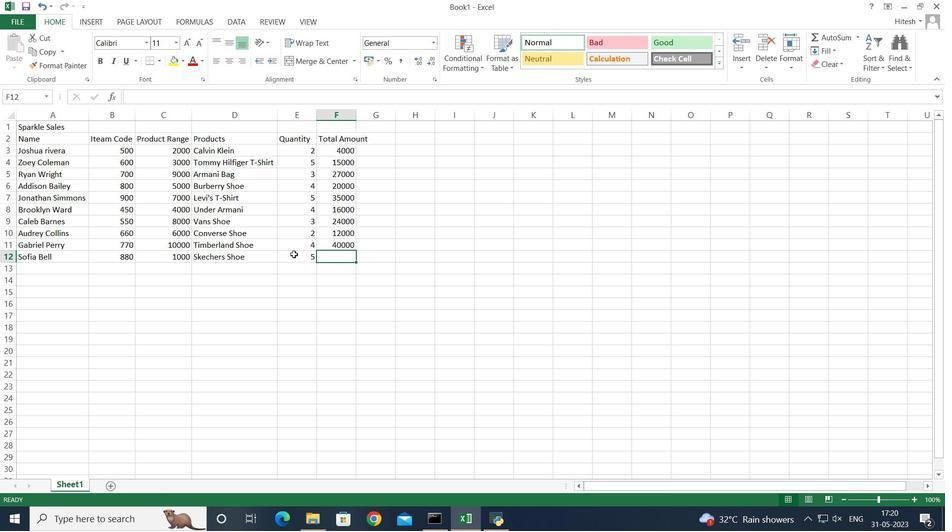 
Action: Mouse pressed left at (307, 255)
Screenshot: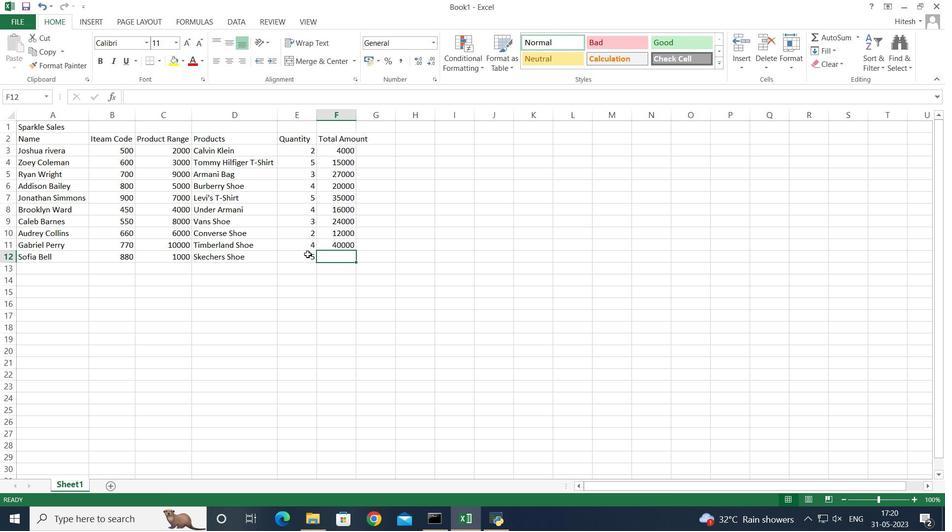 
Action: Mouse moved to (308, 255)
Screenshot: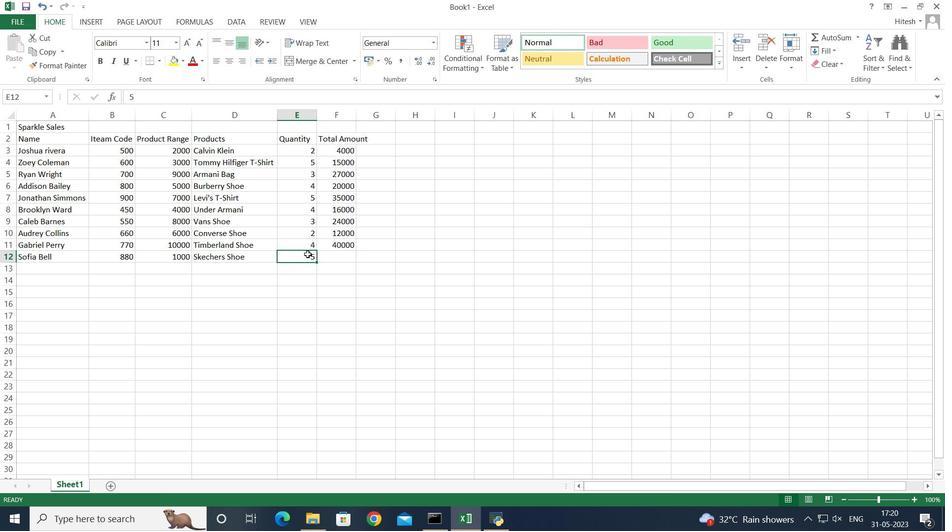 
Action: Key pressed =
Screenshot: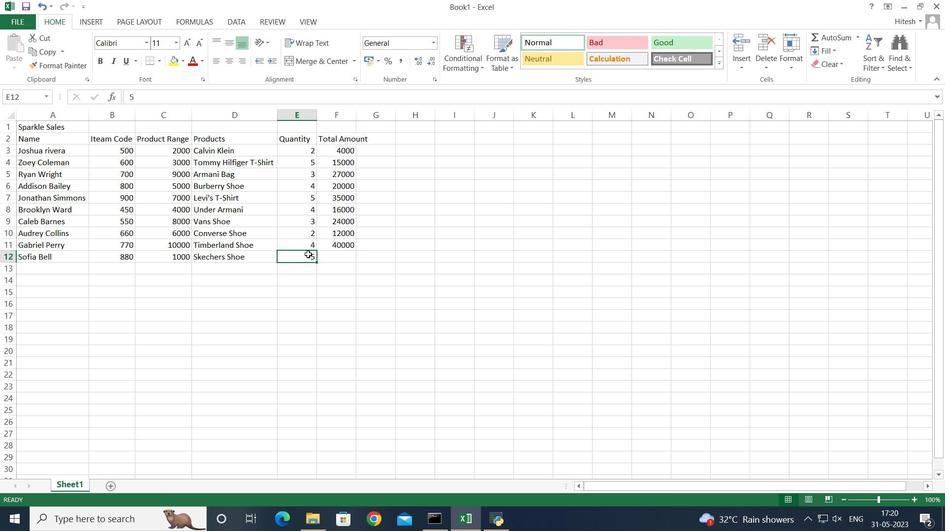 
Action: Mouse moved to (308, 255)
Screenshot: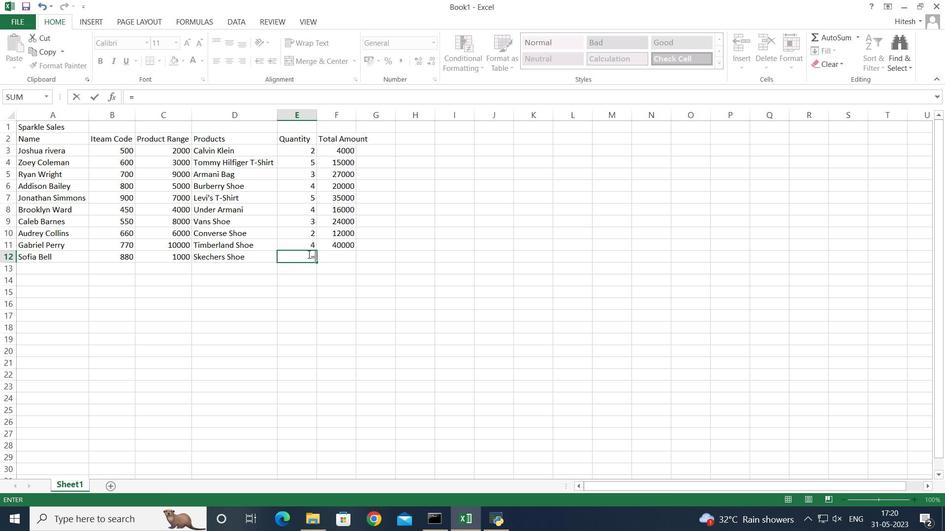 
Action: Key pressed ctrl+Z
Screenshot: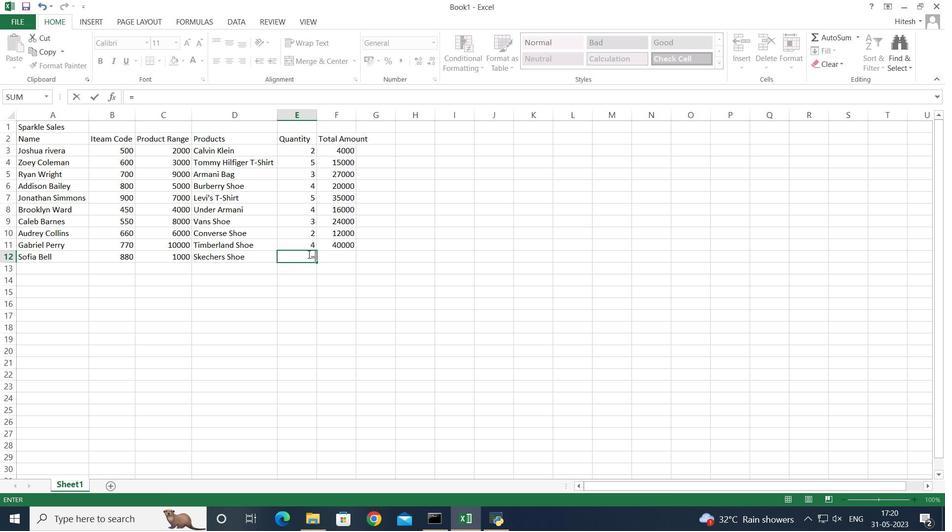 
Action: Mouse moved to (336, 253)
Screenshot: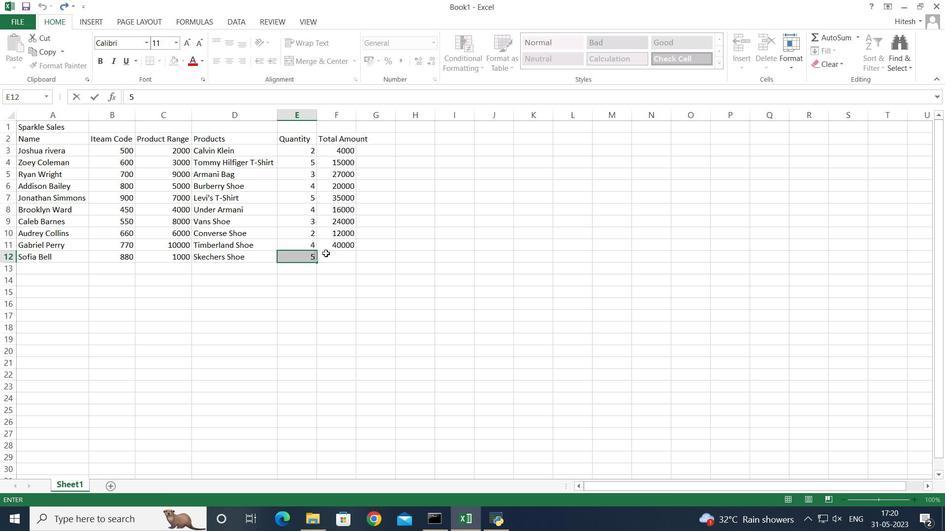 
Action: Mouse pressed left at (336, 253)
Screenshot: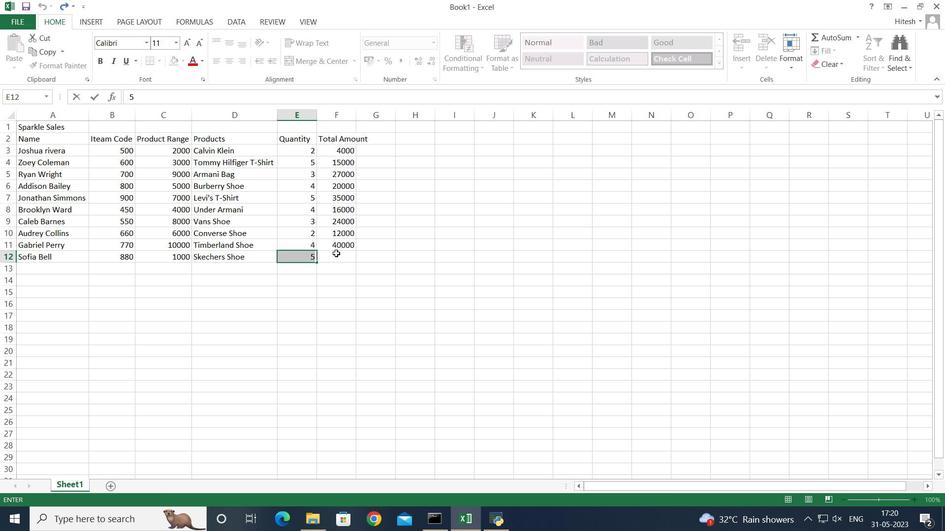 
Action: Mouse moved to (338, 254)
Screenshot: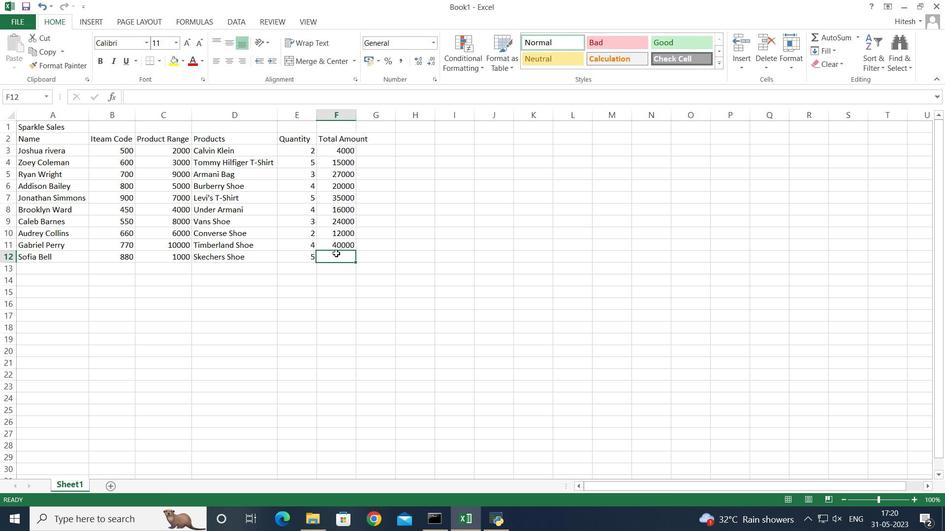 
Action: Key pressed =
Screenshot: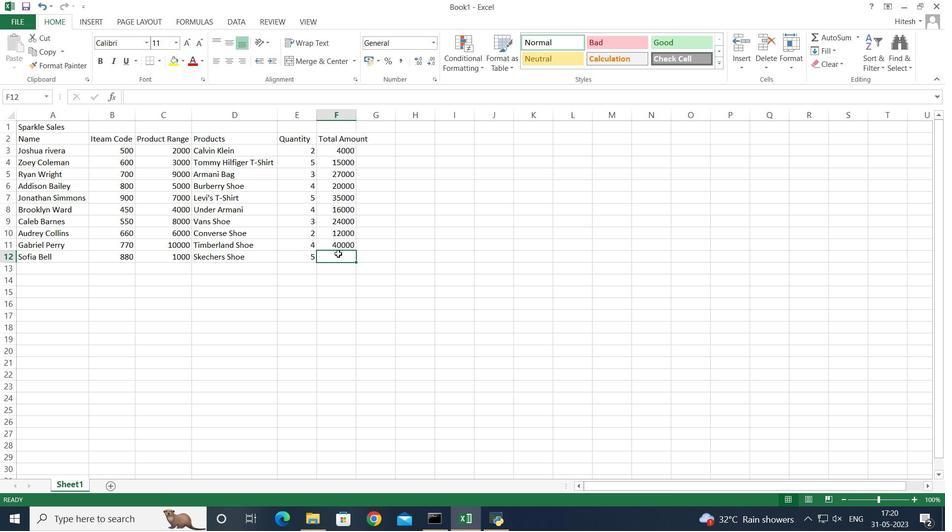 
Action: Mouse moved to (292, 257)
Screenshot: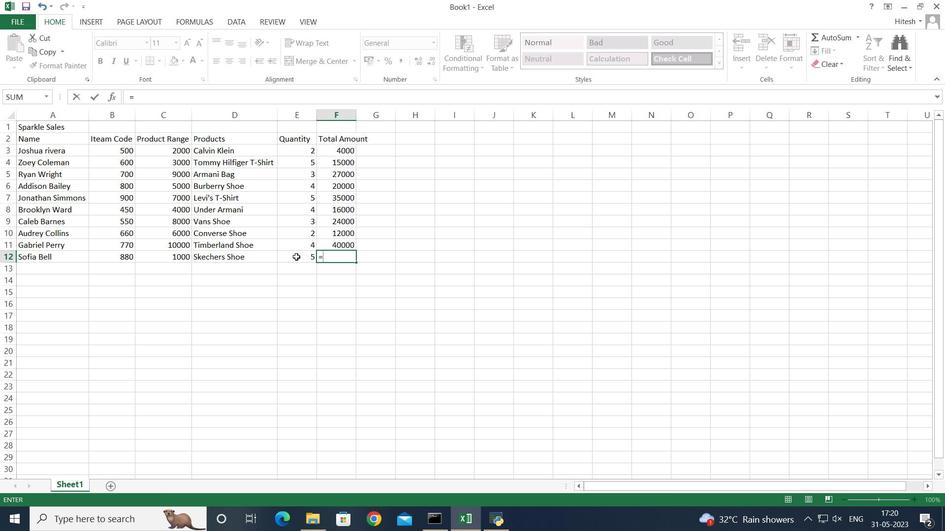 
Action: Mouse pressed left at (292, 257)
Screenshot: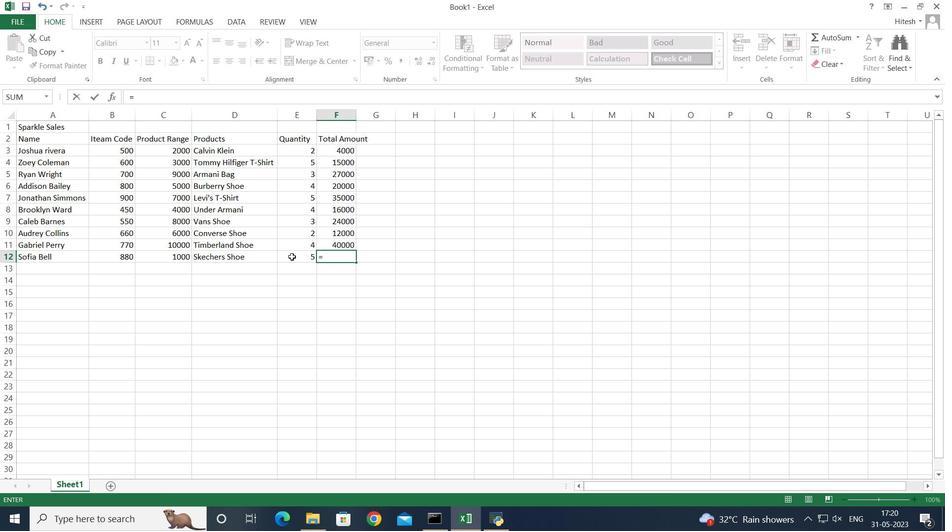 
Action: Mouse moved to (291, 256)
Screenshot: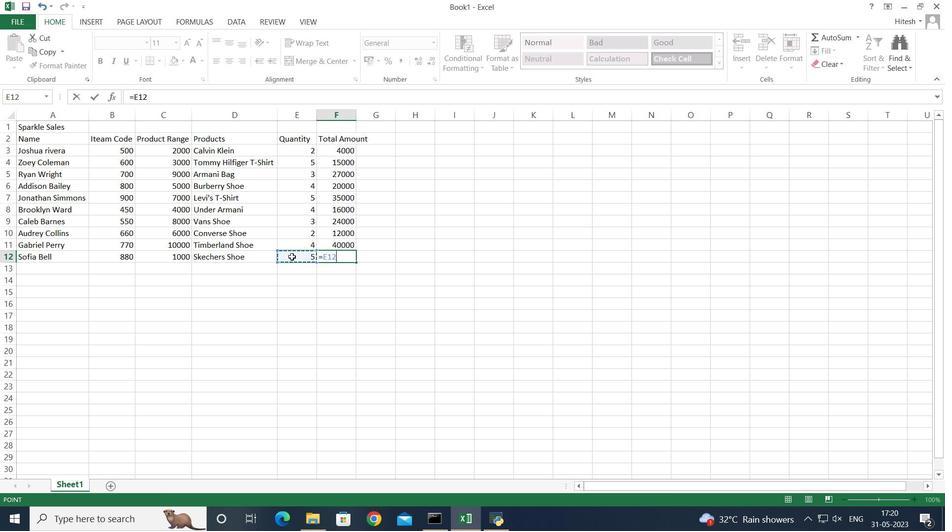 
Action: Key pressed *
Screenshot: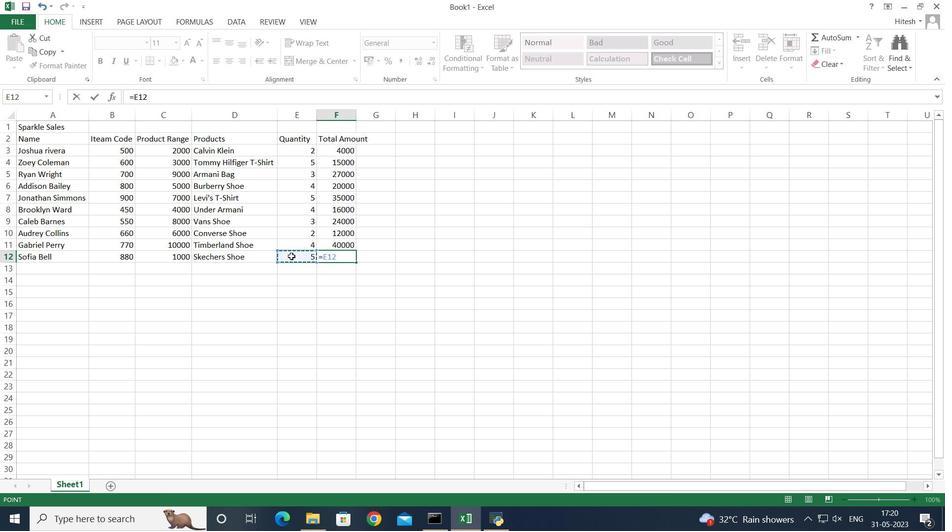 
Action: Mouse moved to (162, 256)
Screenshot: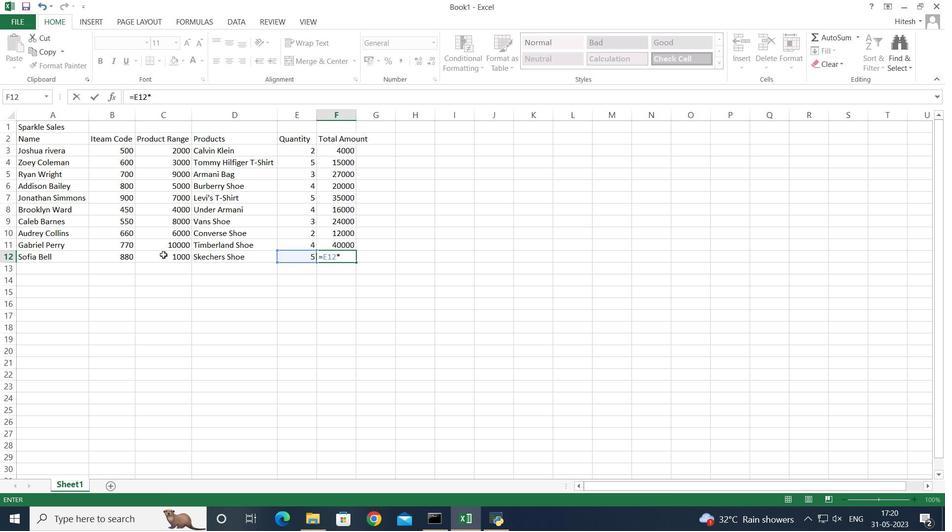 
Action: Mouse pressed left at (162, 256)
Screenshot: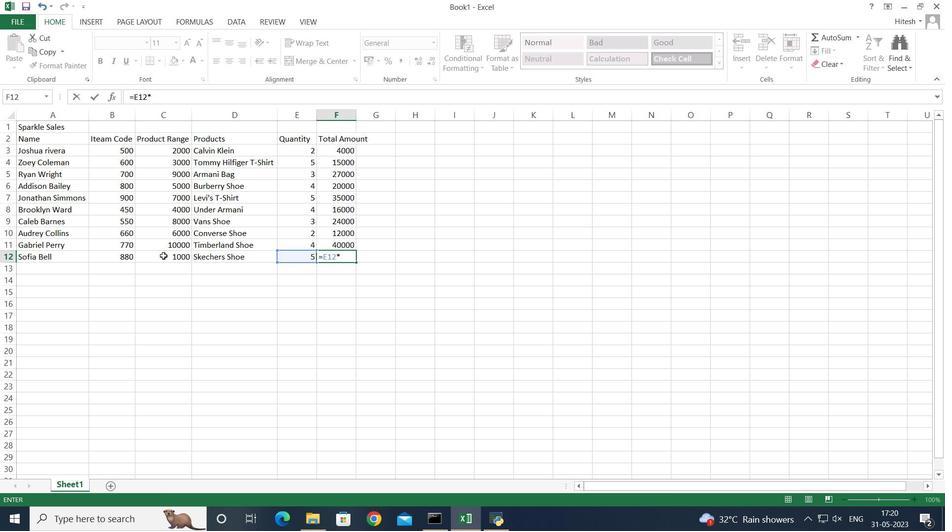 
Action: Mouse moved to (162, 257)
Screenshot: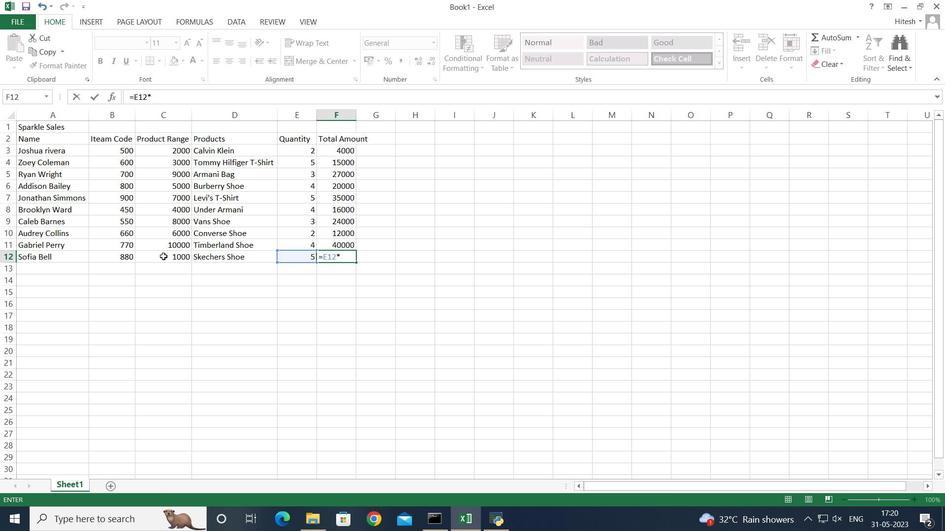 
Action: Key pressed <Key.enter>
Screenshot: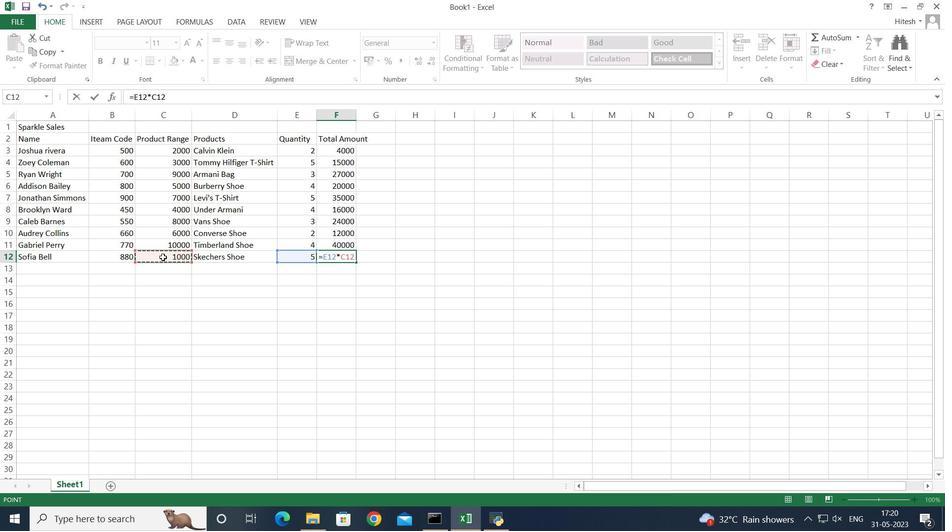 
Action: Mouse moved to (365, 272)
Screenshot: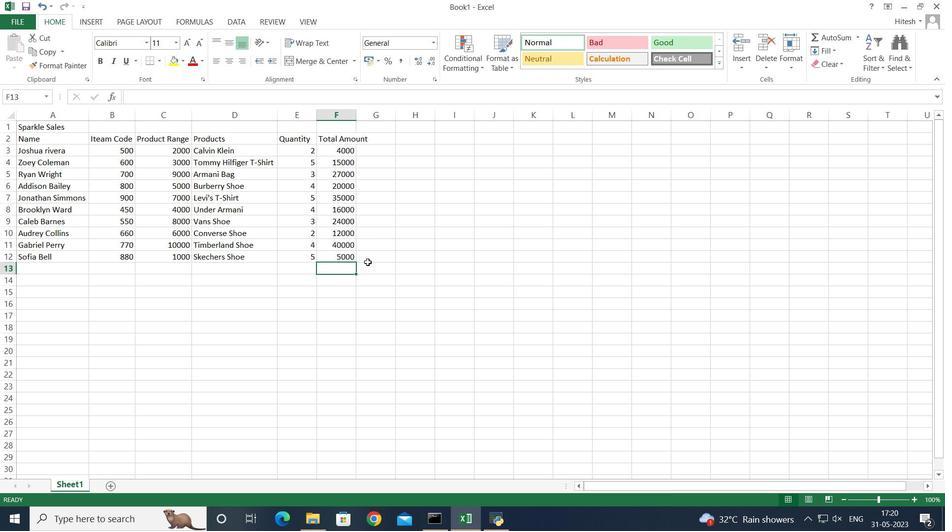 
Action: Mouse pressed left at (365, 272)
Screenshot: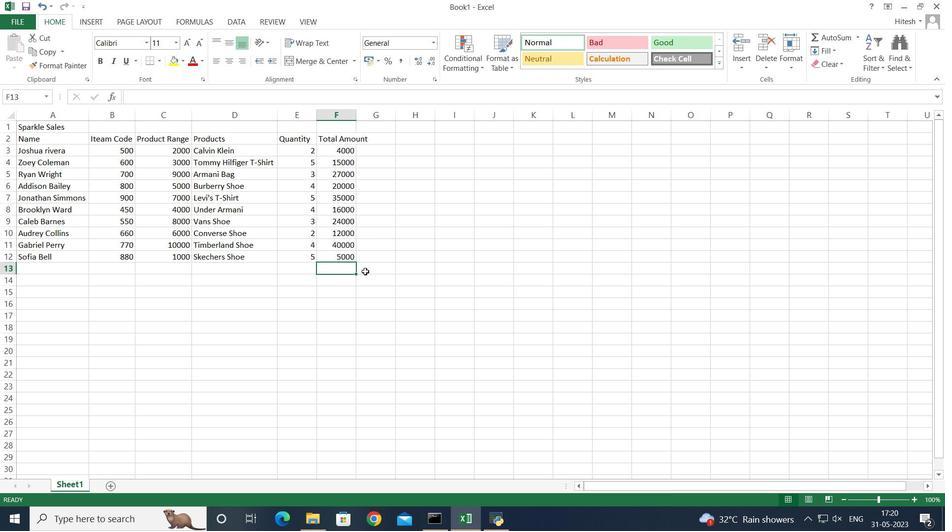 
Action: Mouse moved to (338, 116)
Screenshot: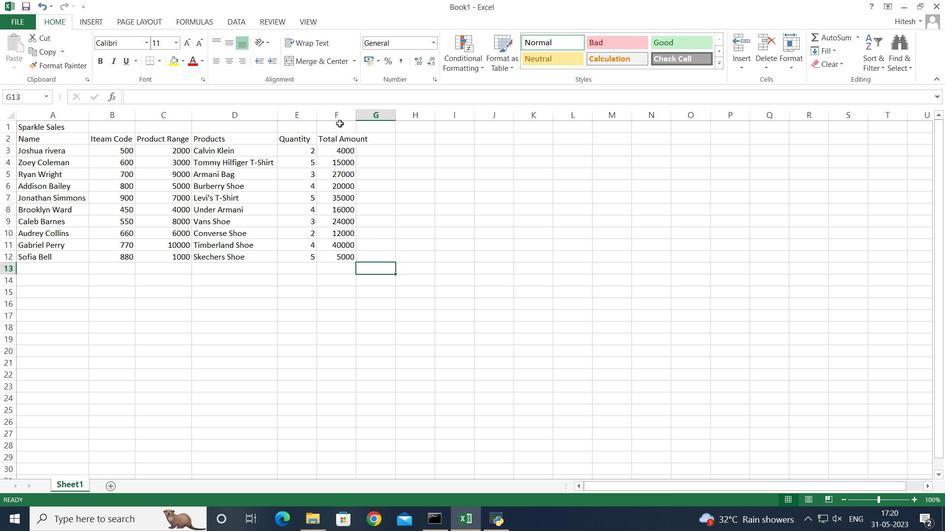 
Action: Mouse pressed left at (338, 116)
Screenshot: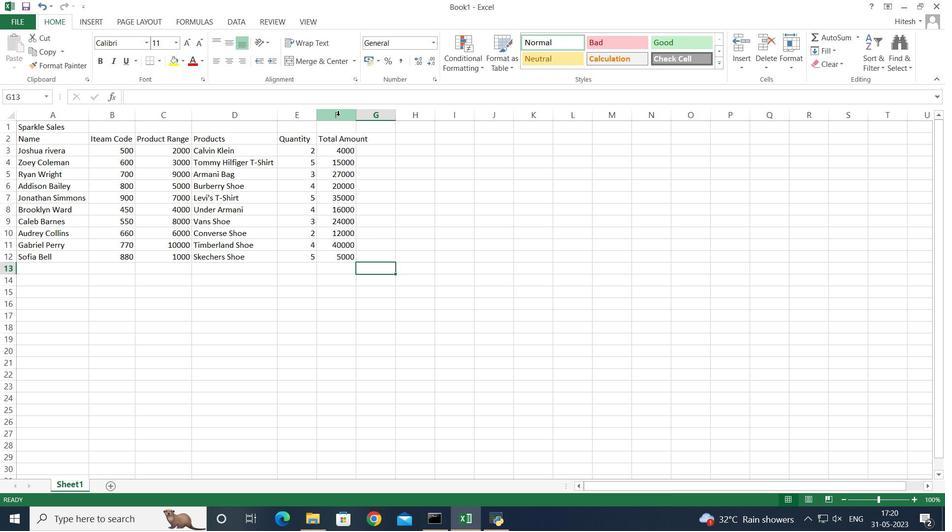 
Action: Mouse moved to (354, 116)
Screenshot: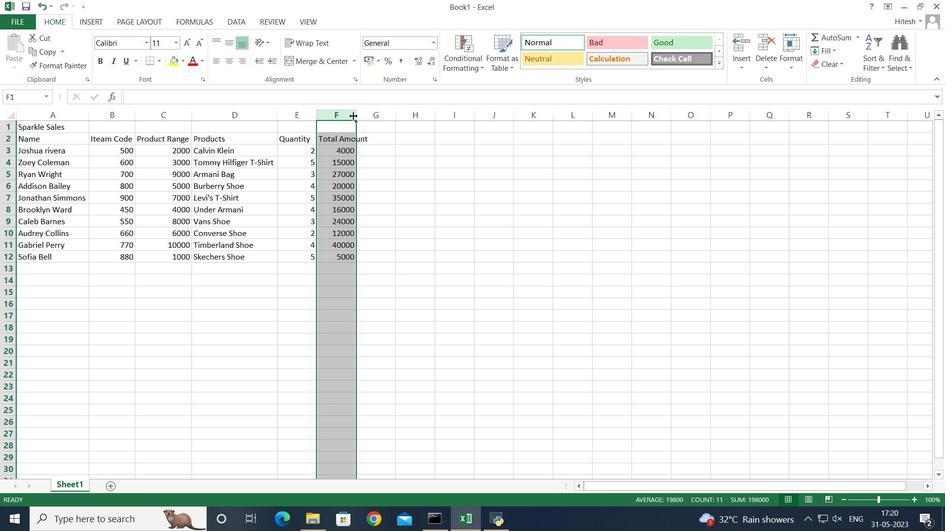 
Action: Mouse pressed left at (354, 116)
Screenshot: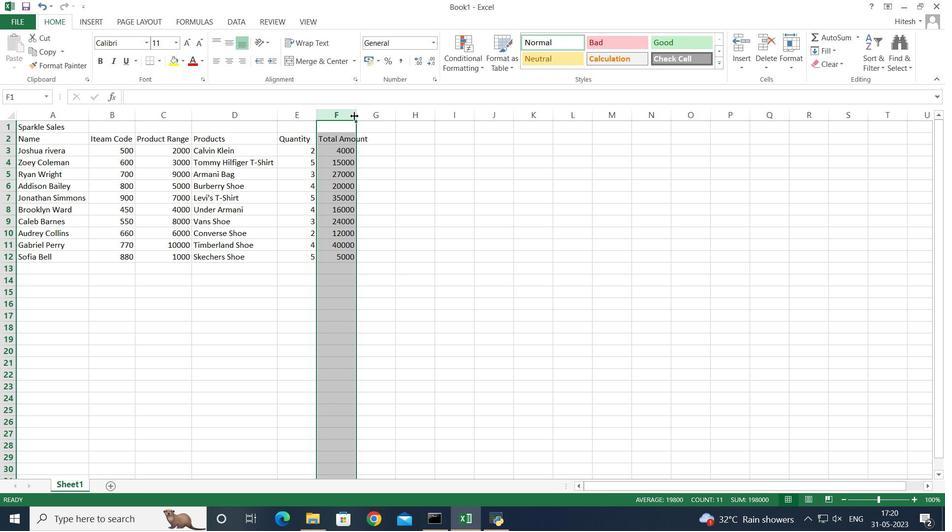 
Action: Mouse pressed left at (354, 116)
Screenshot: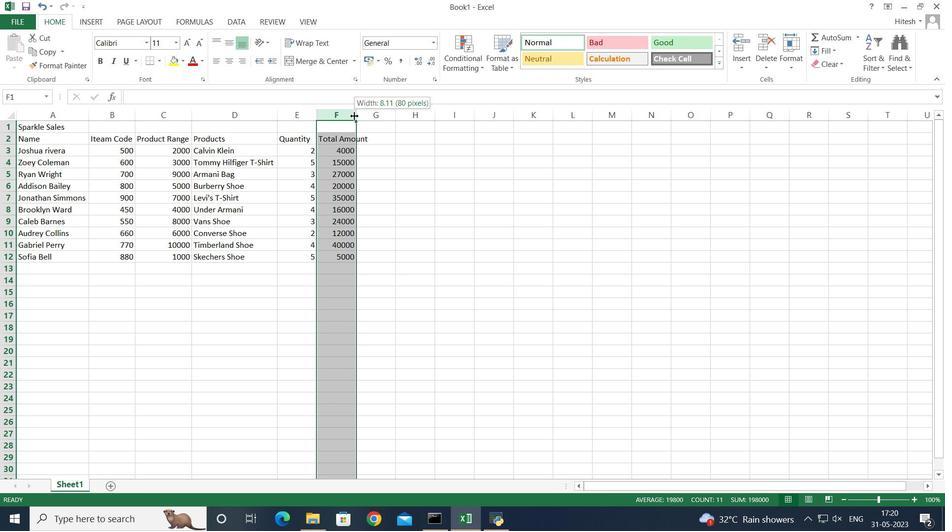 
Action: Mouse moved to (219, 288)
Screenshot: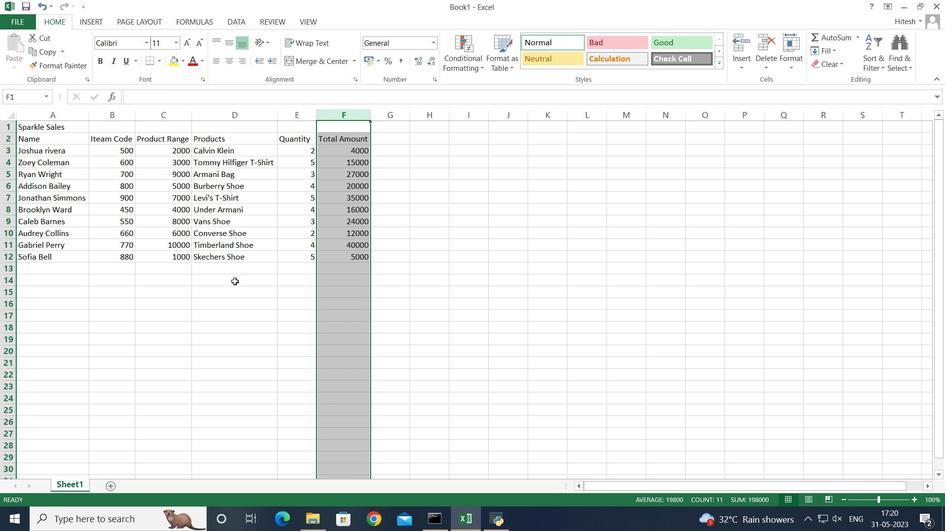 
Action: Mouse pressed left at (219, 288)
Screenshot: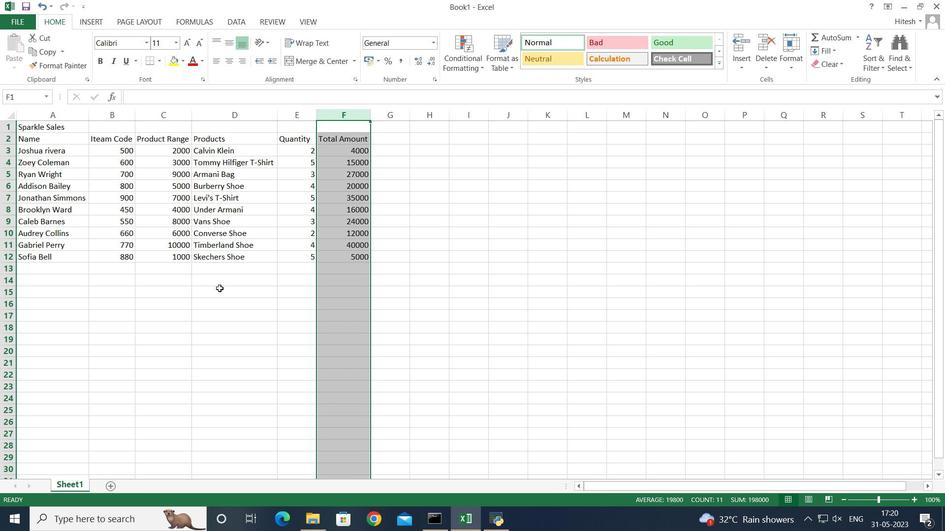 
Action: Mouse moved to (45, 126)
Screenshot: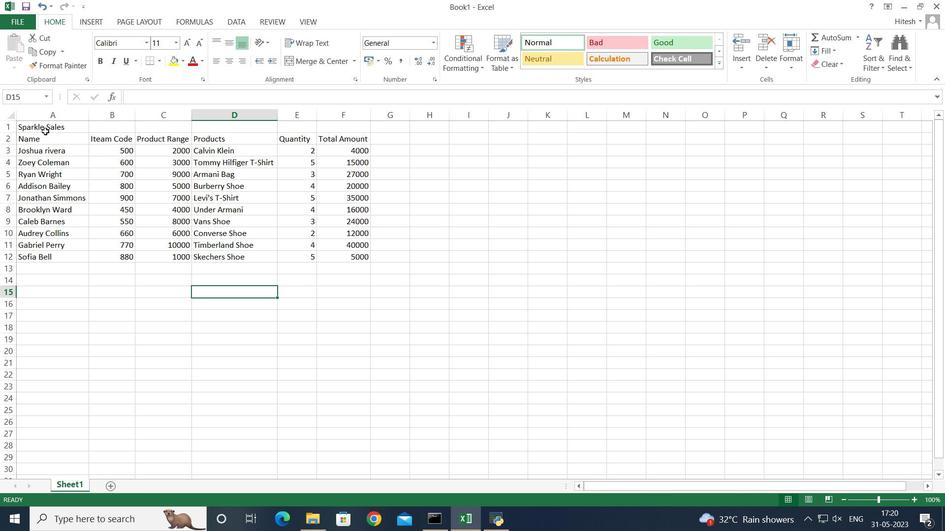 
Action: Mouse pressed left at (45, 126)
Screenshot: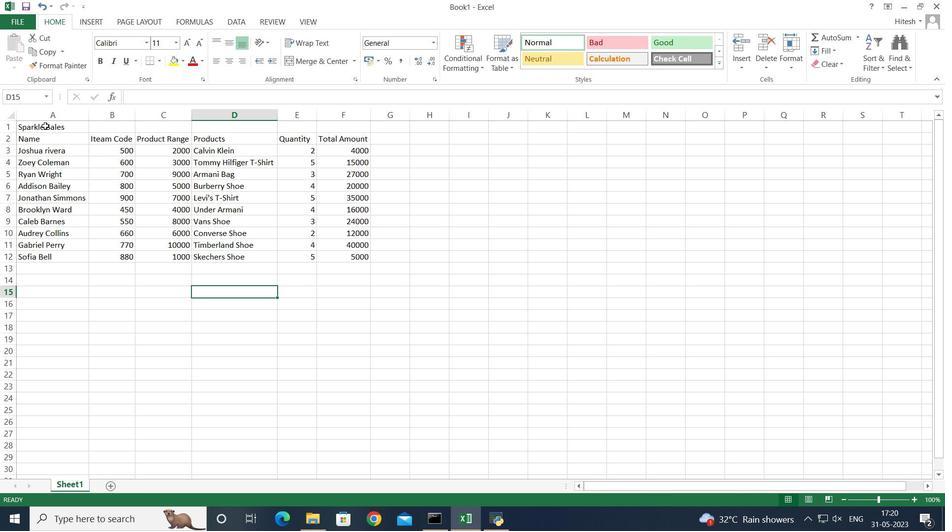 
Action: Key pressed <Key.shift><Key.right><Key.right><Key.right><Key.right><Key.right>
Screenshot: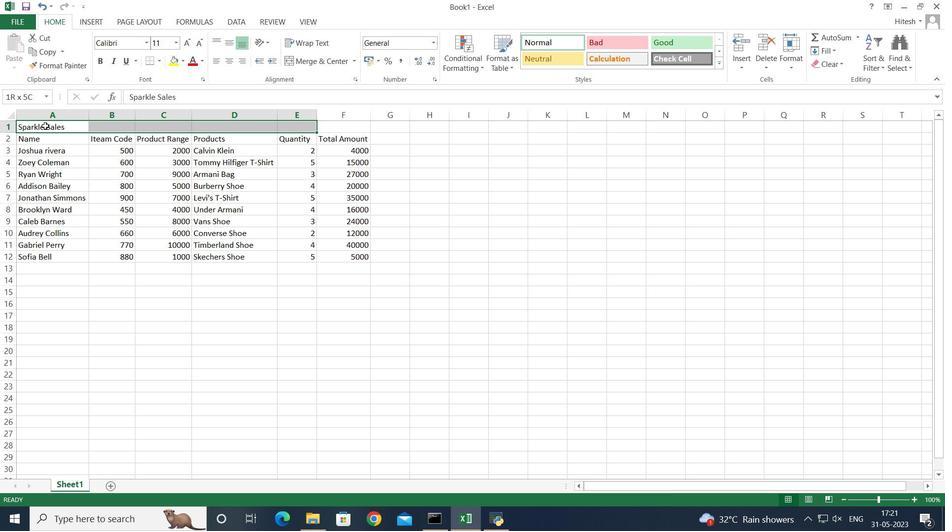 
Action: Mouse moved to (310, 58)
Screenshot: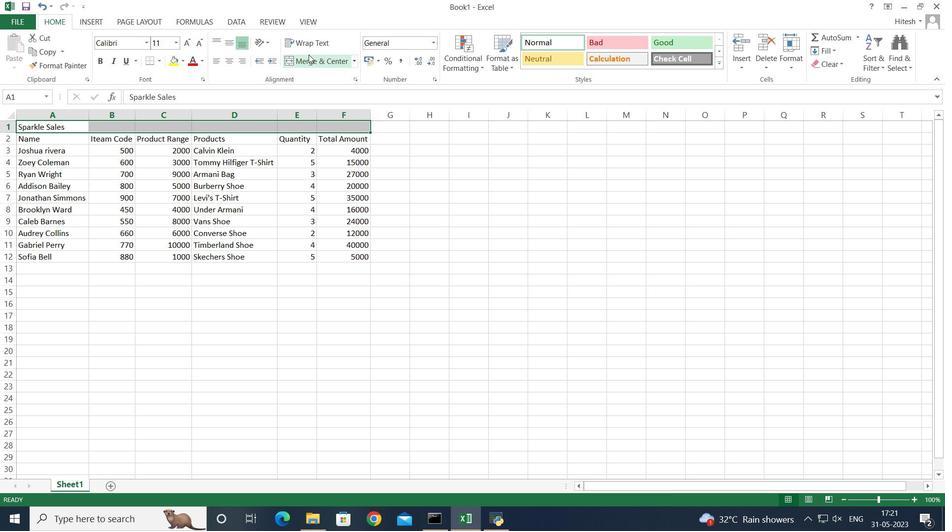 
Action: Mouse pressed left at (310, 58)
Screenshot: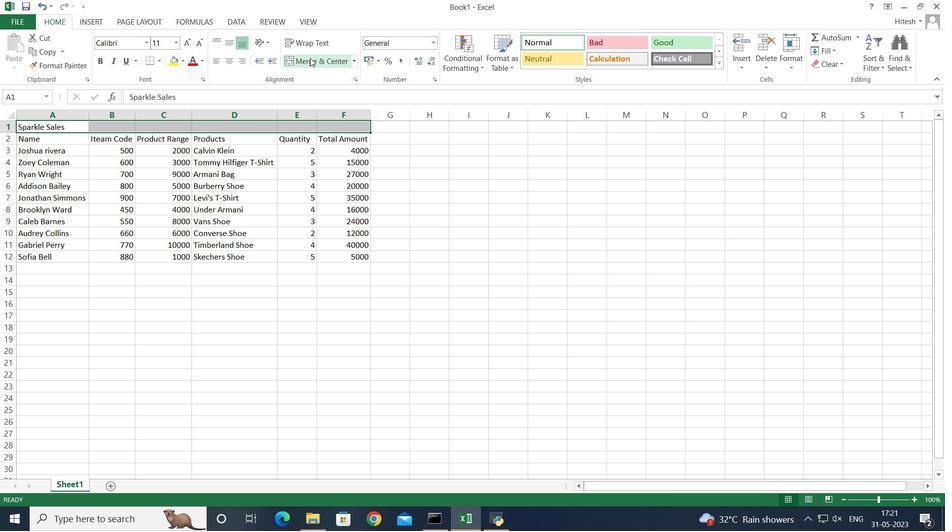 
Action: Mouse moved to (179, 287)
Screenshot: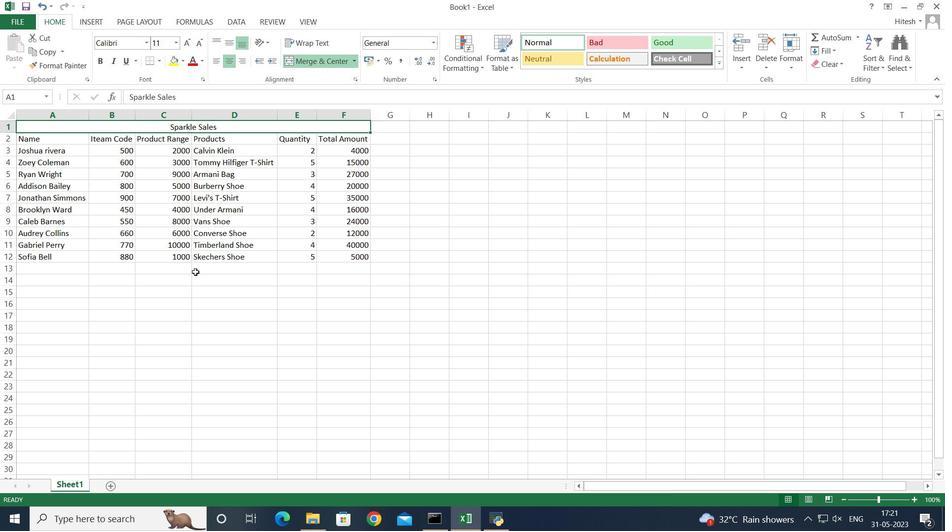 
Action: Mouse pressed left at (179, 287)
Screenshot: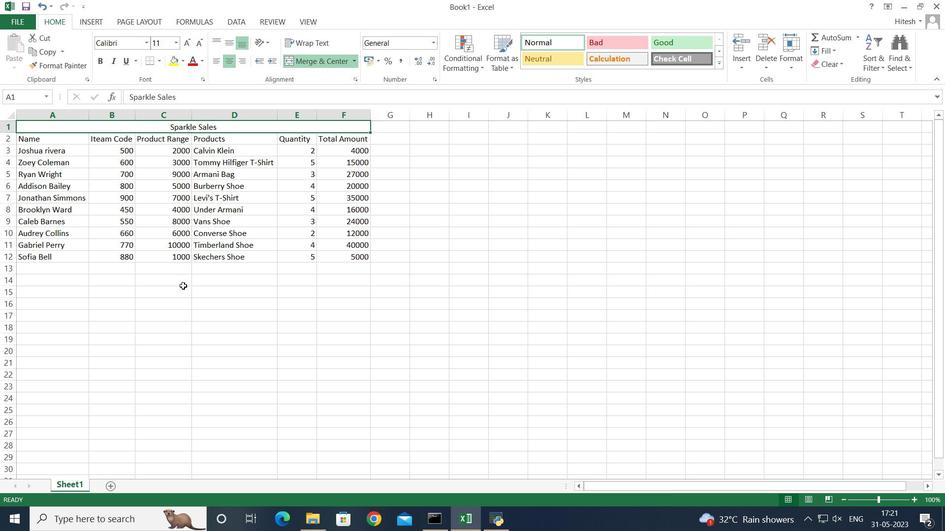 
Action: Mouse moved to (25, 18)
Screenshot: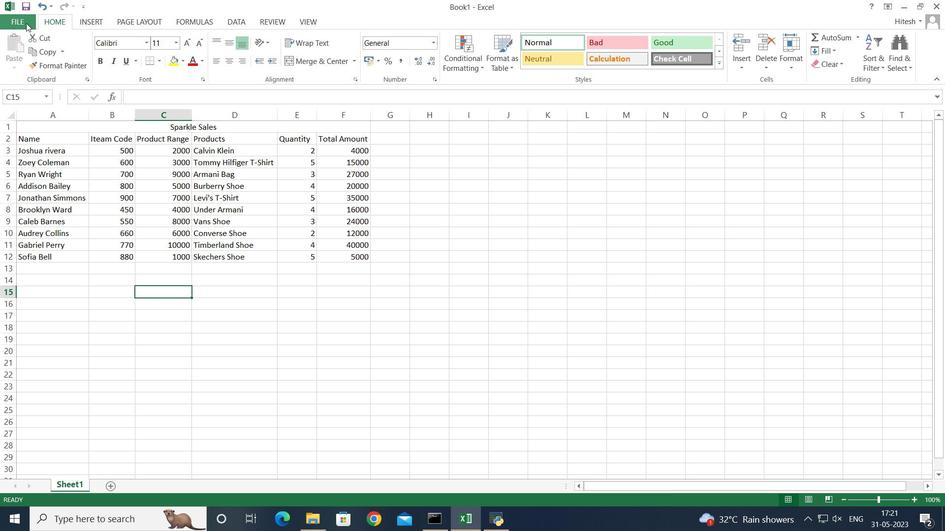 
Action: Mouse pressed left at (25, 18)
Screenshot: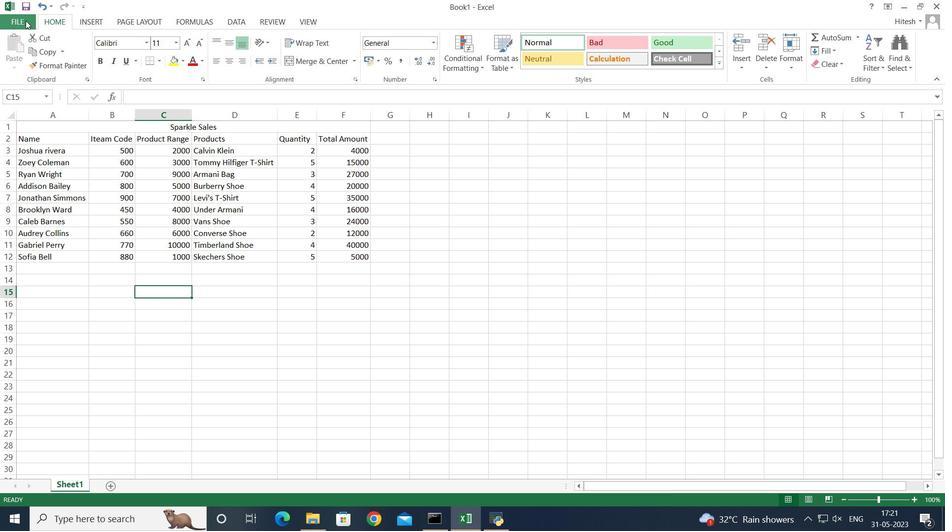 
Action: Mouse moved to (41, 111)
Screenshot: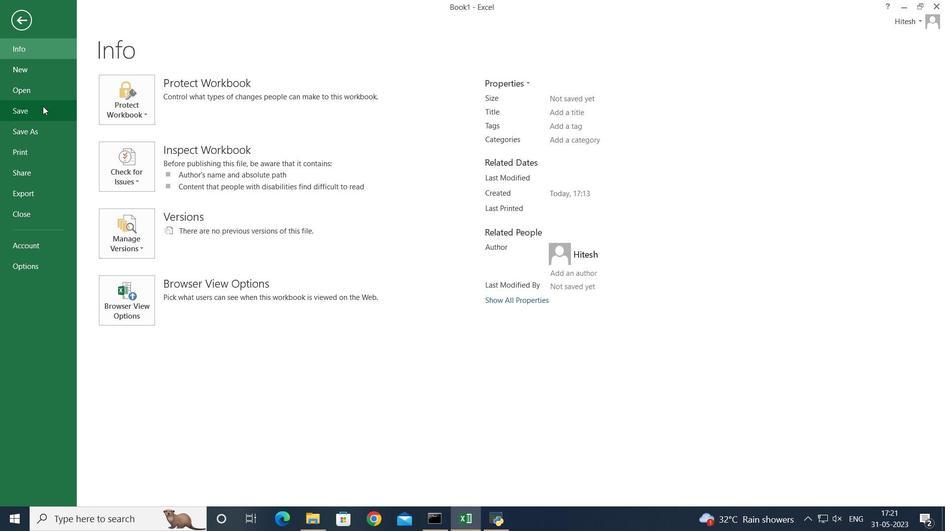
Action: Mouse pressed left at (41, 111)
Screenshot: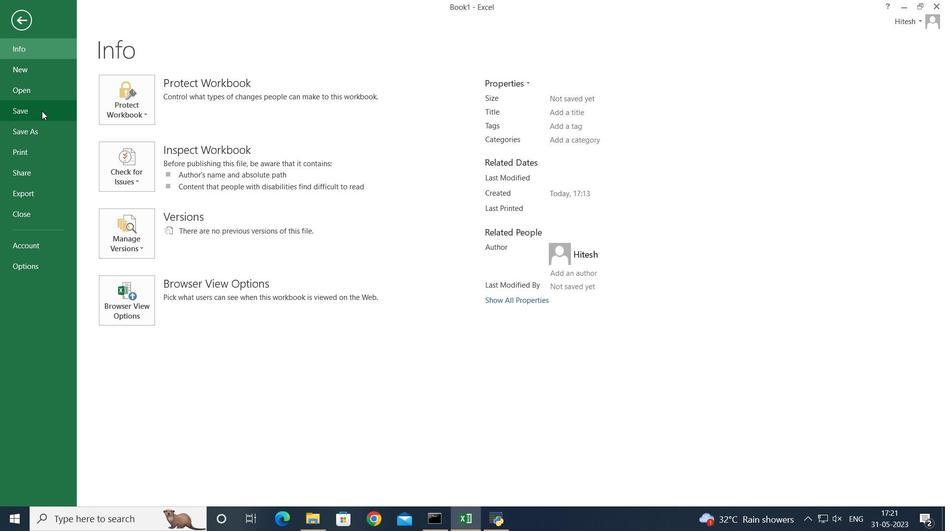 
Action: Mouse moved to (320, 121)
Screenshot: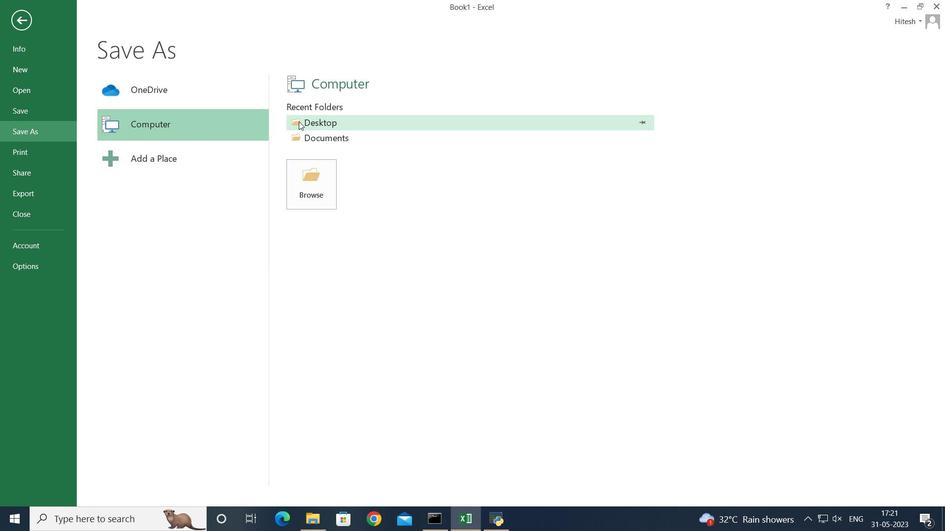 
Action: Mouse pressed left at (320, 121)
Screenshot: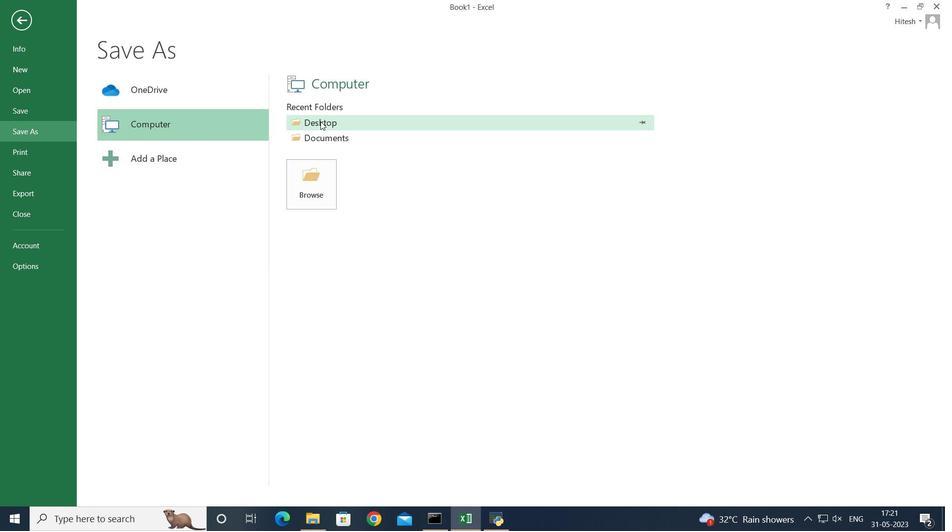 
Action: Mouse moved to (318, 132)
Screenshot: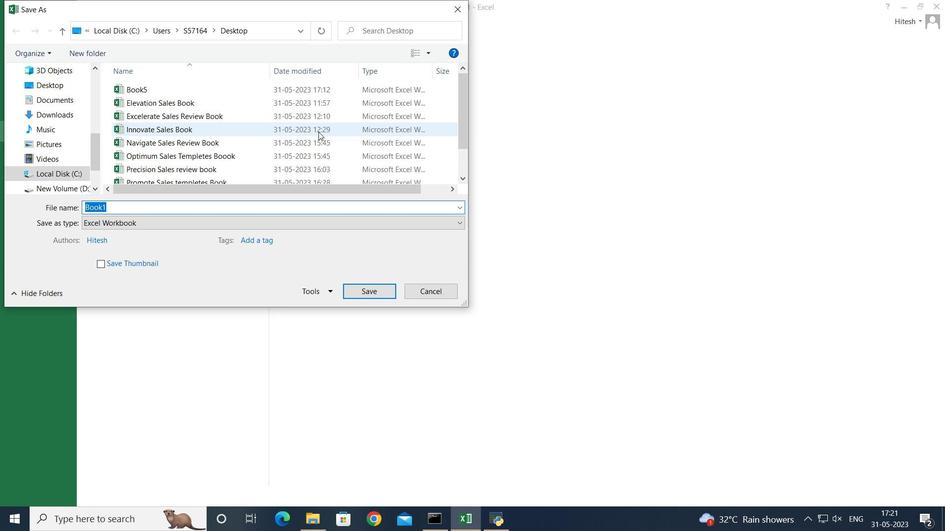 
Action: Key pressed <Key.backspace><Key.shift>Sparkle<Key.space><Key.shift>Sales<Key.space>book
Screenshot: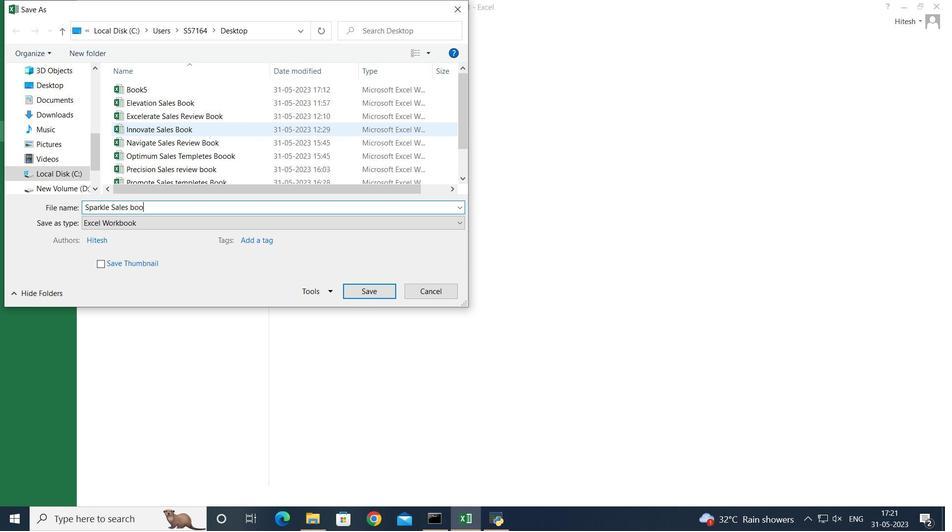 
Action: Mouse moved to (381, 290)
Screenshot: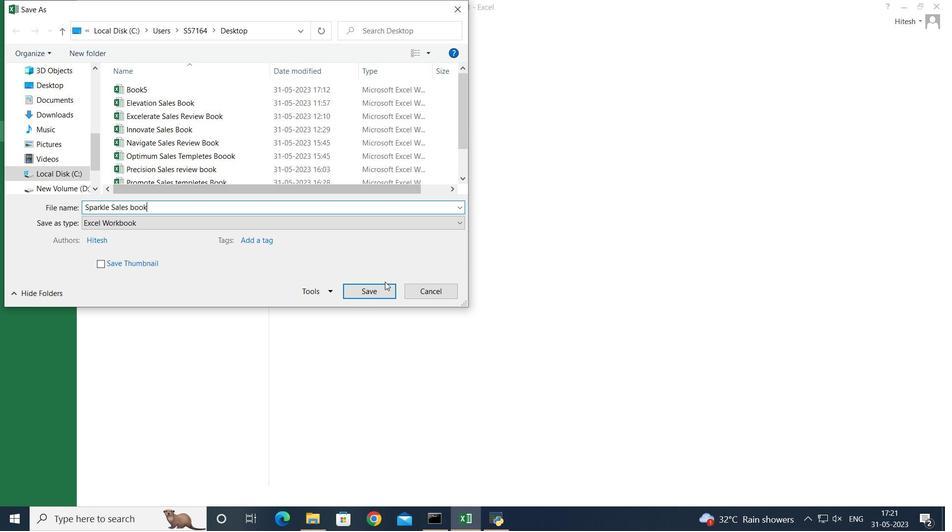 
Action: Mouse pressed left at (381, 290)
Screenshot: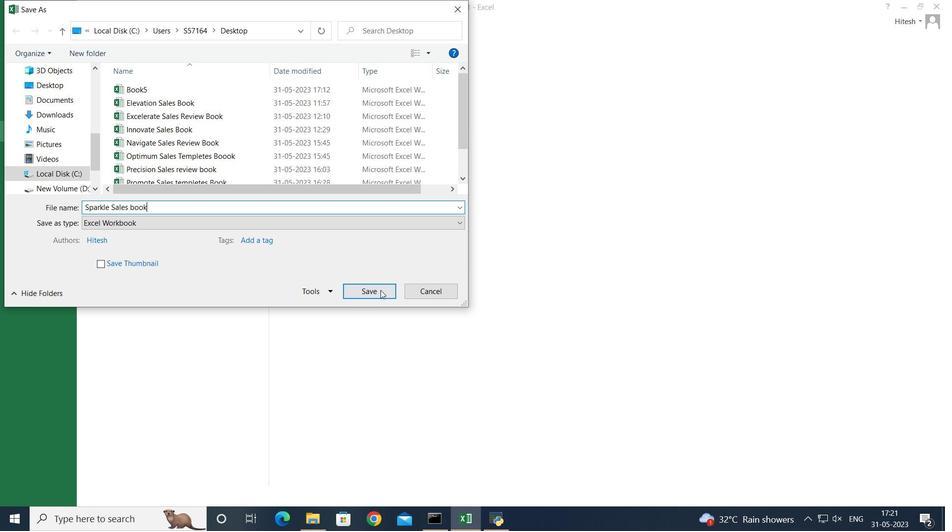
Action: Mouse moved to (242, 294)
Screenshot: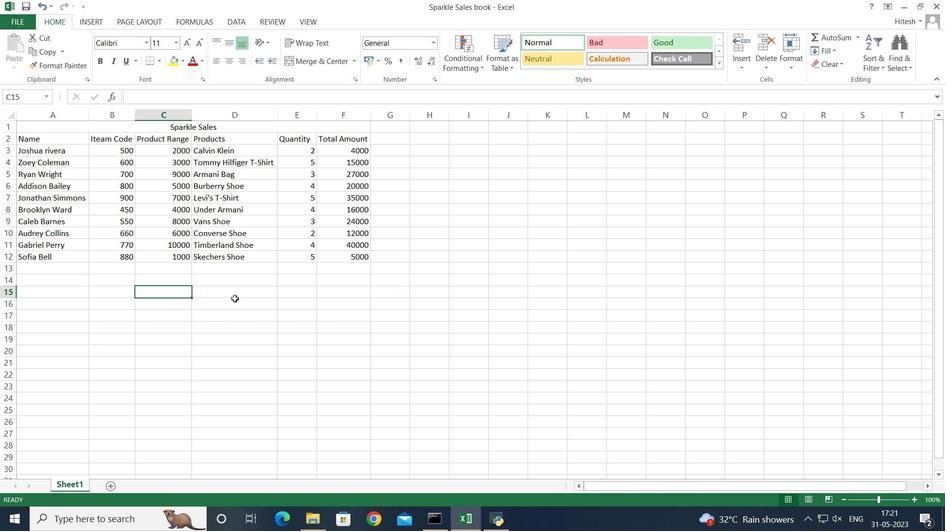 
